 Task: Add an event  with title  Casual Second Coffee Meeting with a Client, date '2023/11/19' to 2023/11/20 & Select Event type as  Group. Add location for the event as  Bali, Indonesia and add a description: The AGM will also serve as a forum for electing or re-electing board members, if applicable. The election process will be conducted in accordance with the organization's bylaws and regulations, allowing for a fair and democratic representation of shareholders' interests.Create an event link  http-casualsecondcoffeemeetingwithaclientcom & Select the event color as  Bright Yellow. , logged in from the account softage.4@softage.netand send the event invitation to softage.1@softage.net and softage.2@softage.net
Action: Mouse pressed left at (785, 110)
Screenshot: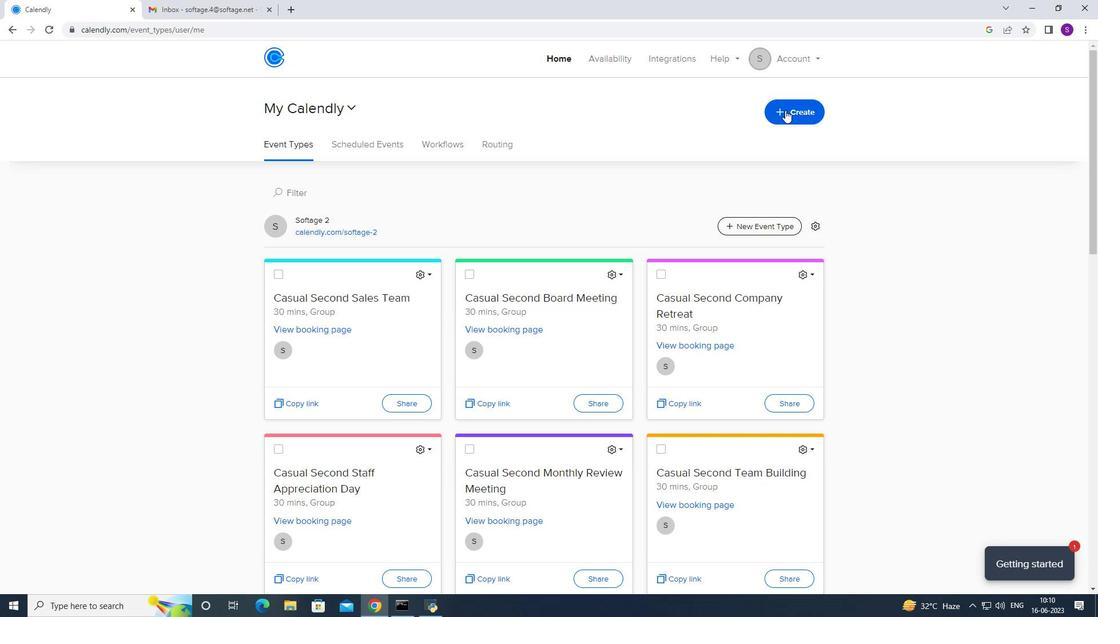 
Action: Mouse moved to (723, 163)
Screenshot: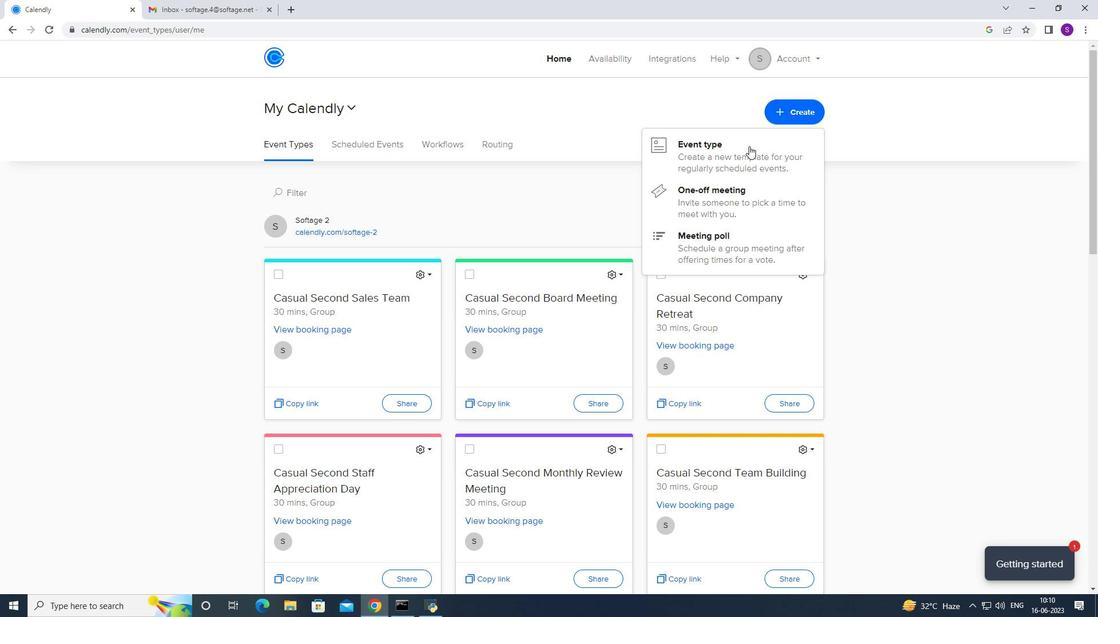 
Action: Mouse pressed left at (723, 163)
Screenshot: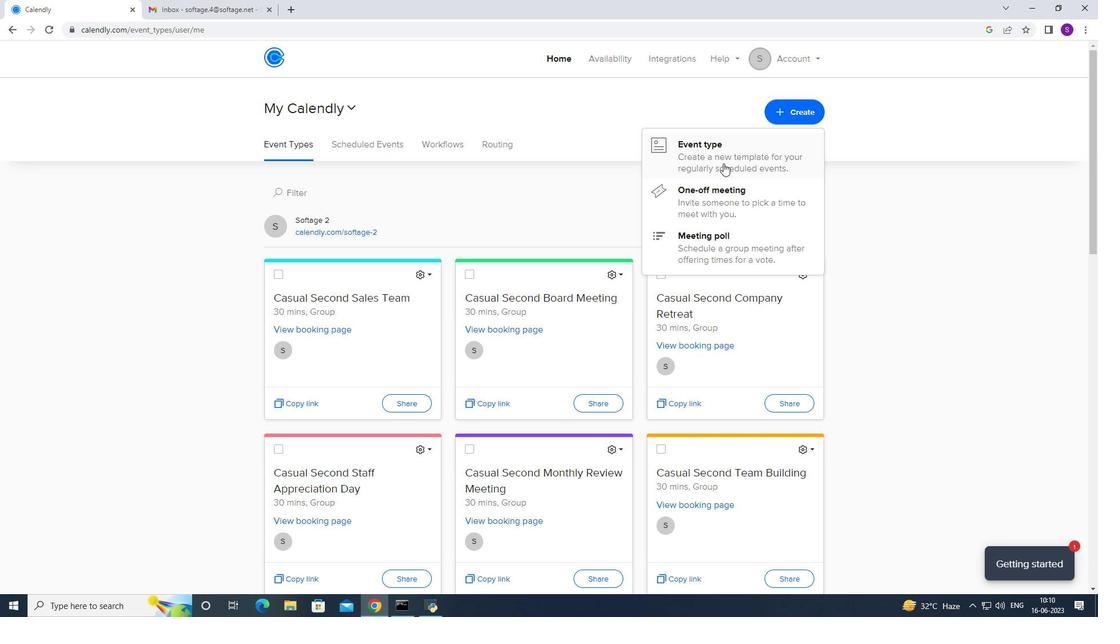 
Action: Mouse moved to (506, 253)
Screenshot: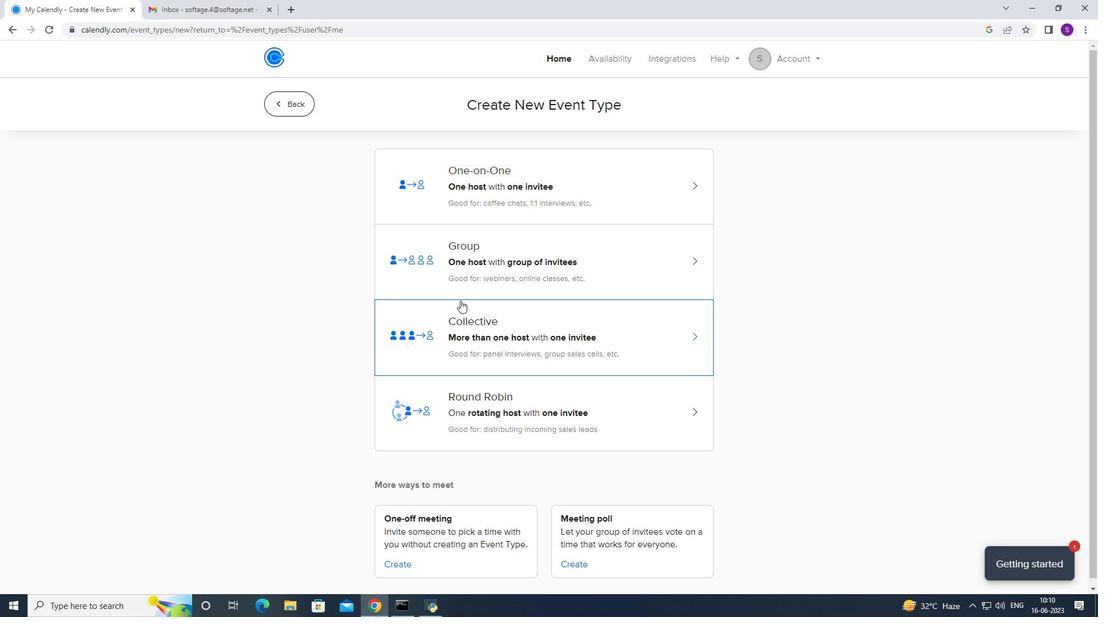 
Action: Mouse pressed left at (506, 253)
Screenshot: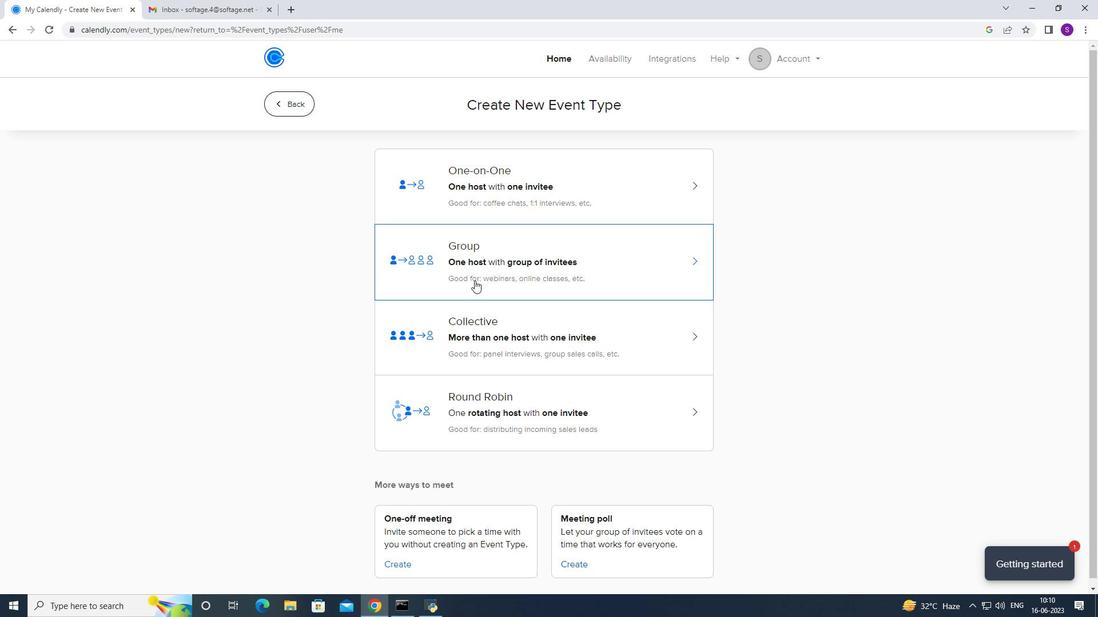 
Action: Mouse moved to (466, 255)
Screenshot: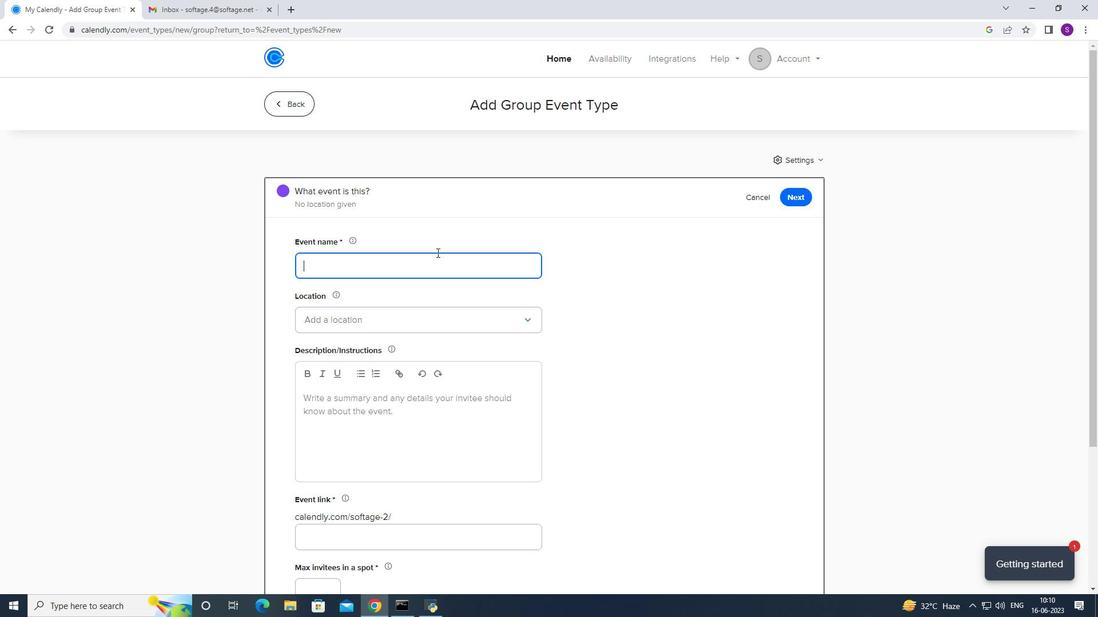 
Action: Key pressed <Key.caps_lock>CA<Key.backspace><Key.caps_lock>asual<Key.space>
Screenshot: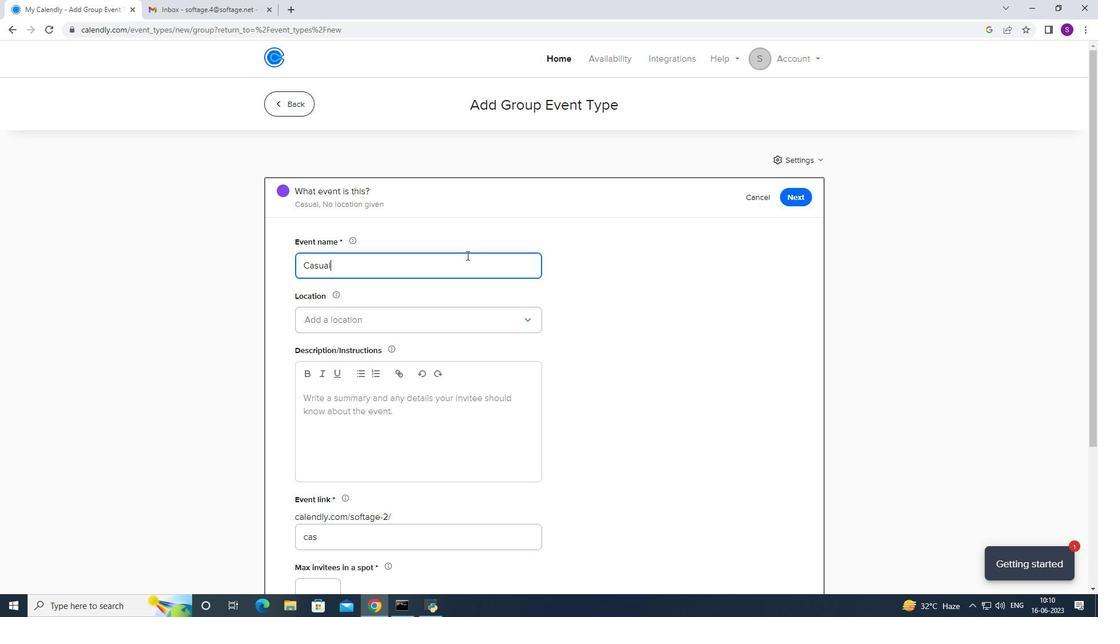 
Action: Mouse moved to (1098, 295)
Screenshot: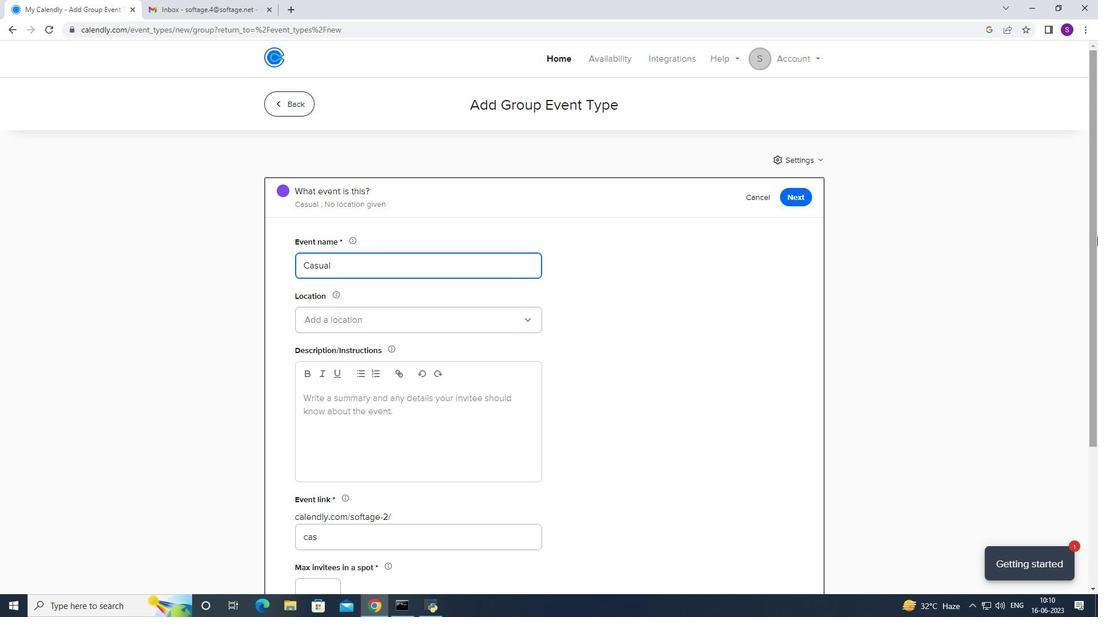 
Action: Key pressed <Key.caps_lock>S<Key.caps_lock>econd<Key.space><Key.caps_lock>C<Key.caps_lock>offee<Key.space><Key.caps_lock>M<Key.caps_lock>eeting<Key.space>with<Key.space>a<Key.space>c<Key.backspace><Key.caps_lock>C<Key.caps_lock>liebnt<Key.backspace><Key.backspace><Key.backspace>nt<Key.space>
Screenshot: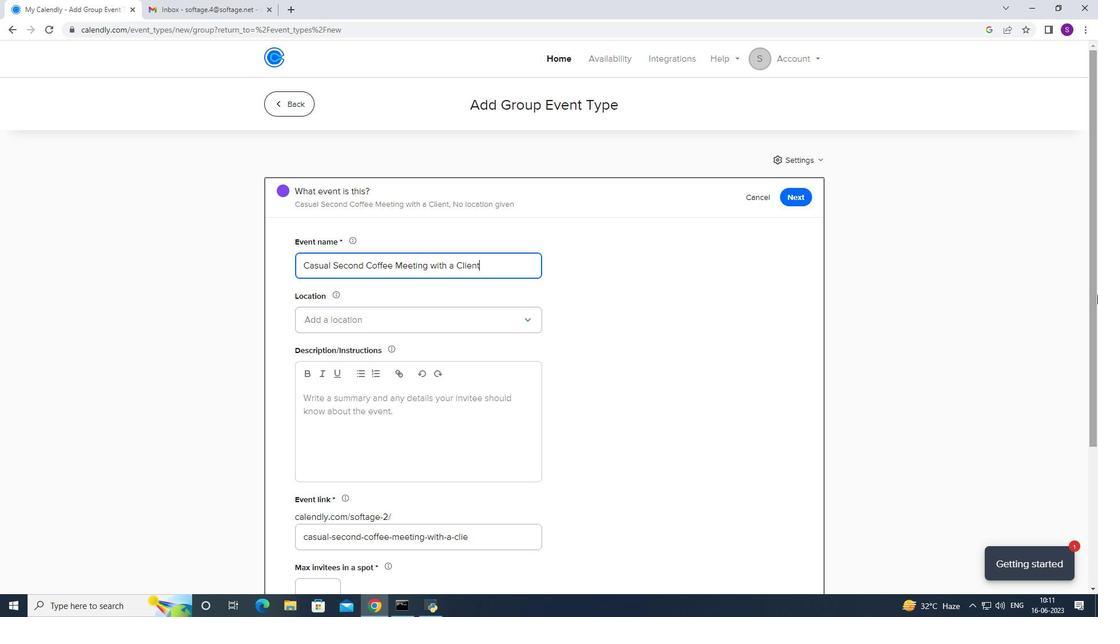 
Action: Mouse moved to (367, 317)
Screenshot: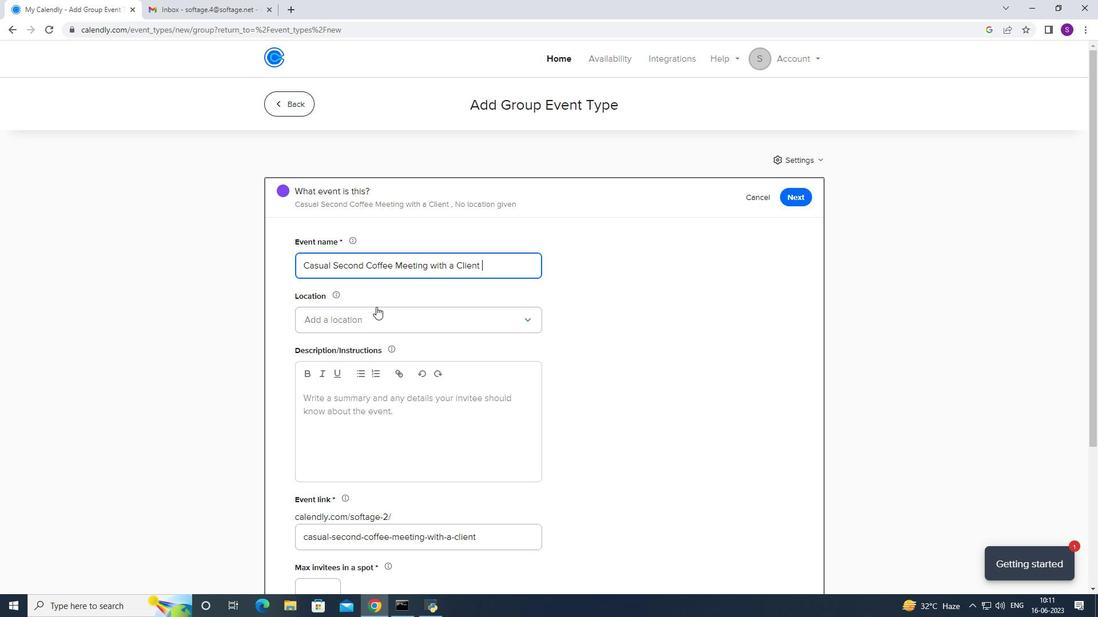 
Action: Mouse pressed left at (367, 317)
Screenshot: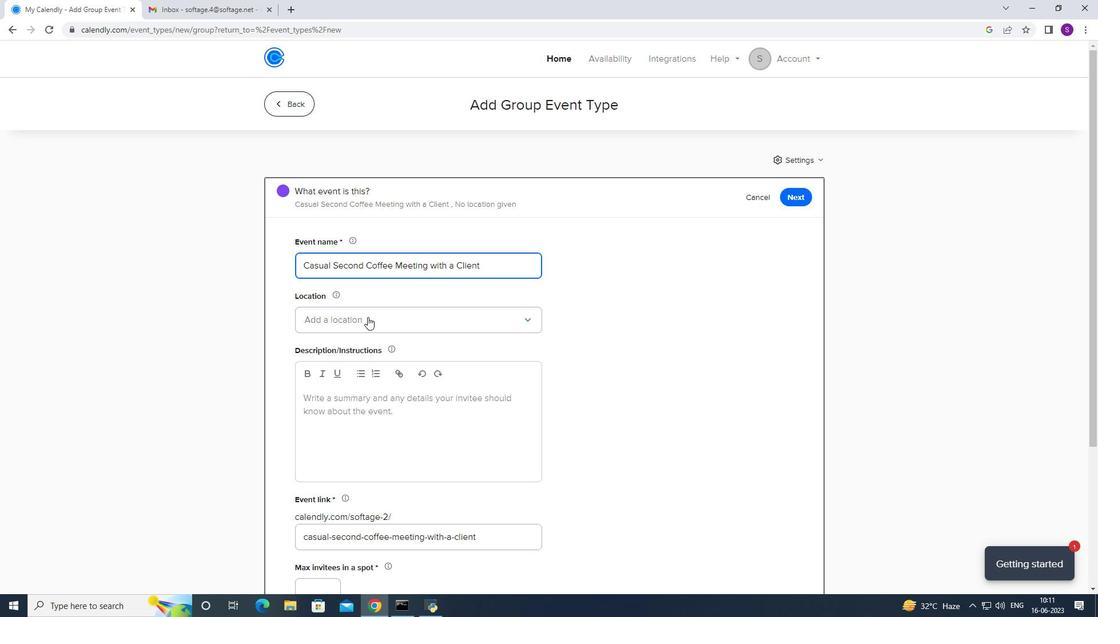 
Action: Mouse moved to (367, 356)
Screenshot: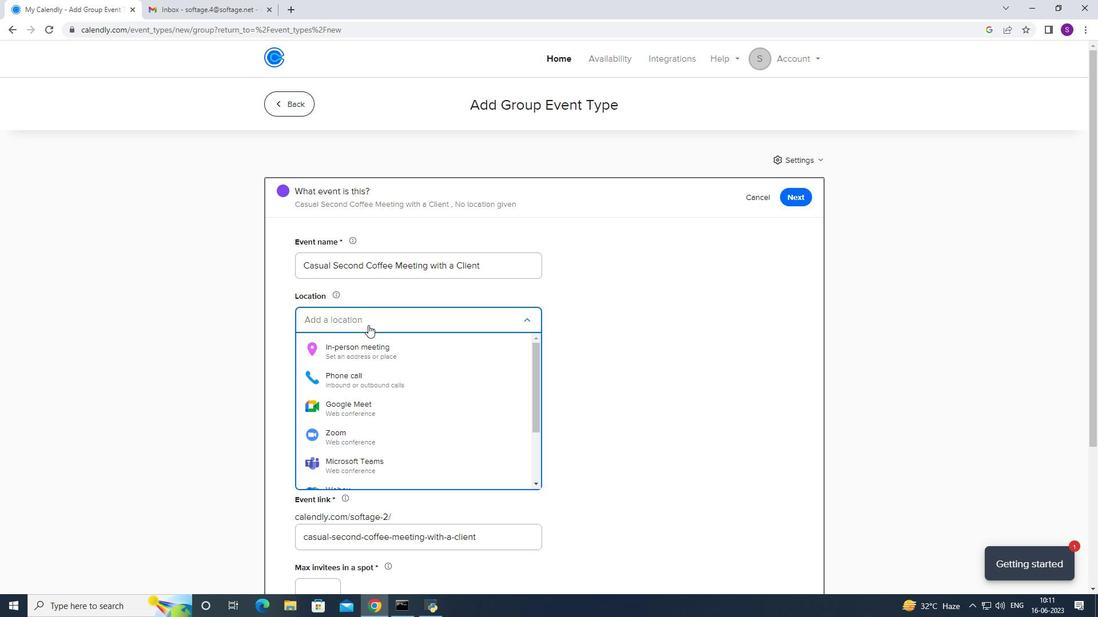 
Action: Mouse pressed left at (367, 356)
Screenshot: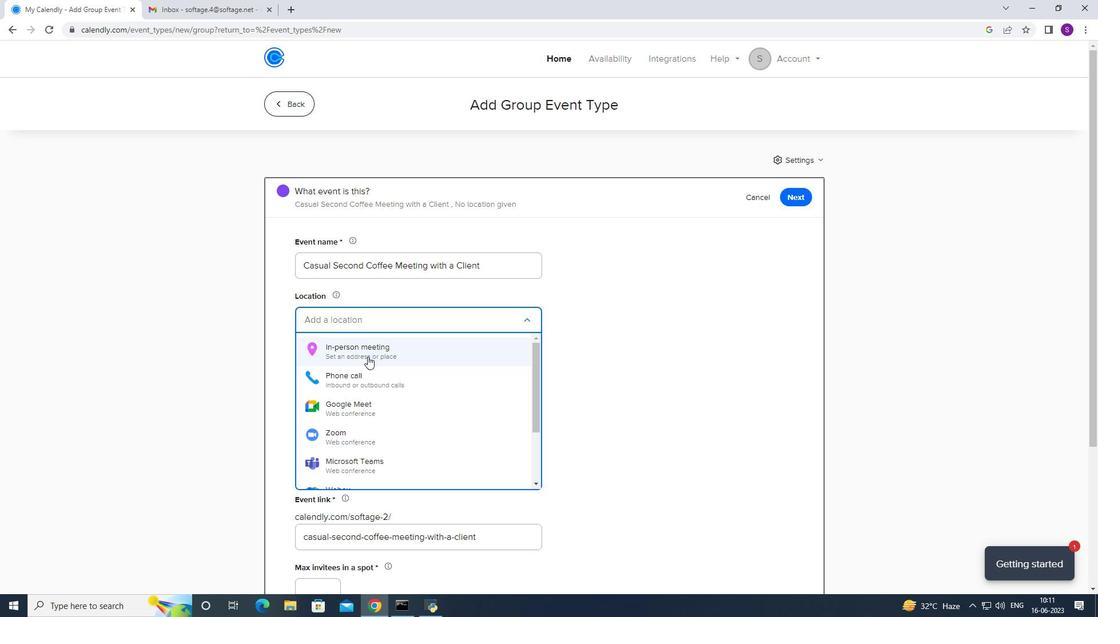 
Action: Mouse moved to (537, 186)
Screenshot: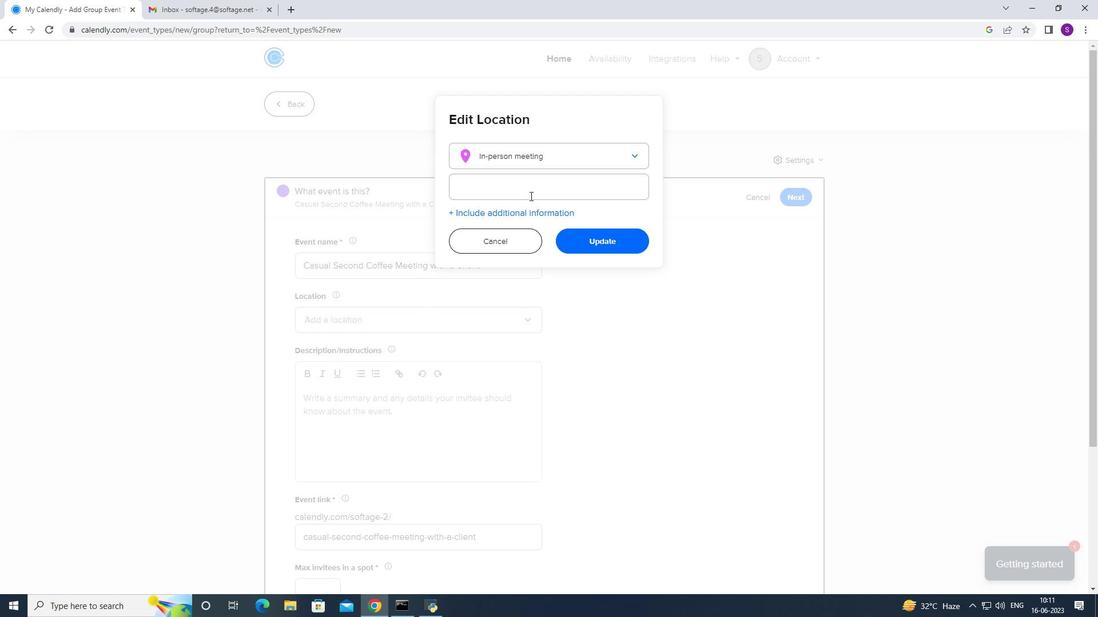 
Action: Mouse pressed left at (537, 186)
Screenshot: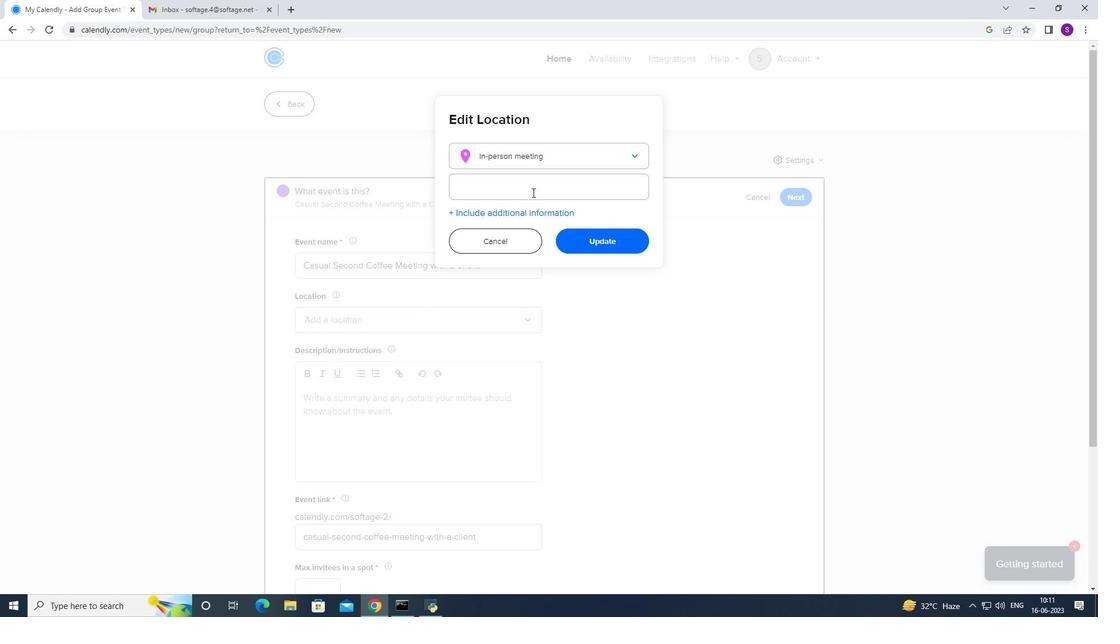 
Action: Mouse moved to (1098, 363)
Screenshot: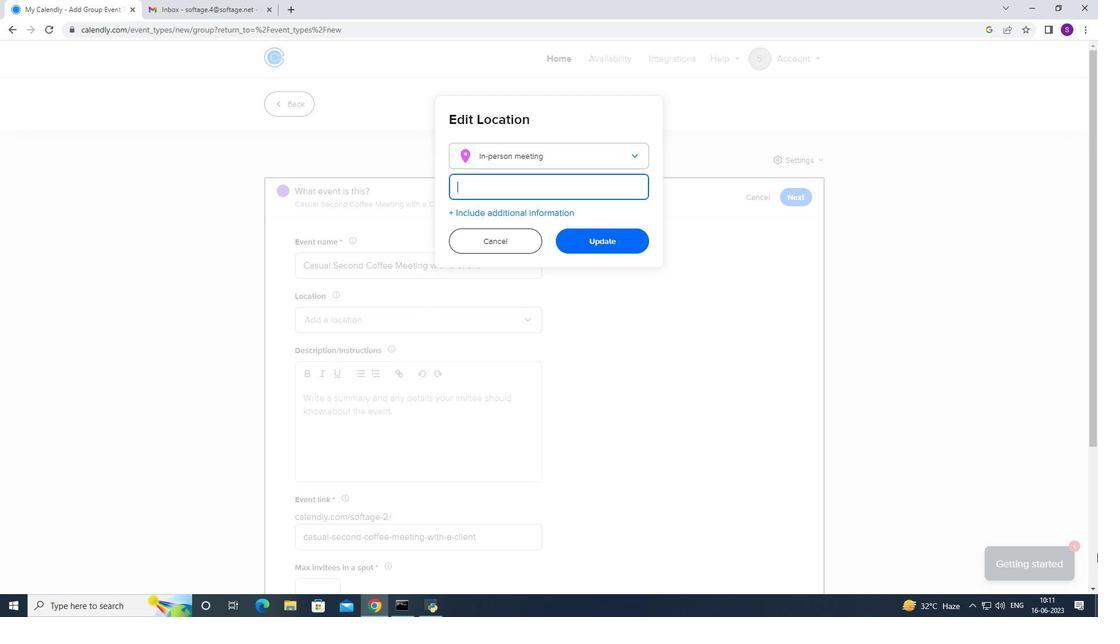 
Action: Key pressed <Key.caps_lock>B<Key.caps_lock>ali,<Key.space><Key.caps_lock>I<Key.caps_lock>ndonesuia<Key.backspace><Key.backspace><Key.backspace>ia
Screenshot: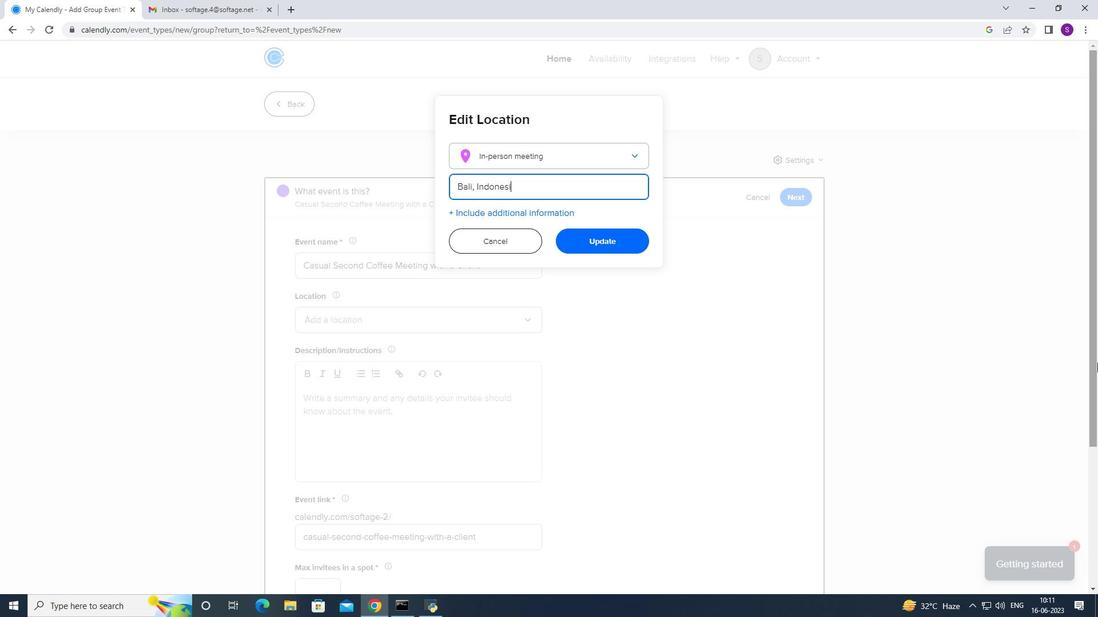 
Action: Mouse moved to (596, 246)
Screenshot: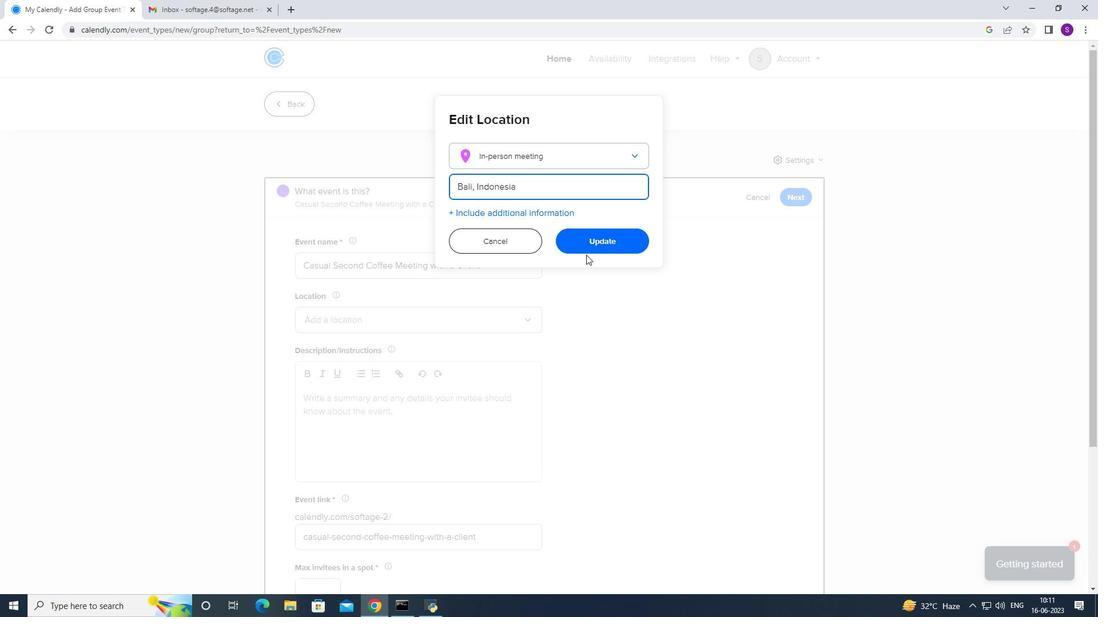 
Action: Mouse pressed left at (596, 246)
Screenshot: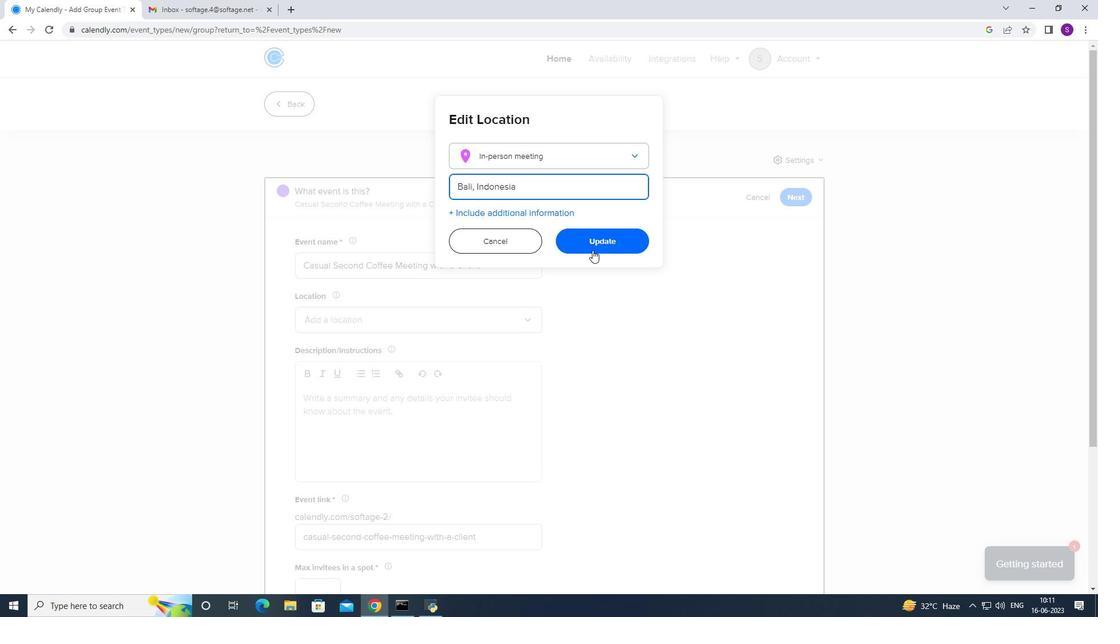 
Action: Mouse moved to (349, 316)
Screenshot: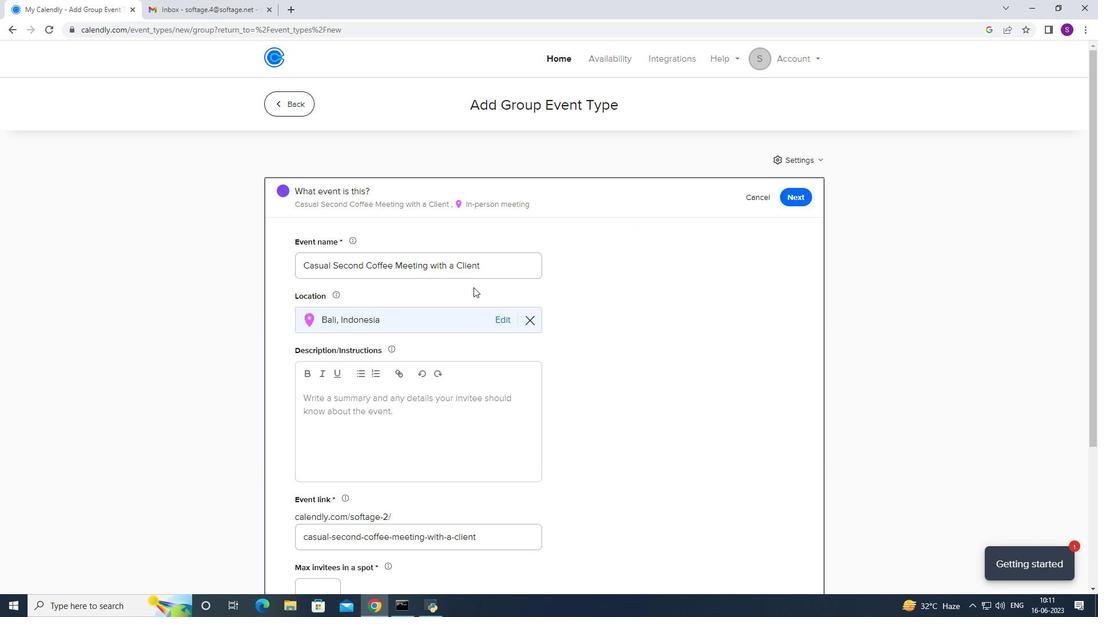 
Action: Mouse scrolled (349, 316) with delta (0, 0)
Screenshot: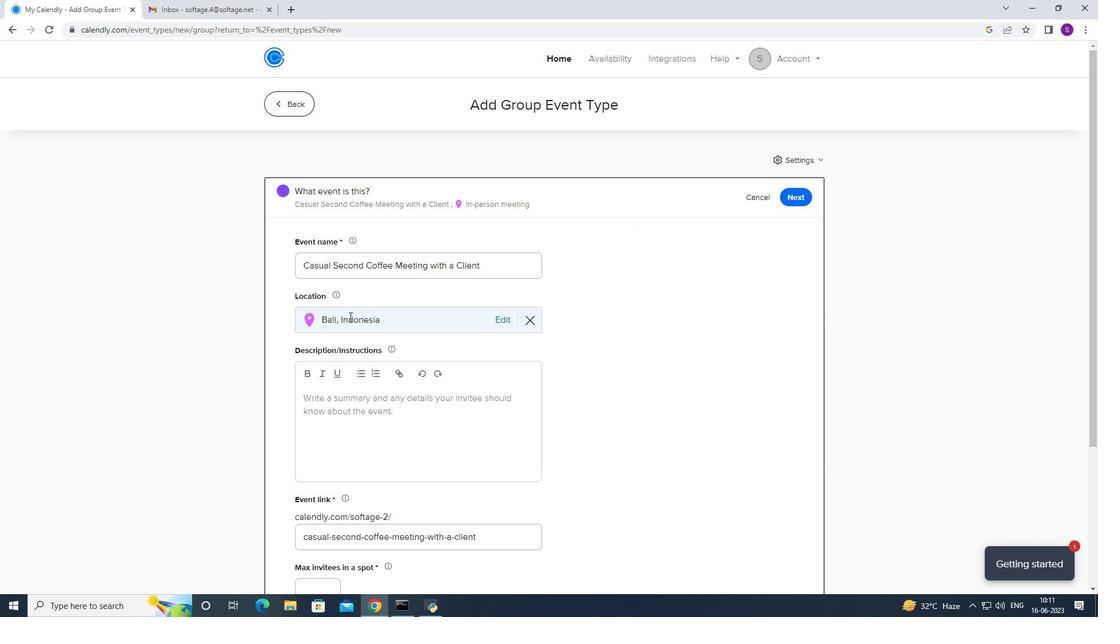 
Action: Mouse scrolled (349, 316) with delta (0, 0)
Screenshot: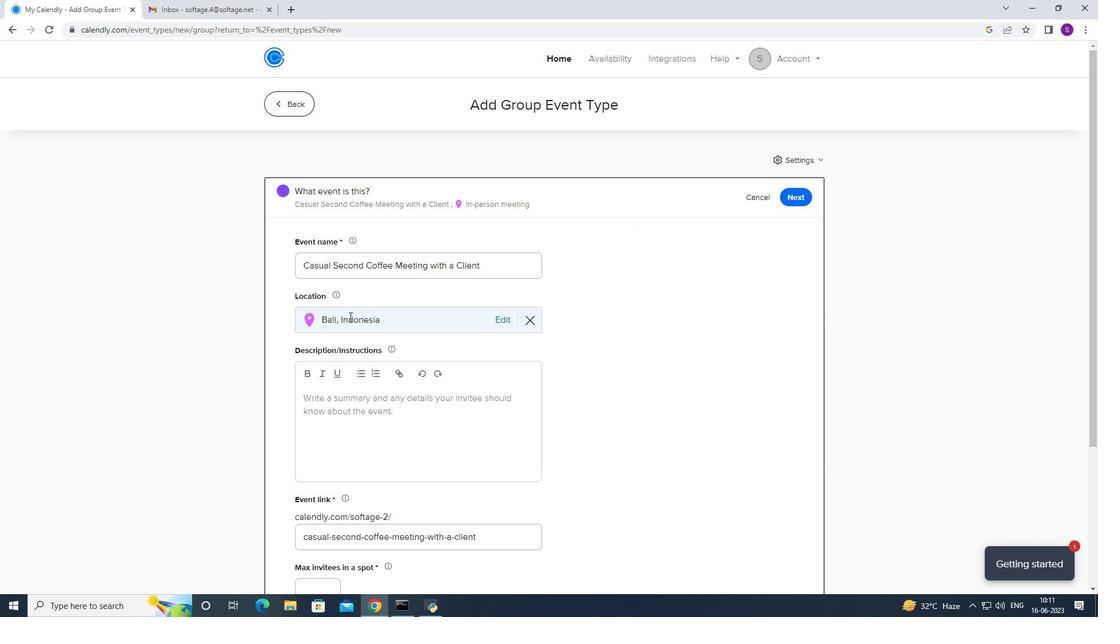 
Action: Mouse scrolled (349, 316) with delta (0, 0)
Screenshot: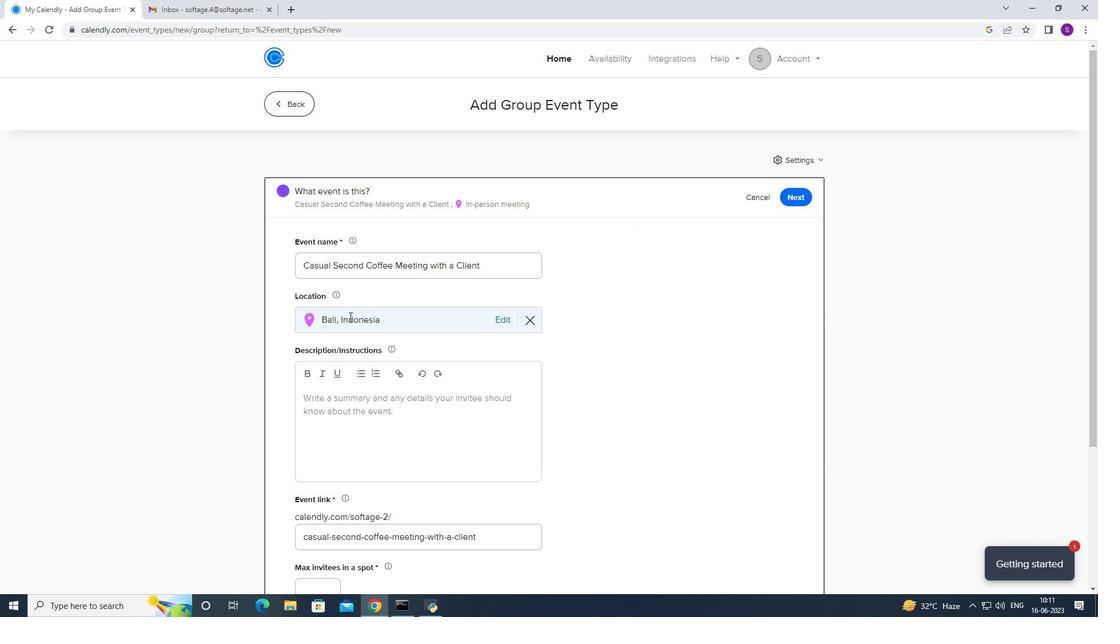 
Action: Mouse moved to (323, 427)
Screenshot: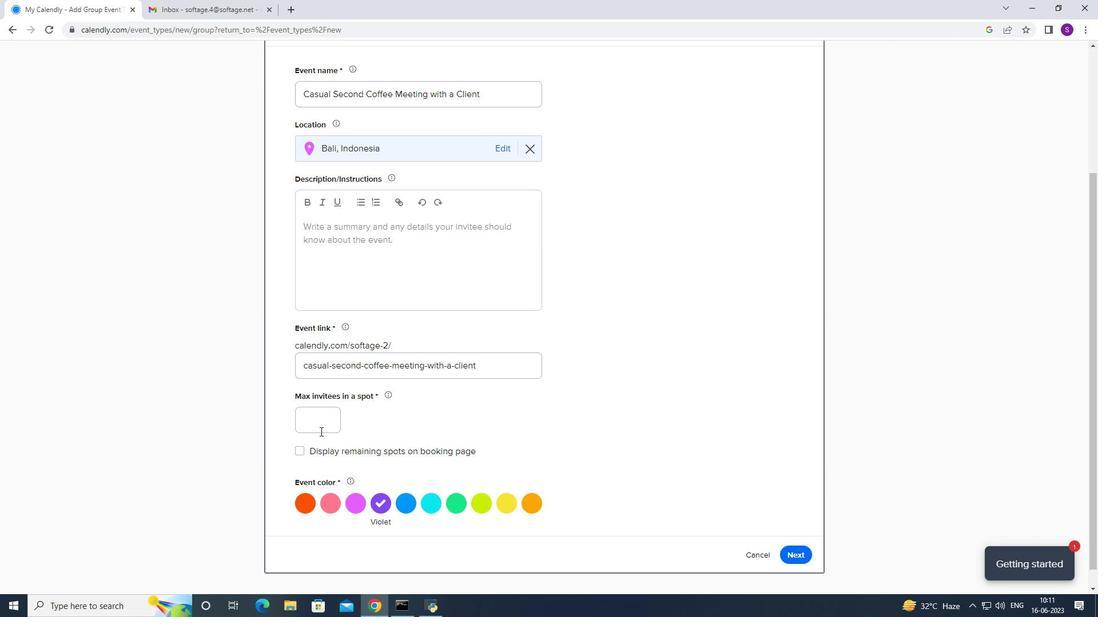 
Action: Mouse pressed left at (323, 427)
Screenshot: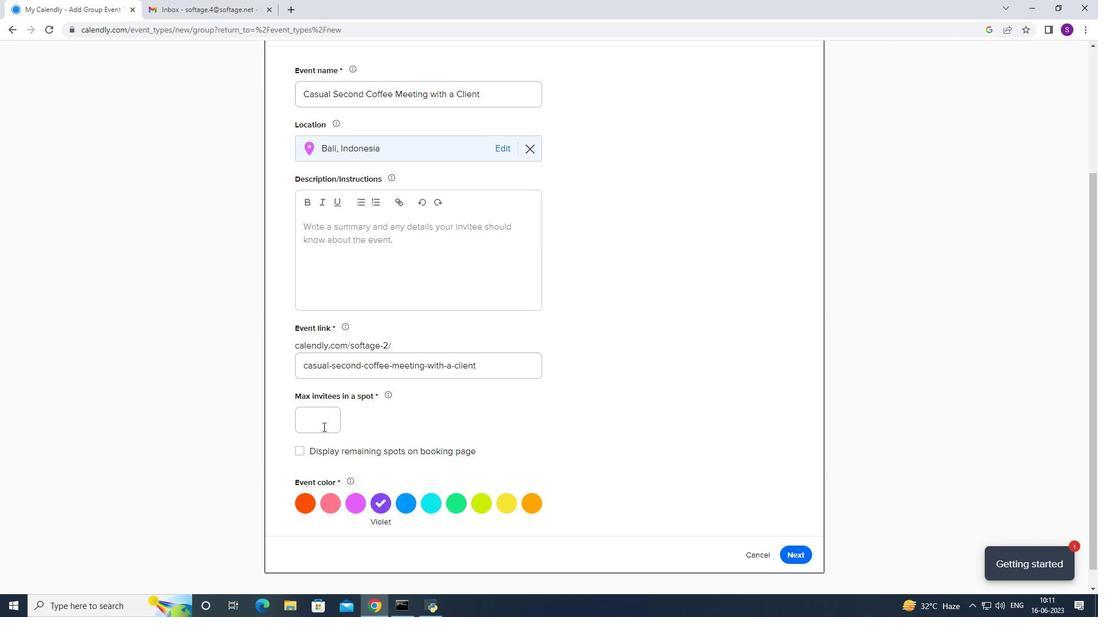 
Action: Key pressed 3
Screenshot: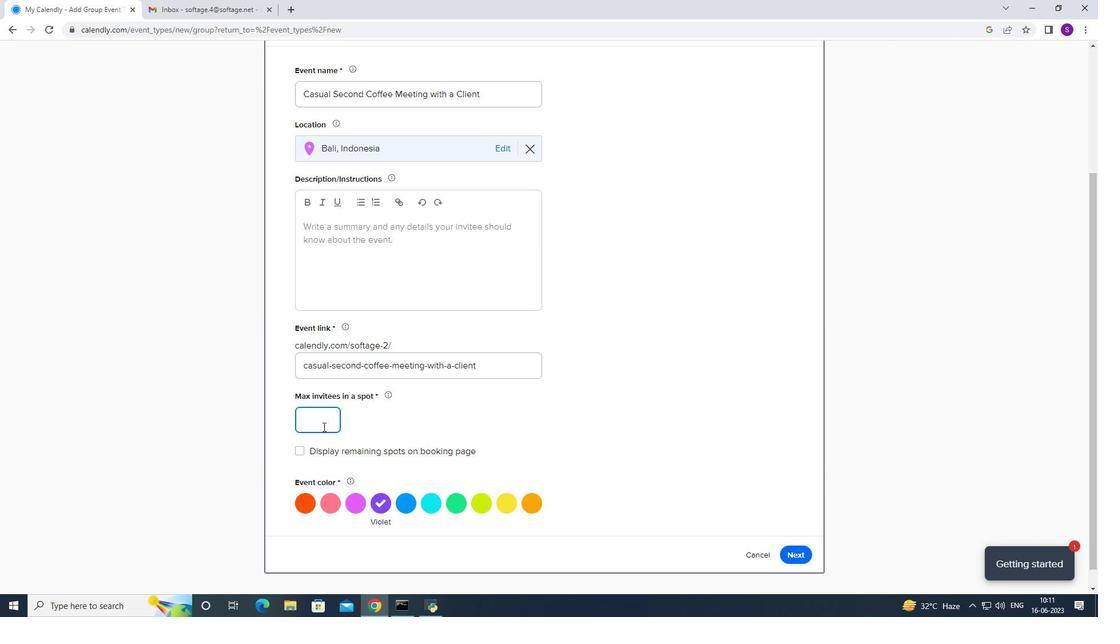 
Action: Mouse moved to (514, 505)
Screenshot: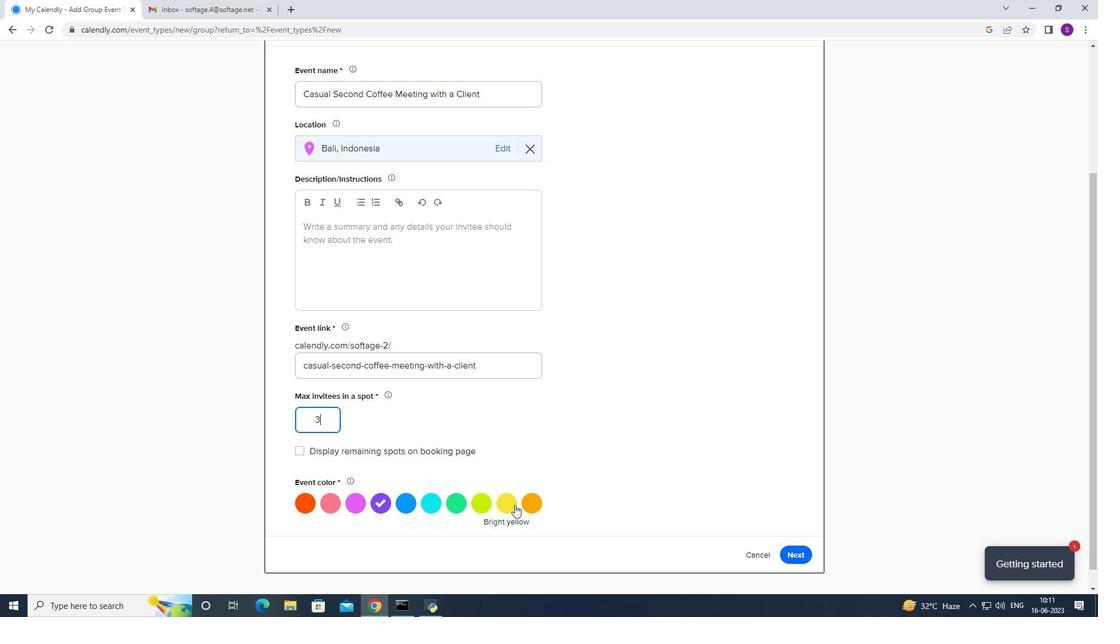 
Action: Mouse pressed left at (514, 505)
Screenshot: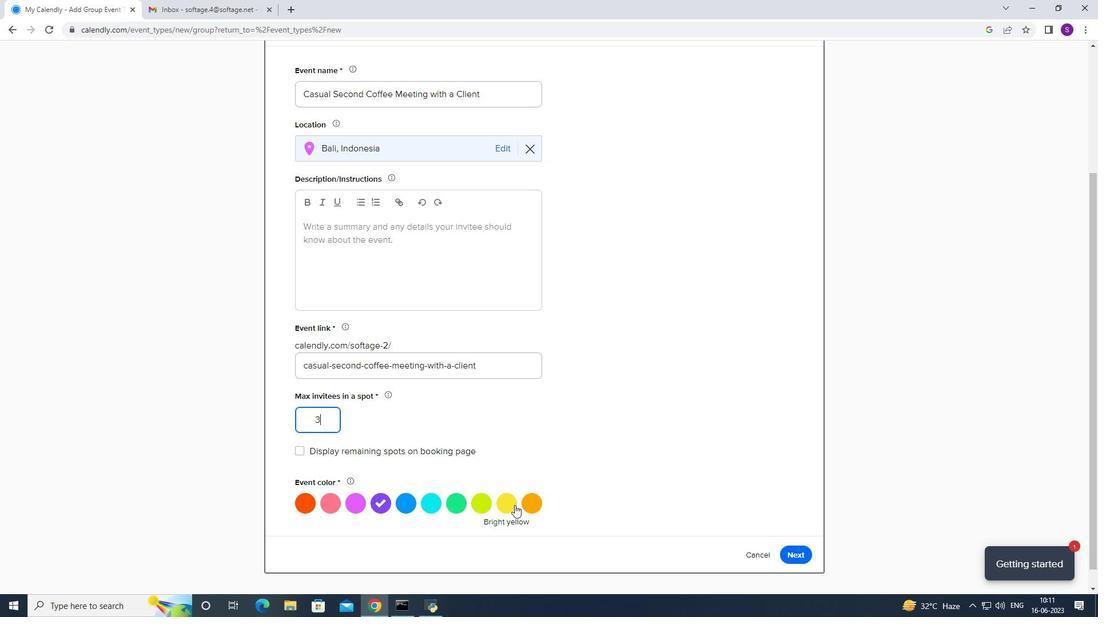 
Action: Mouse moved to (353, 293)
Screenshot: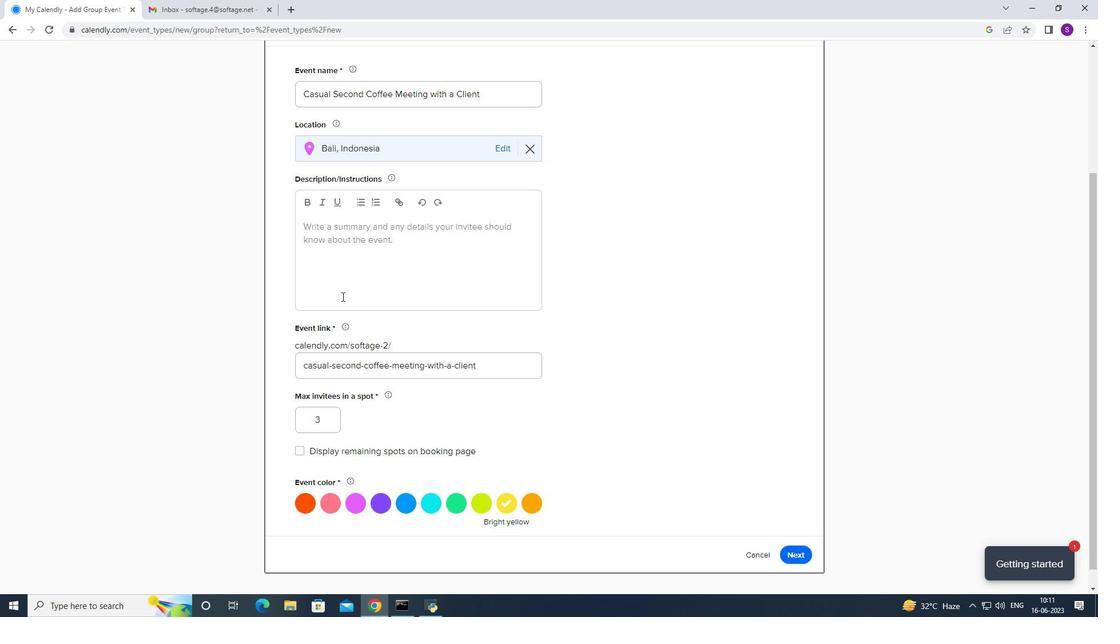 
Action: Mouse pressed left at (353, 293)
Screenshot: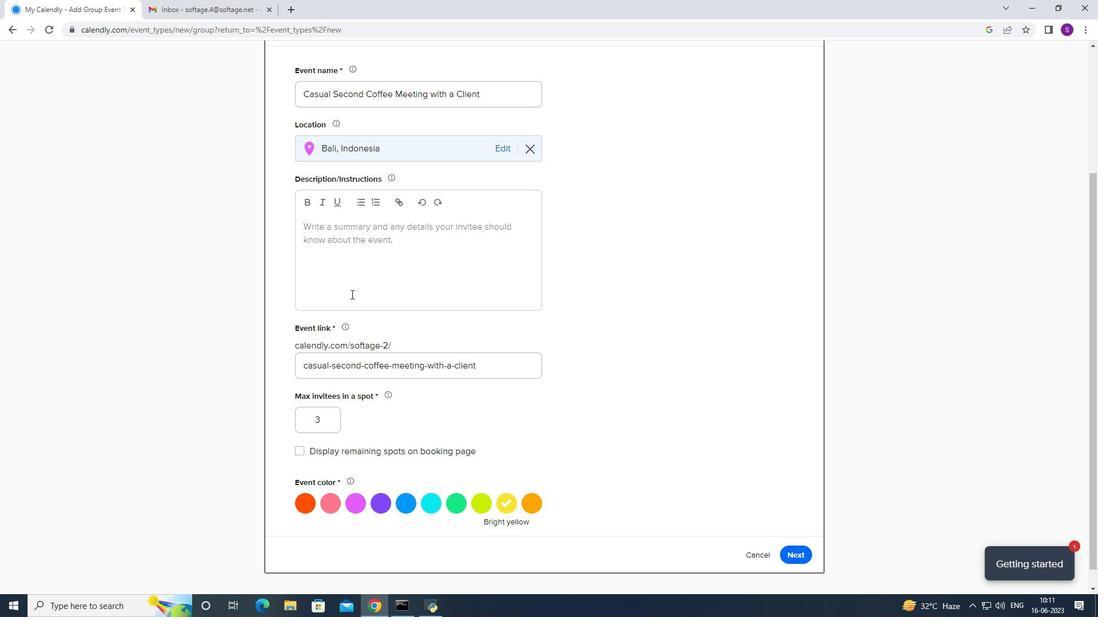 
Action: Mouse moved to (1075, 459)
Screenshot: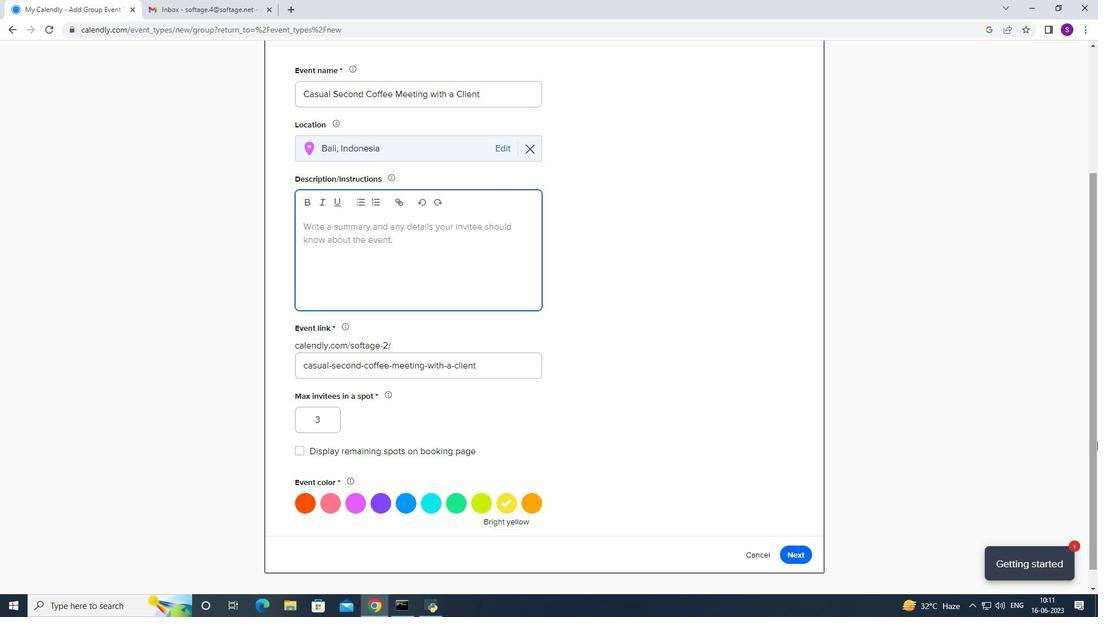 
Action: Key pressed <Key.caps_lock>T
Screenshot: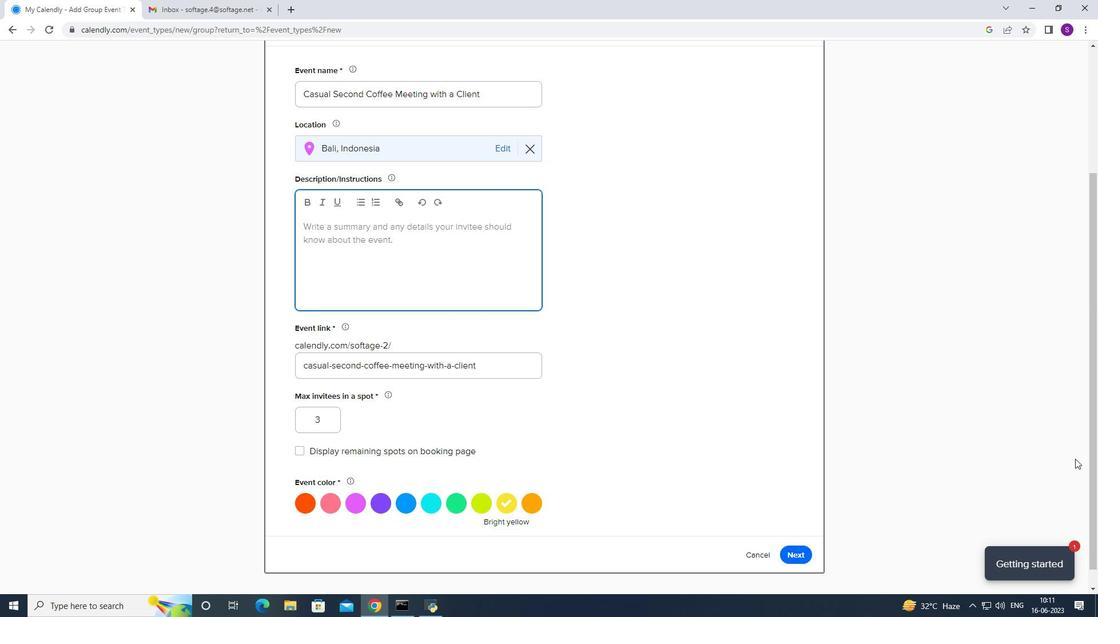 
Action: Mouse moved to (1074, 459)
Screenshot: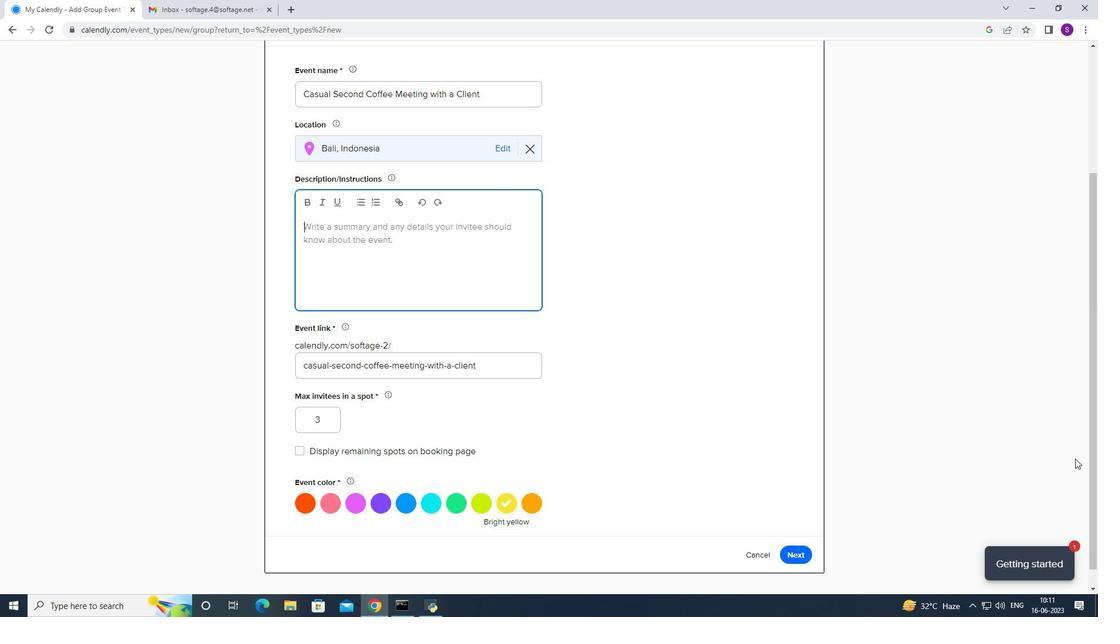 
Action: Key pressed H<Key.caps_lock>e<Key.space>=<Key.backspace>==<Key.backspace><Key.backspace><Key.backspace><Key.backspace><Key.backspace>he<Key.space><Key.caps_lock>AGM
Screenshot: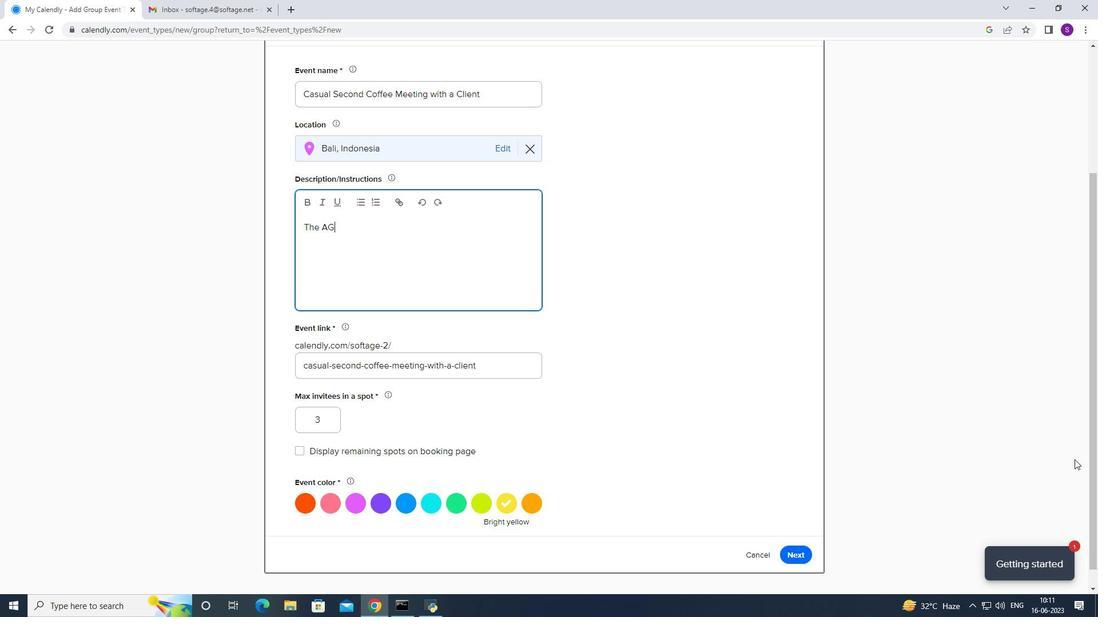 
Action: Mouse moved to (1074, 460)
Screenshot: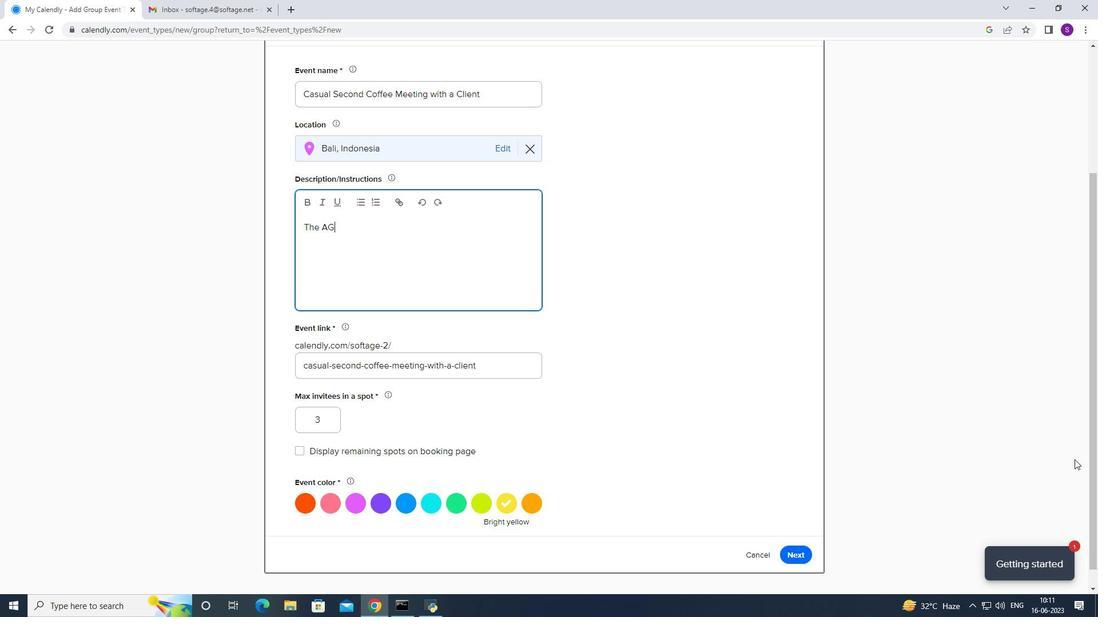 
Action: Key pressed <Key.space>
Screenshot: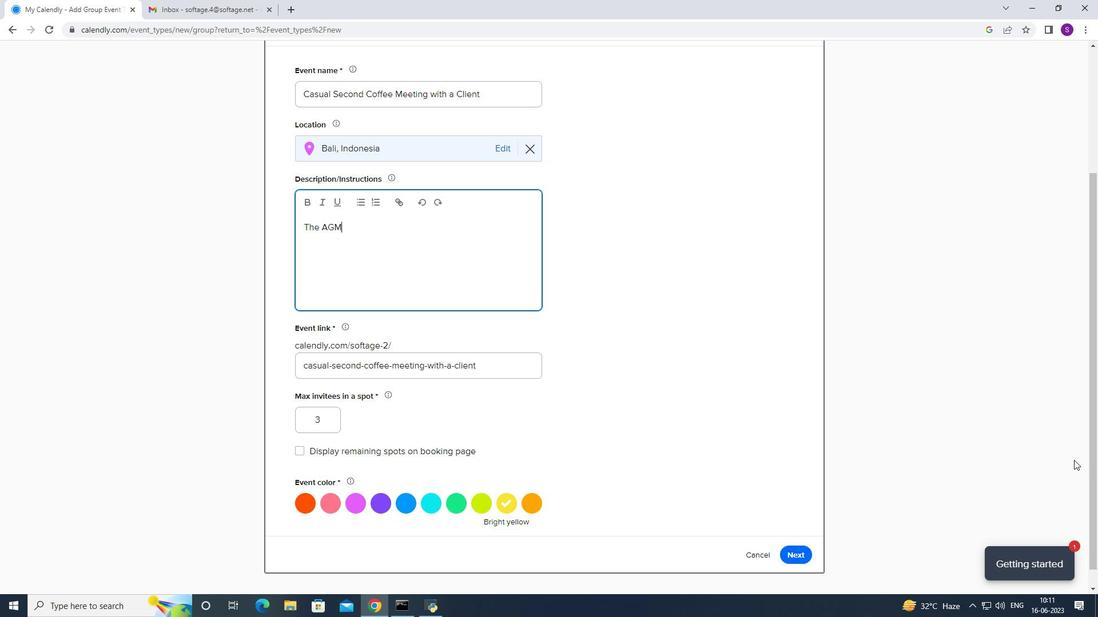 
Action: Mouse moved to (1074, 460)
Screenshot: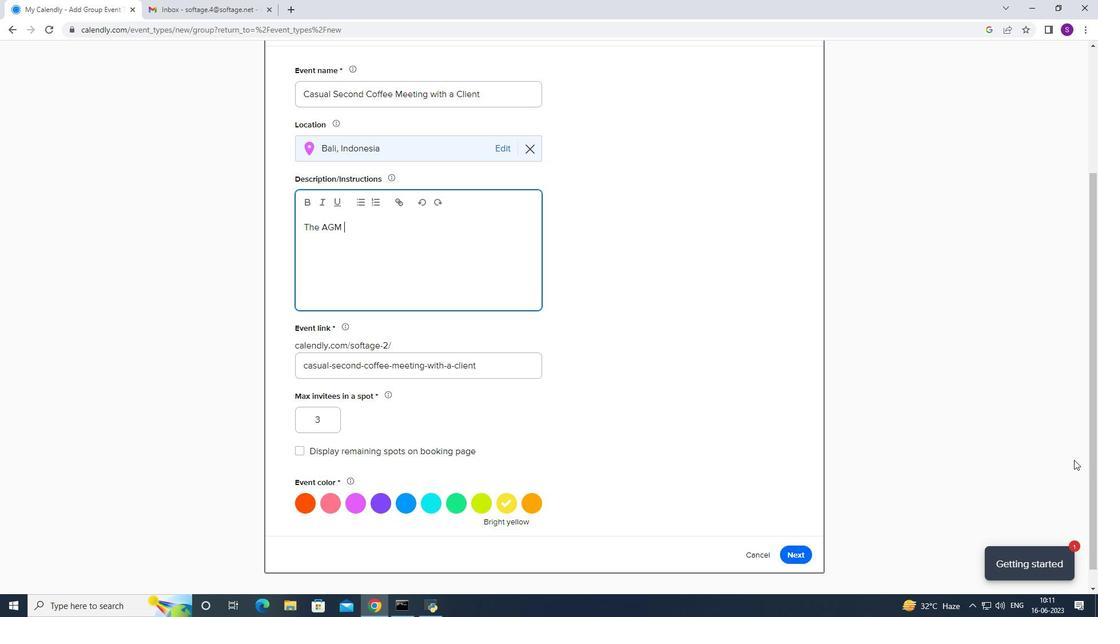 
Action: Key pressed <Key.caps_lock>will<Key.space>a
Screenshot: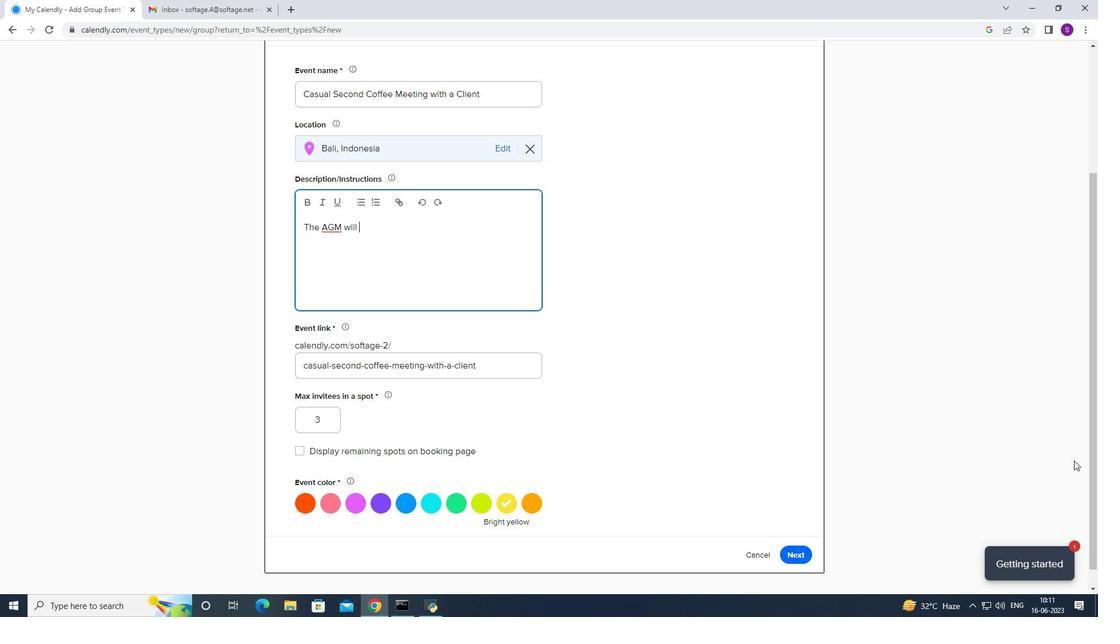 
Action: Mouse moved to (1074, 460)
Screenshot: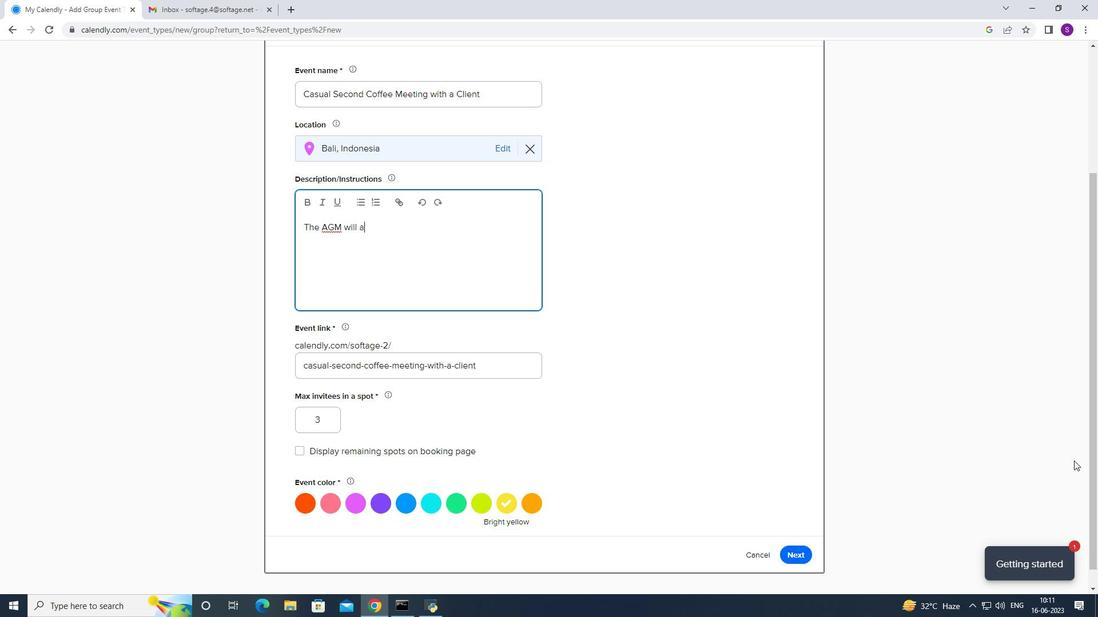 
Action: Key pressed lso<Key.space>serve
Screenshot: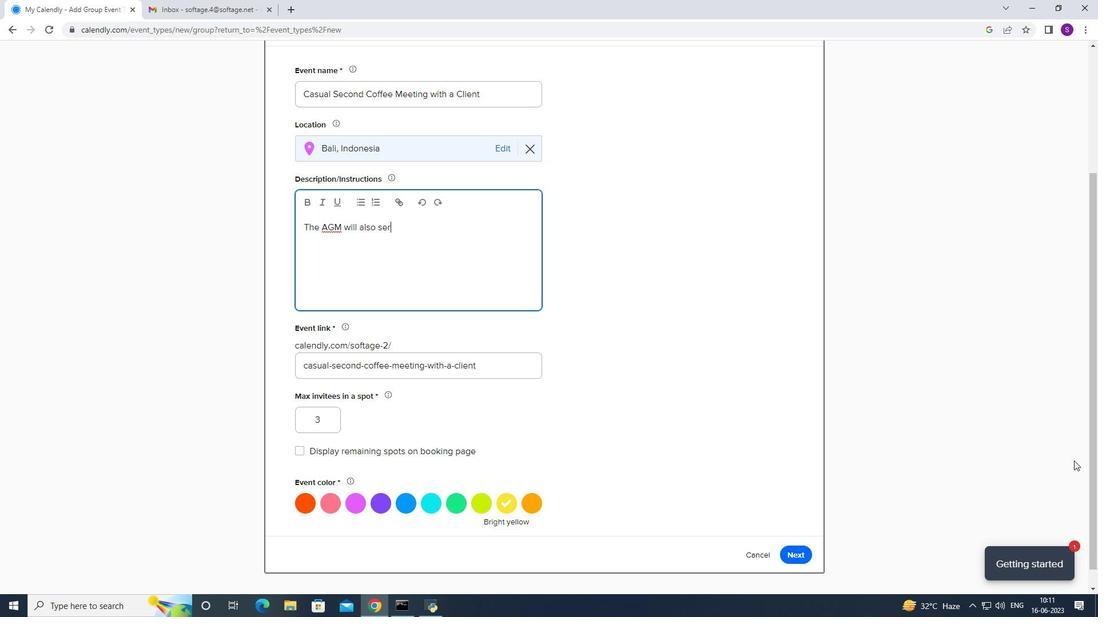 
Action: Mouse moved to (1074, 461)
Screenshot: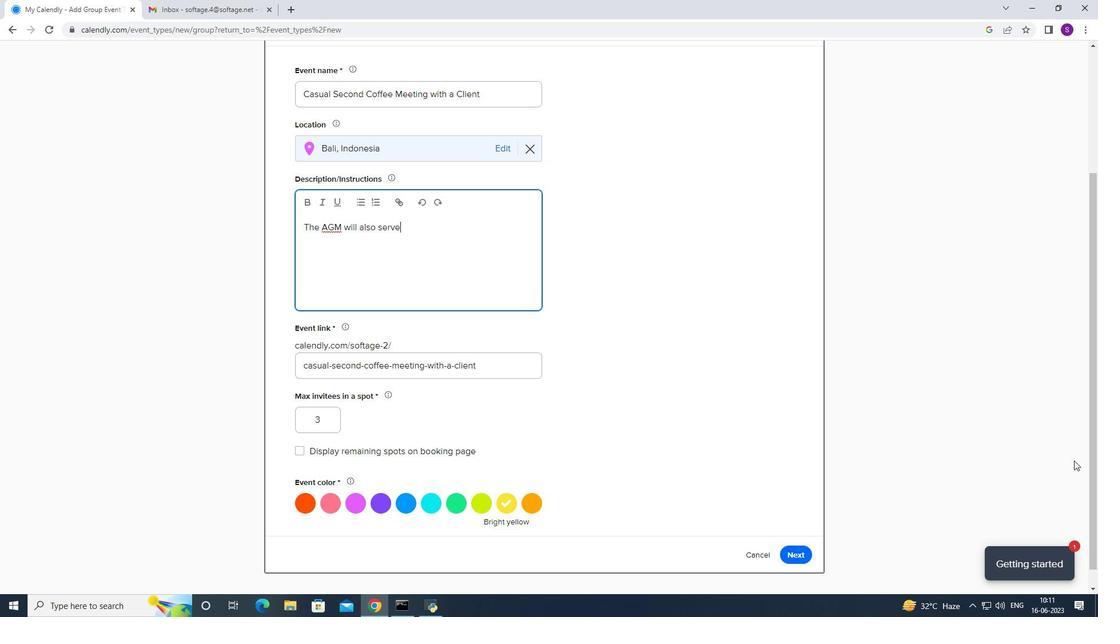 
Action: Key pressed <Key.space>
Screenshot: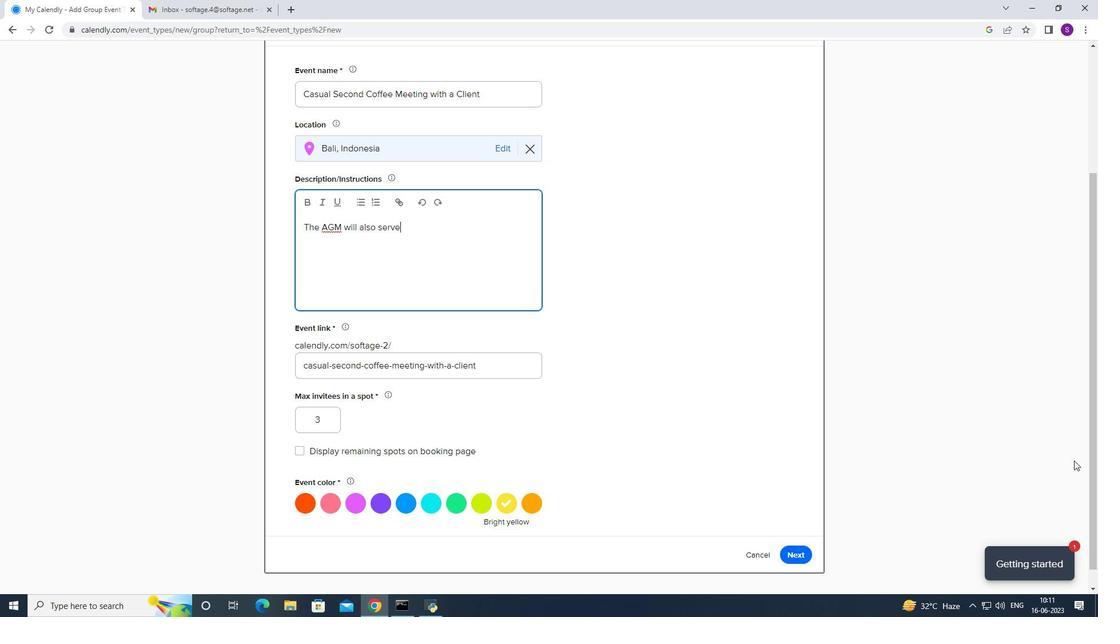 
Action: Mouse moved to (1073, 461)
Screenshot: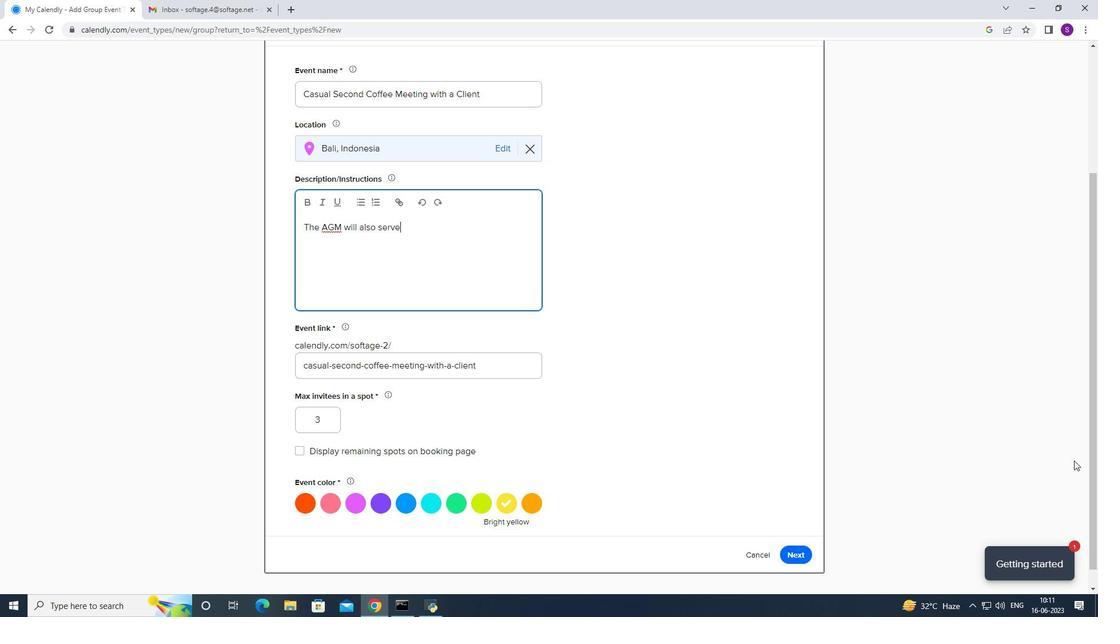 
Action: Key pressed as<Key.space><Key.space><Key.backspace>a<Key.space>foru
Screenshot: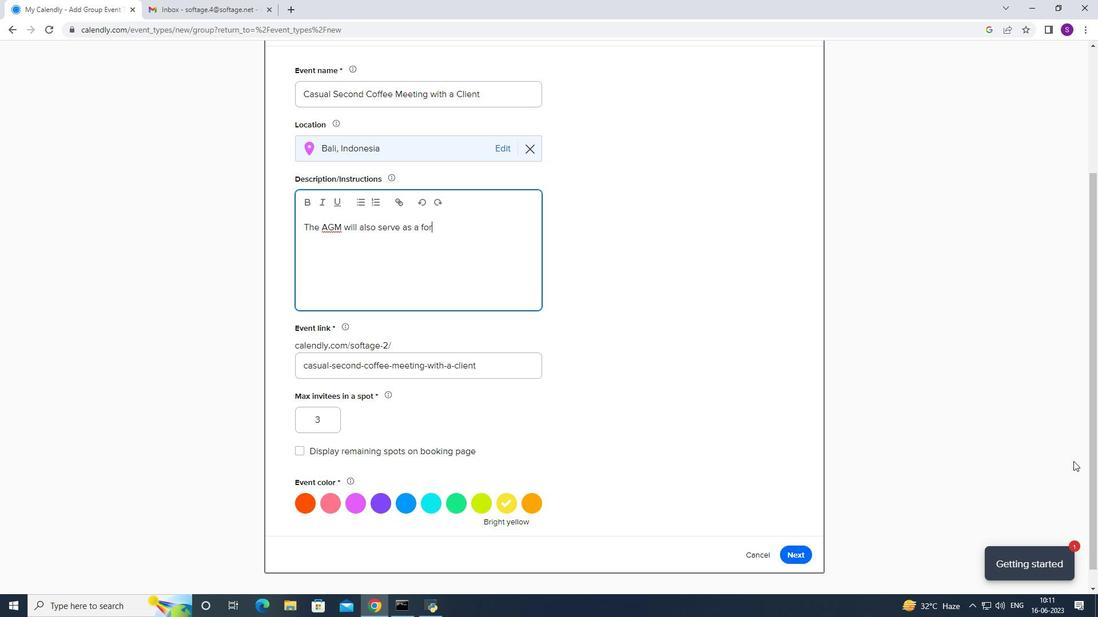 
Action: Mouse moved to (1073, 462)
Screenshot: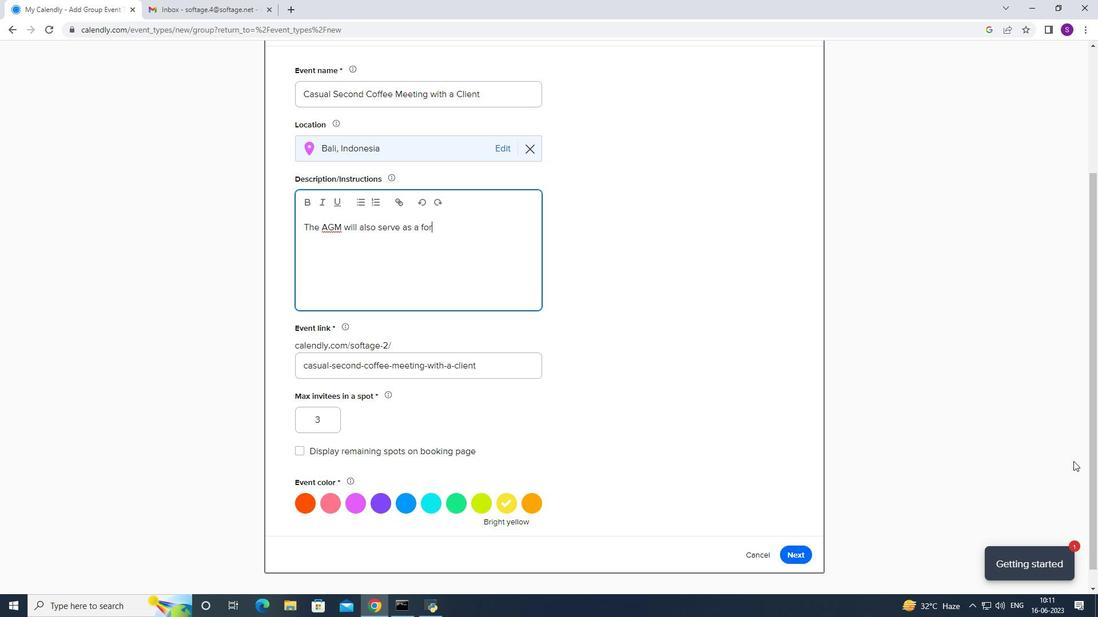 
Action: Key pressed m<Key.space>for<Key.space>election<Key.space><Key.backspace><Key.backspace><Key.backspace><Key.backspace>ing<Key.space>or<Key.space>
Screenshot: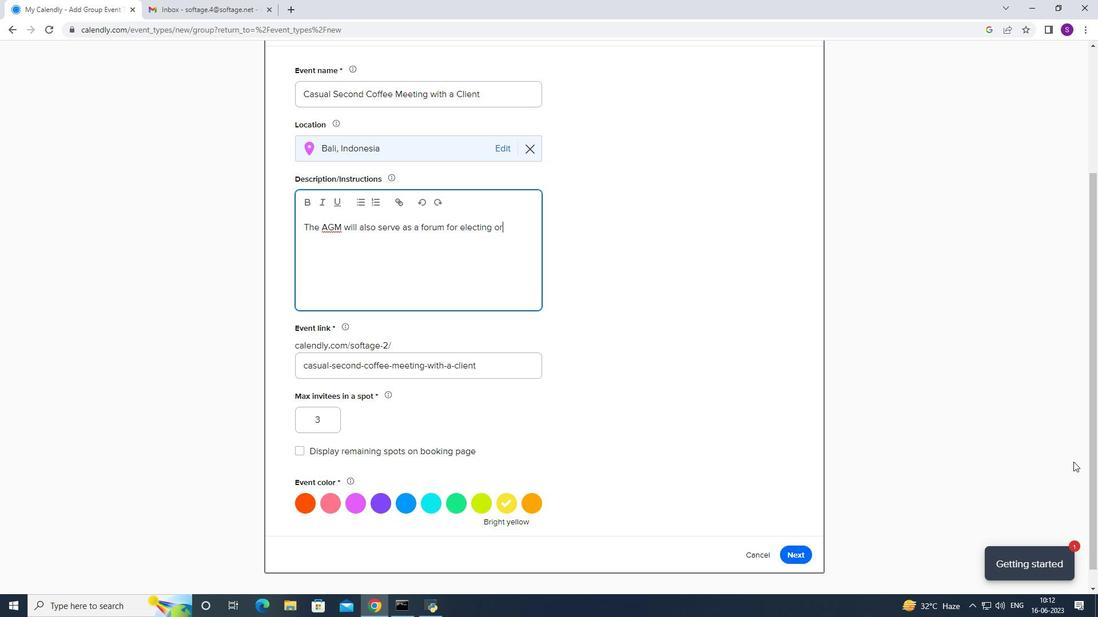 
Action: Mouse moved to (1073, 462)
Screenshot: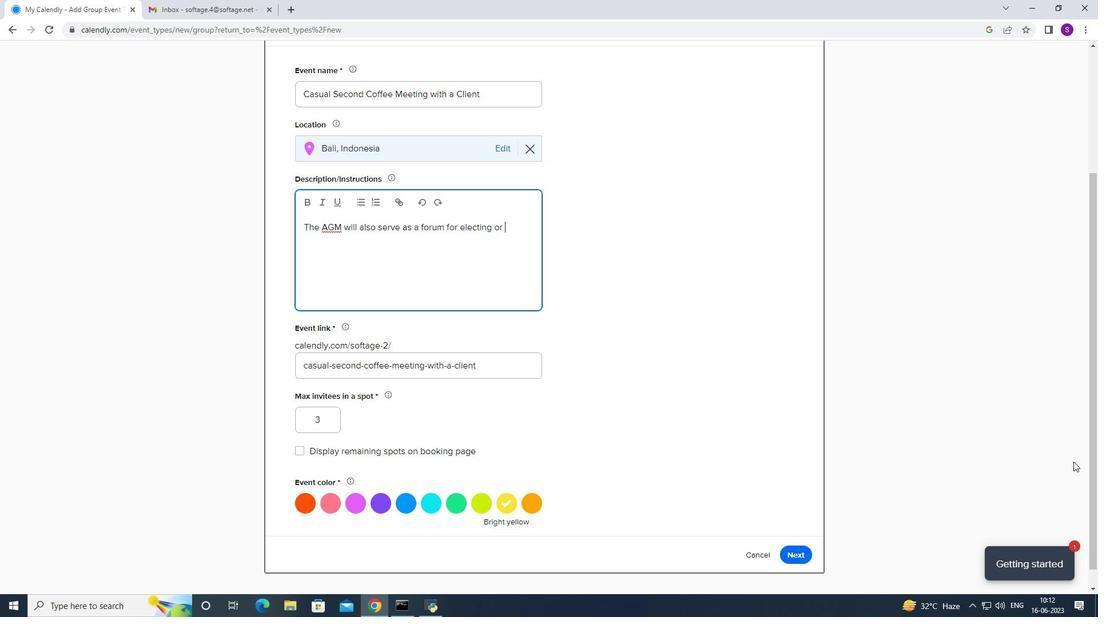 
Action: Key pressed re<Key.space>electing<Key.space>board<Key.space>memebers<Key.space>
Screenshot: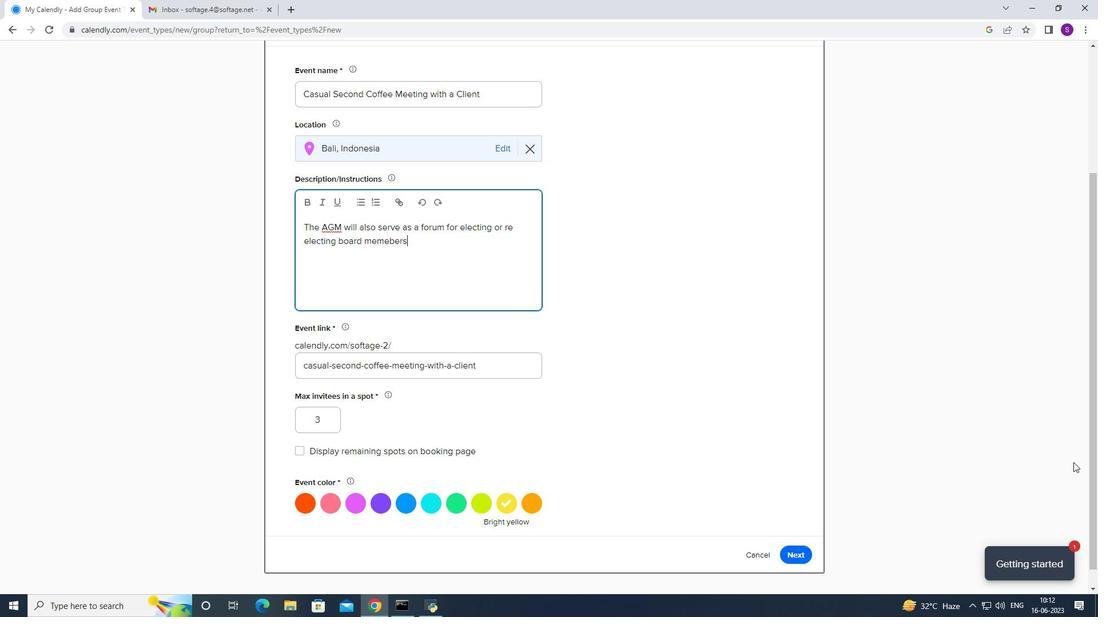 
Action: Mouse moved to (1072, 463)
Screenshot: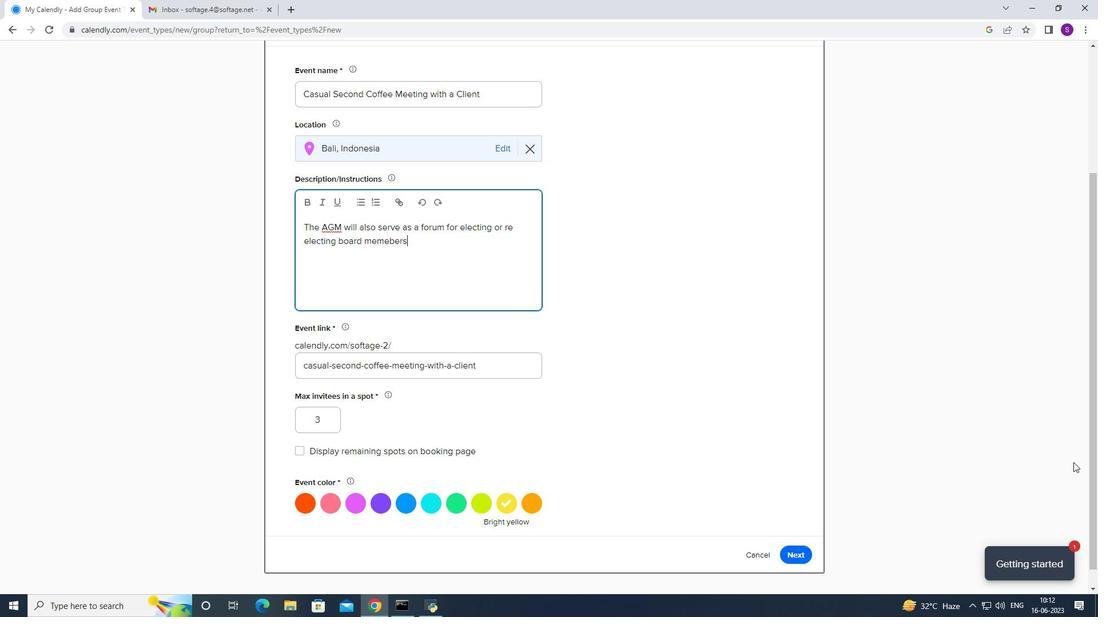 
Action: Key pressed <Key.backspace><Key.backspace><Key.backspace><Key.backspace><Key.backspace><Key.backspace>bers
Screenshot: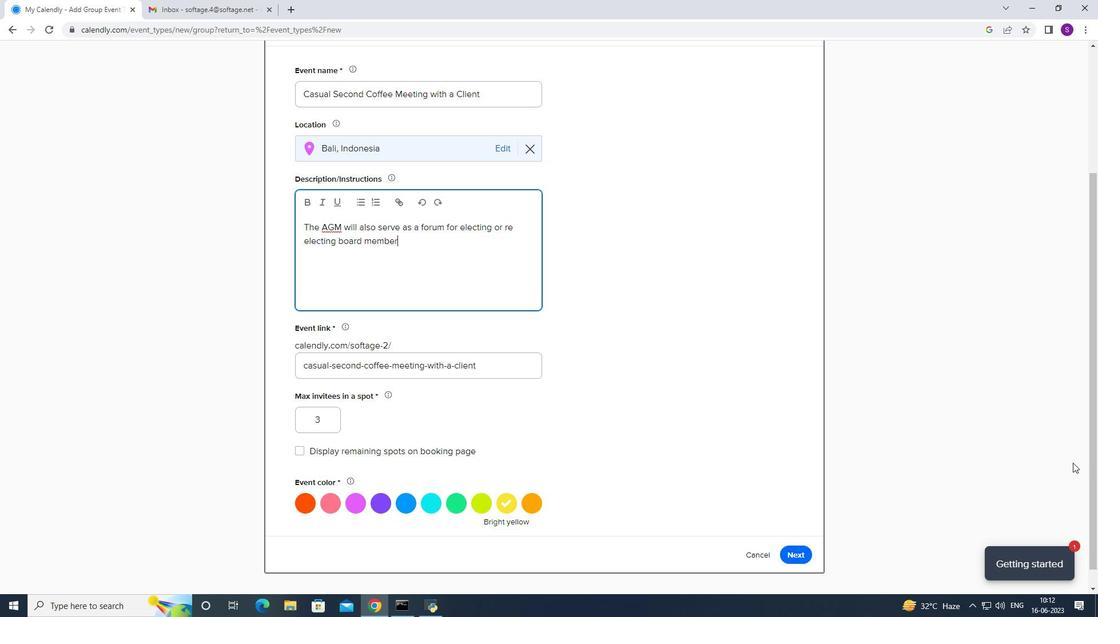 
Action: Mouse moved to (1072, 463)
Screenshot: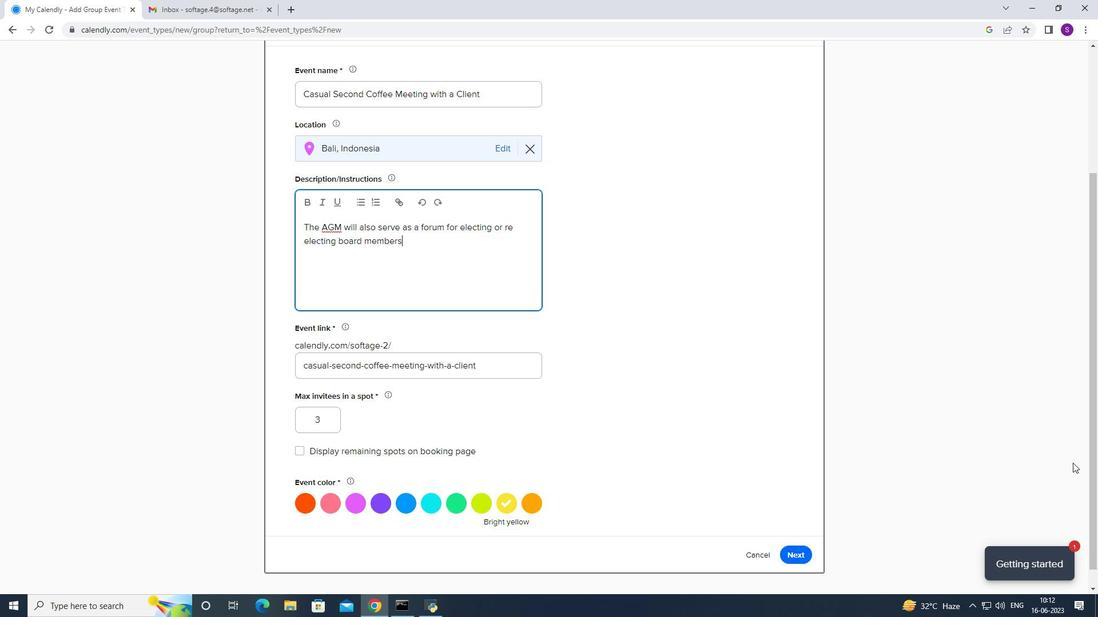 
Action: Key pressed ,i
Screenshot: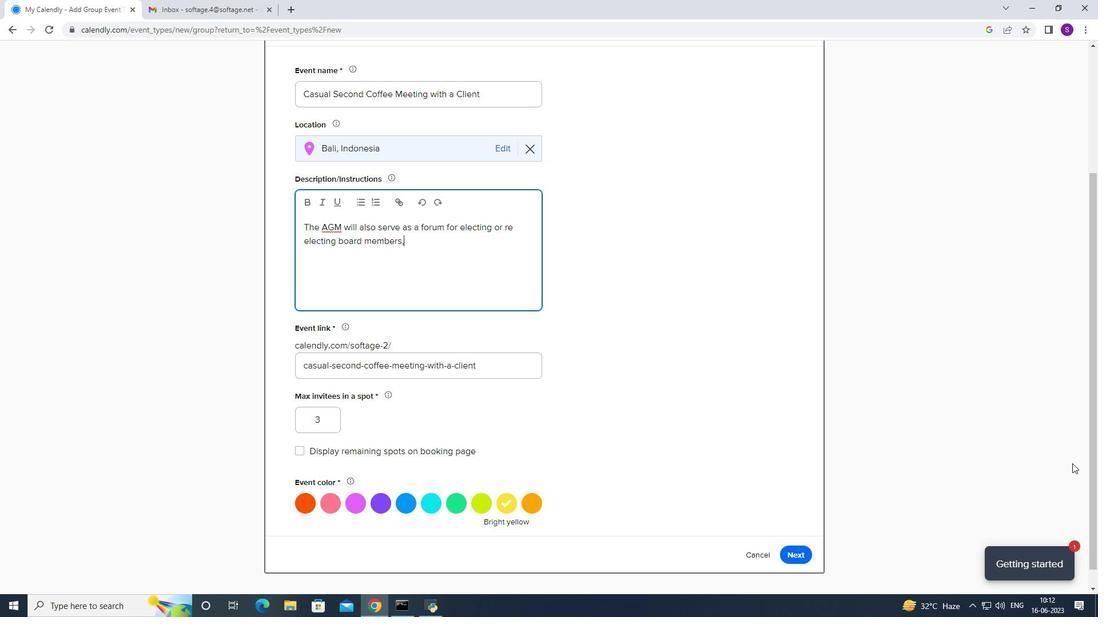 
Action: Mouse moved to (1072, 464)
Screenshot: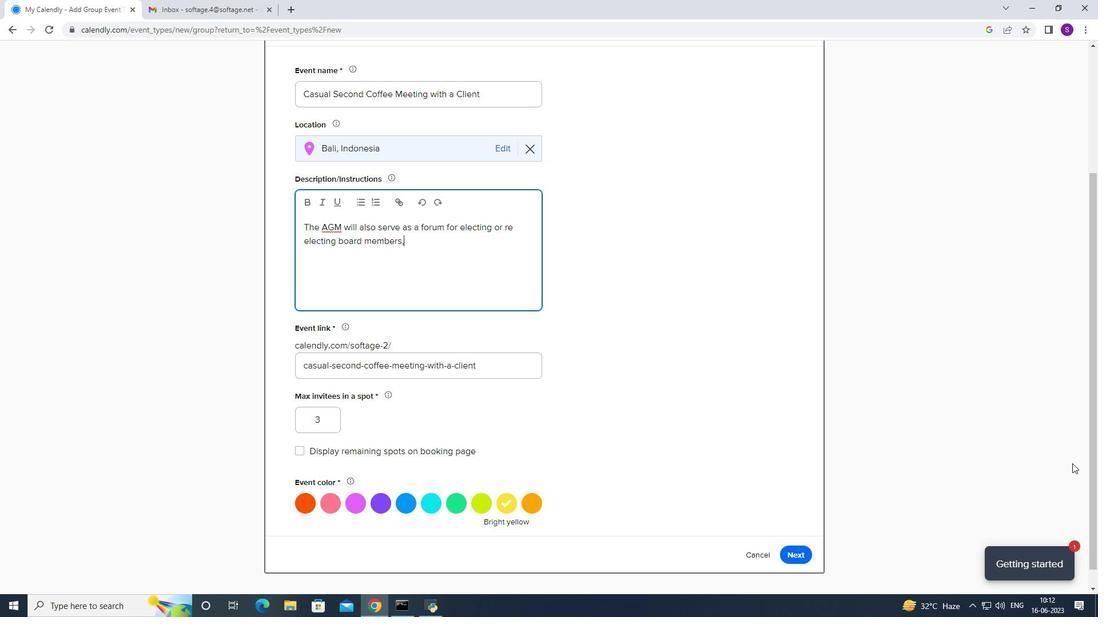 
Action: Key pressed f<Key.space>al<Key.backspace><Key.backspace>applicxb<Key.backspace><Key.backspace>ab
Screenshot: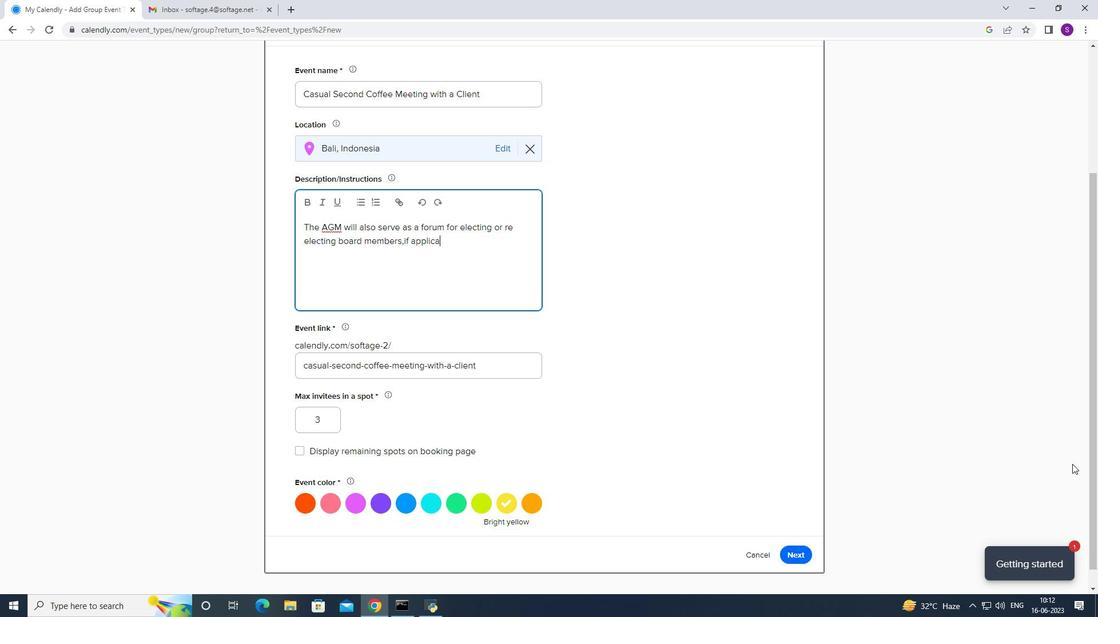 
Action: Mouse moved to (1071, 464)
Screenshot: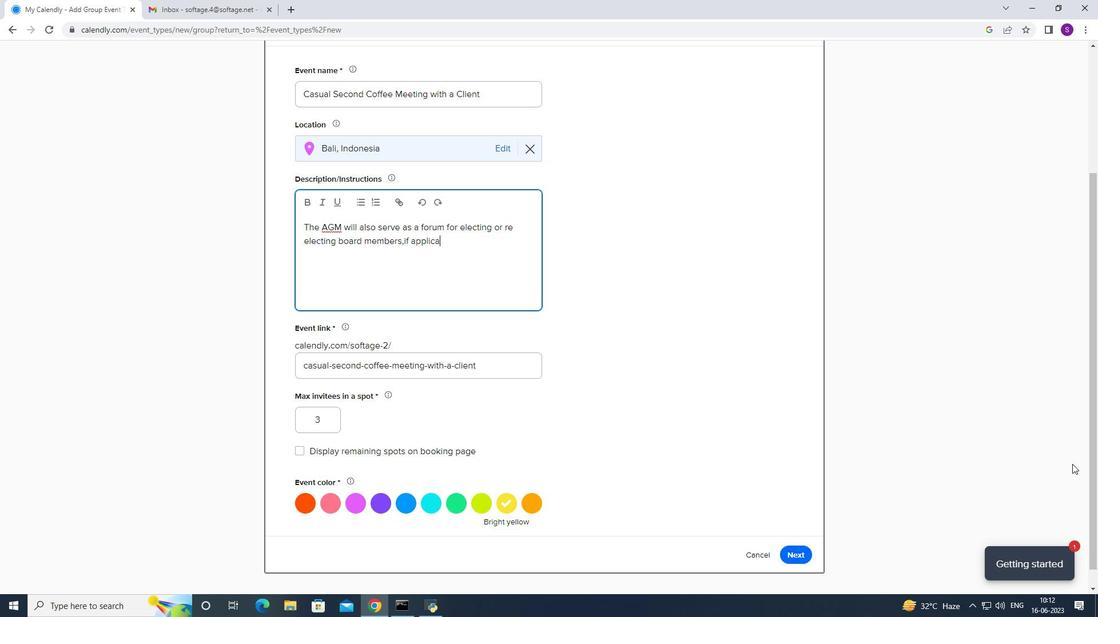 
Action: Key pressed le.<Key.space><Key.caps_lock>T<Key.caps_lock>he<Key.space>
Screenshot: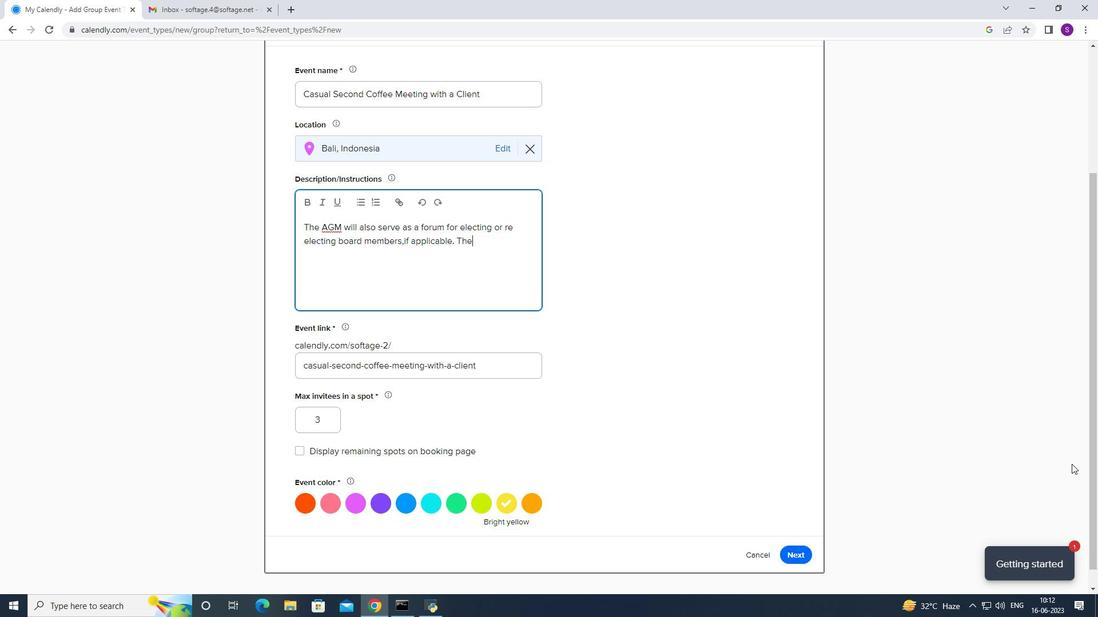 
Action: Mouse moved to (1071, 464)
Screenshot: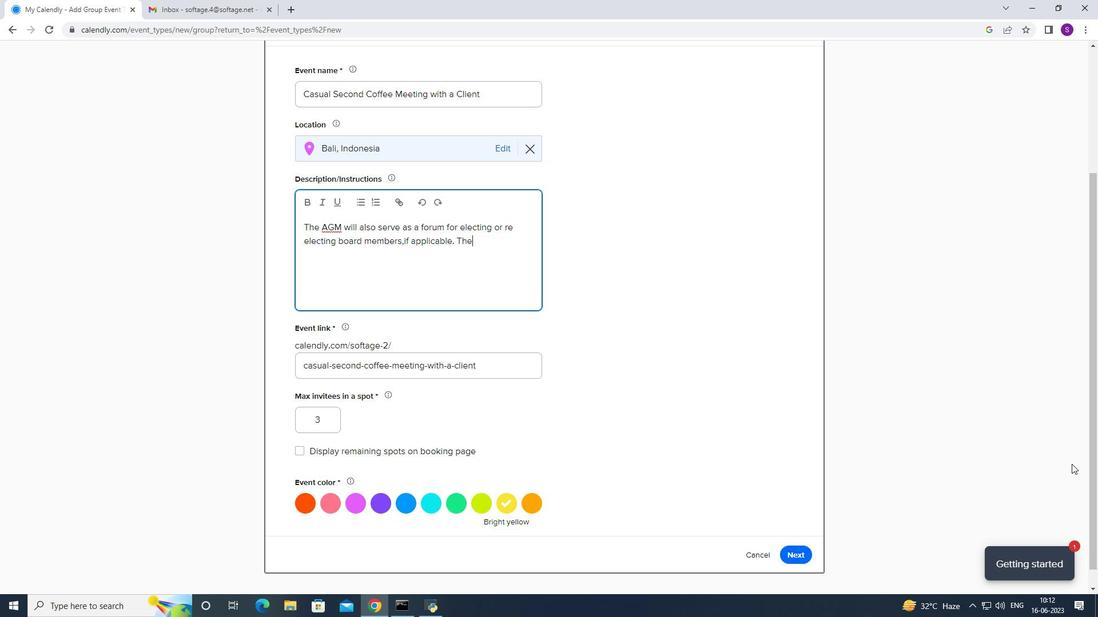 
Action: Key pressed election<Key.space>n<Key.backspace>process<Key.space>will<Key.space>
Screenshot: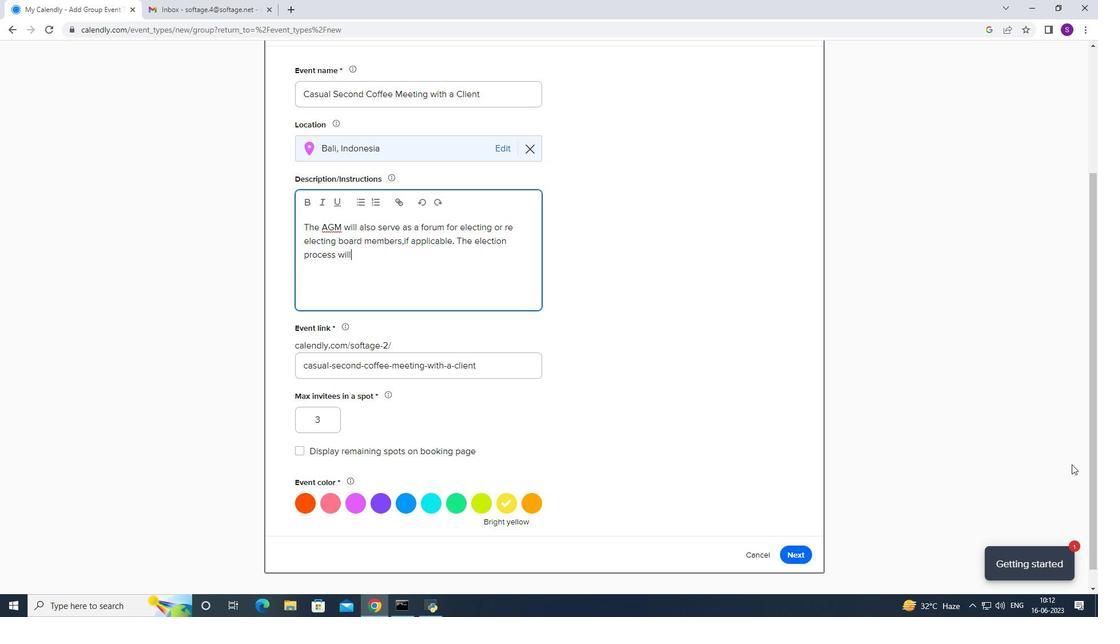 
Action: Mouse moved to (1071, 464)
Screenshot: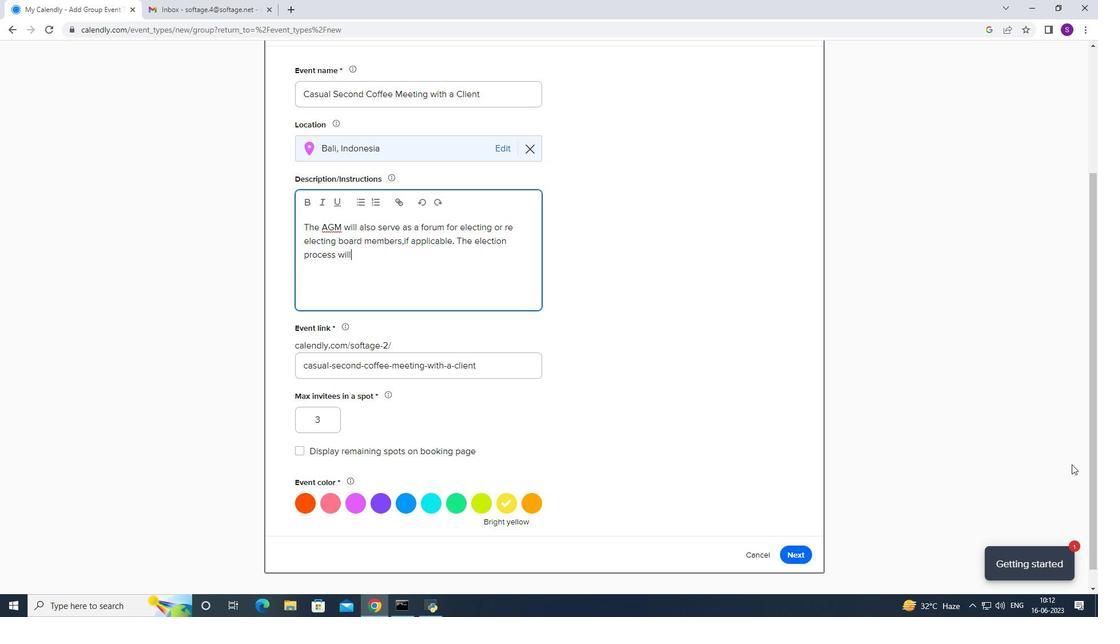 
Action: Key pressed be<Key.space>co
Screenshot: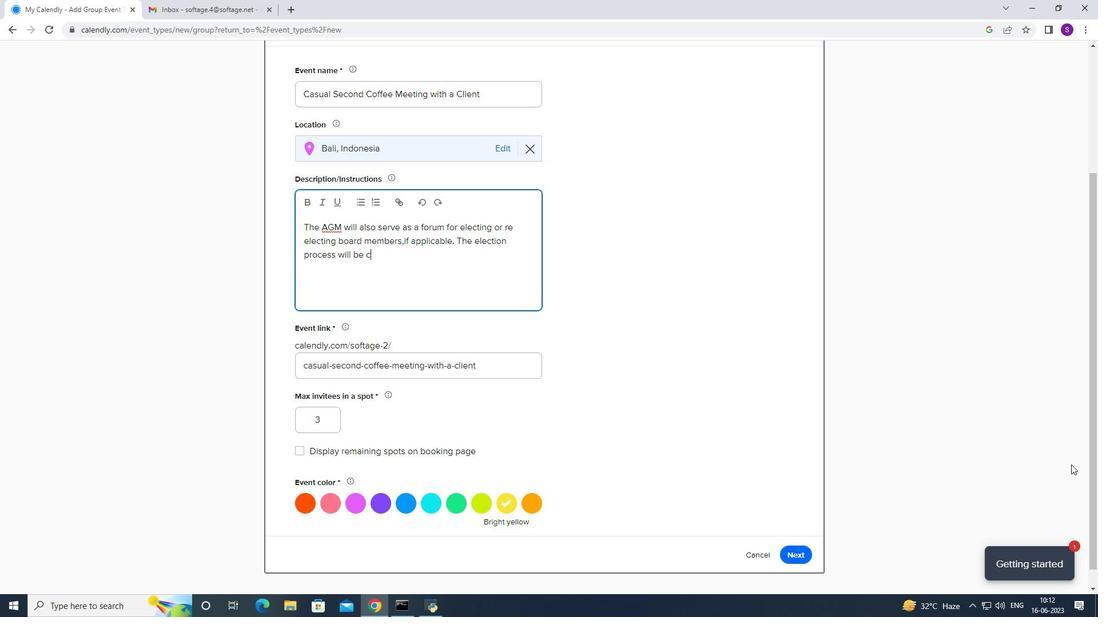 
Action: Mouse moved to (1070, 465)
Screenshot: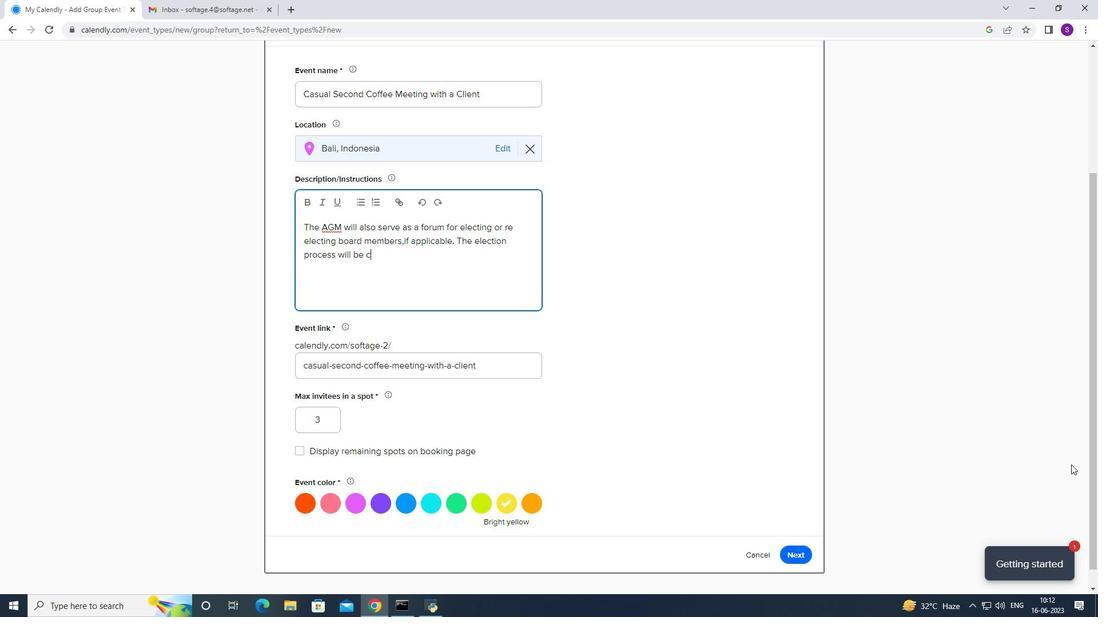 
Action: Key pressed nducted<Key.space>
Screenshot: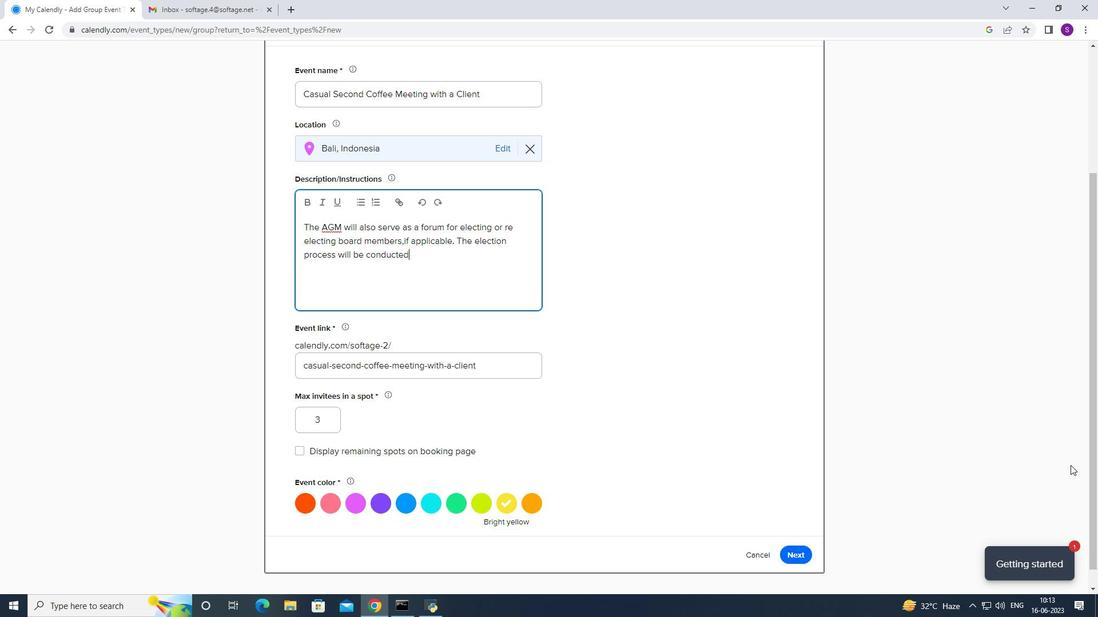 
Action: Mouse moved to (1070, 466)
Screenshot: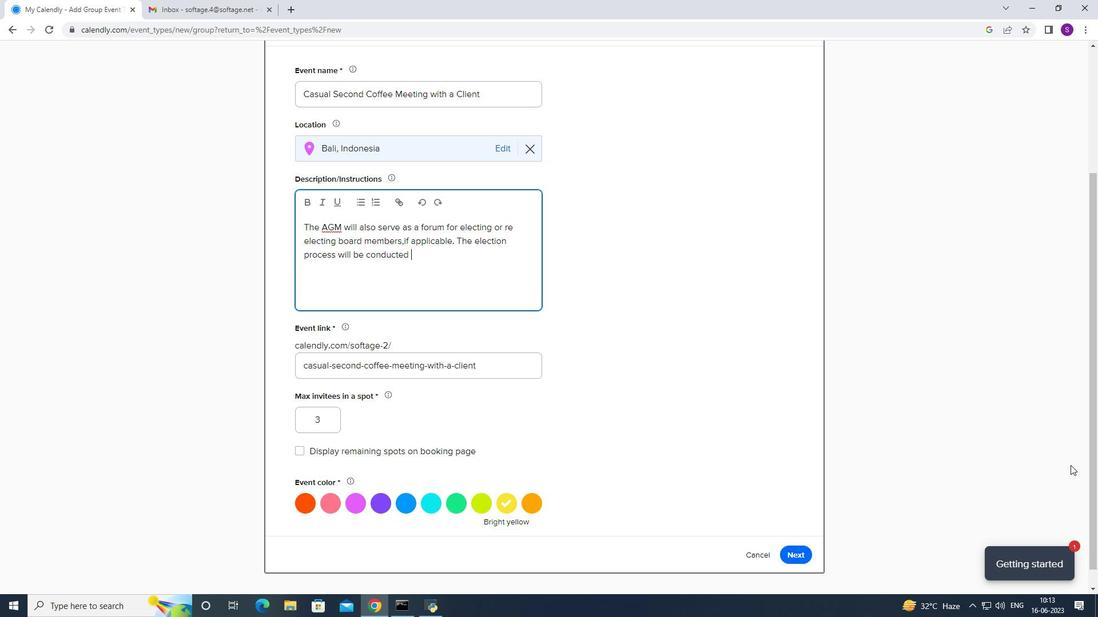 
Action: Key pressed in<Key.space>accordance<Key.space>with<Key.space>the<Key.space>or
Screenshot: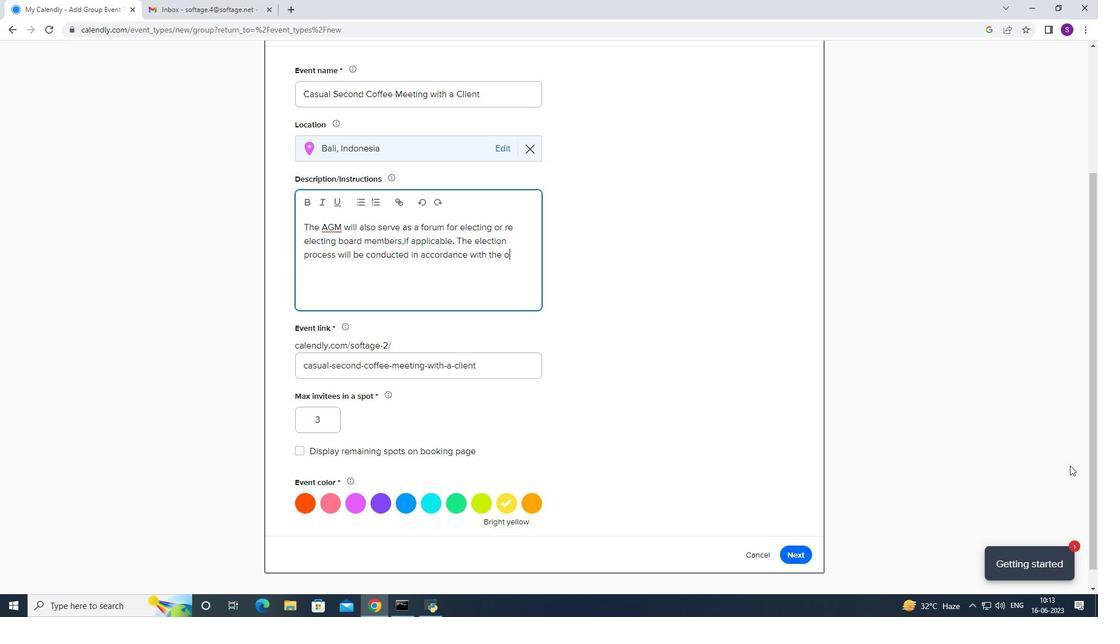
Action: Mouse moved to (1070, 466)
Screenshot: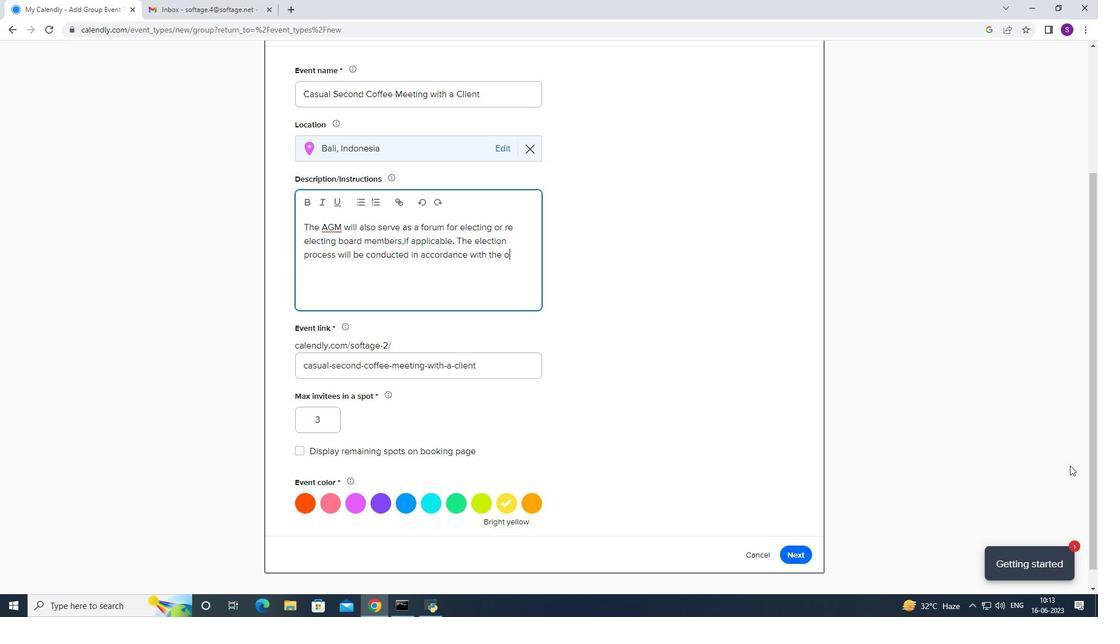 
Action: Key pressed ganization<Key.space>byl
Screenshot: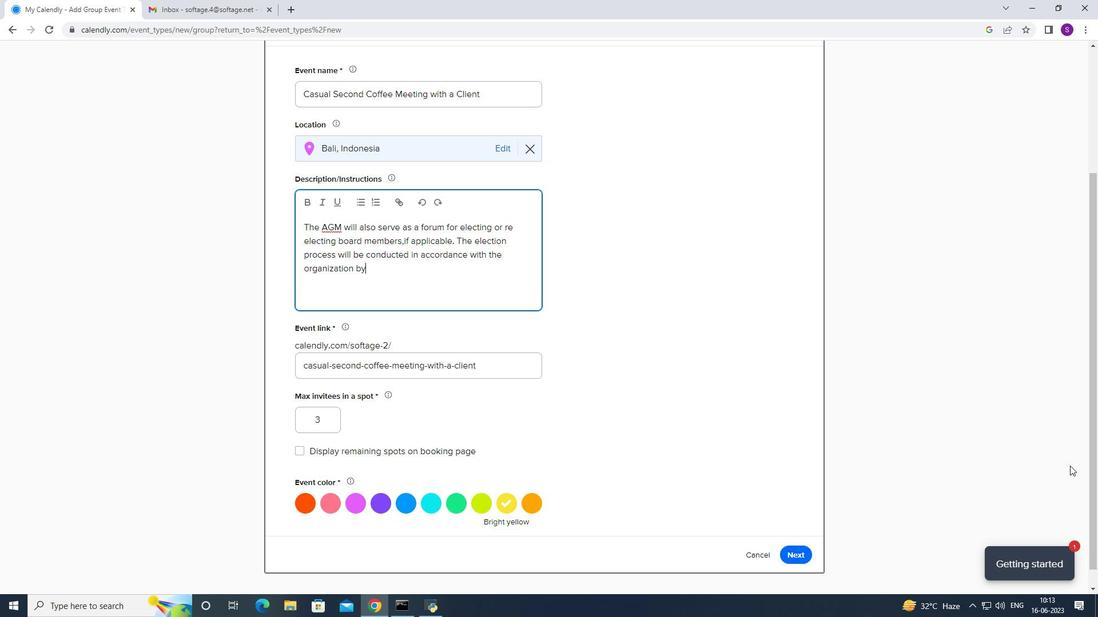 
Action: Mouse moved to (1070, 467)
Screenshot: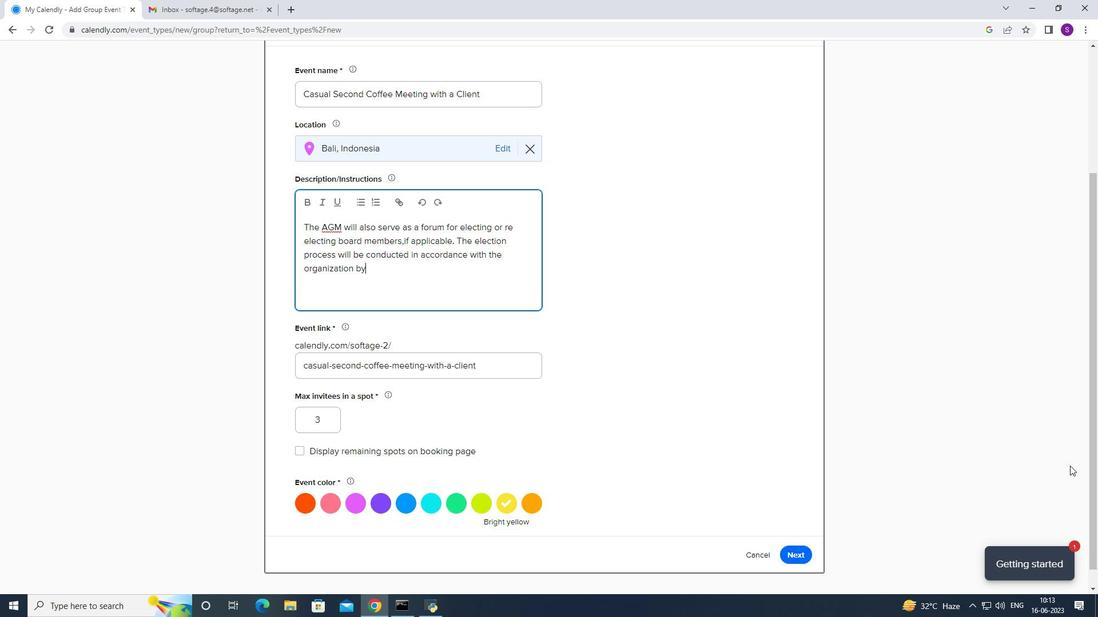 
Action: Key pressed awa<Key.backspace>s<Key.space>and<Key.space>regulations<Key.space>,
Screenshot: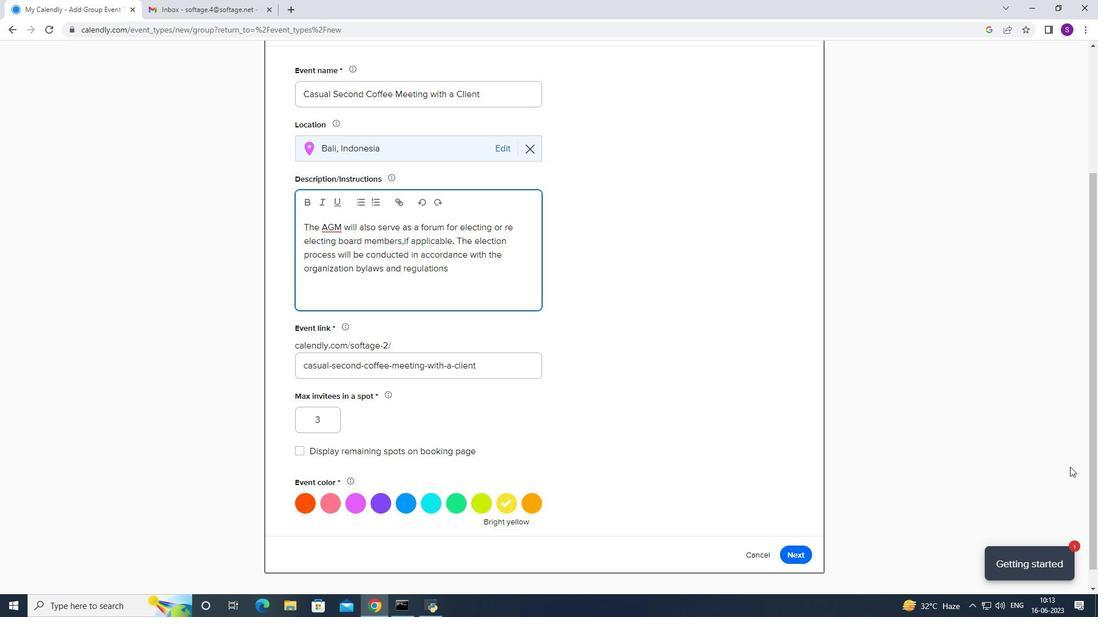 
Action: Mouse moved to (1070, 467)
Screenshot: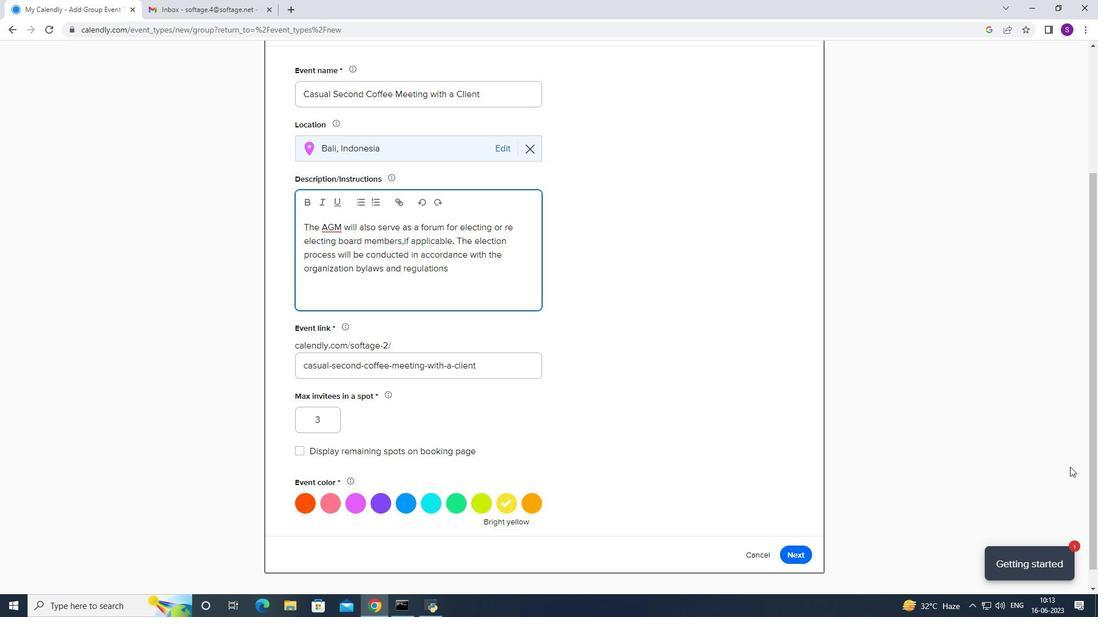 
Action: Key pressed <Key.space>allowing<Key.space>for
Screenshot: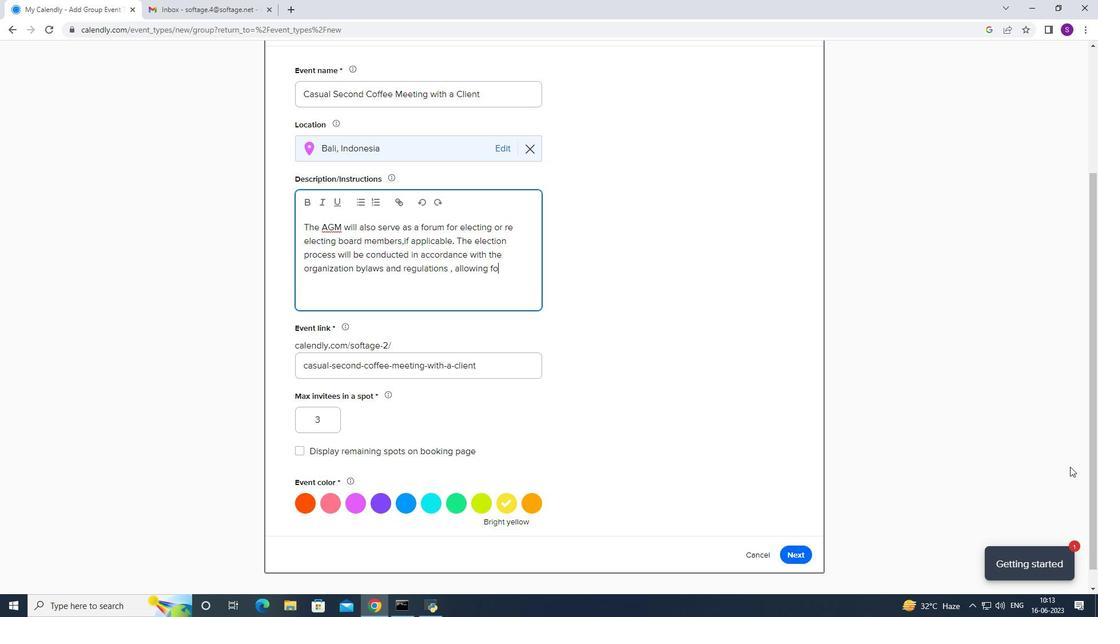 
Action: Mouse moved to (1070, 467)
Screenshot: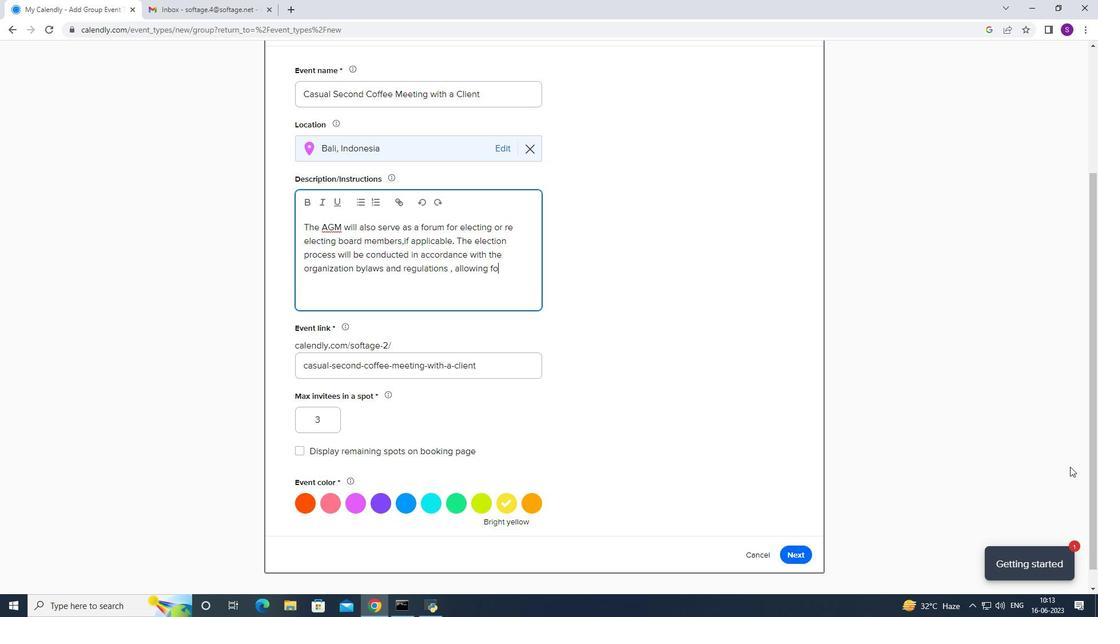 
Action: Key pressed <Key.space>fi<Key.backspace>air<Key.space>and<Key.space>de
Screenshot: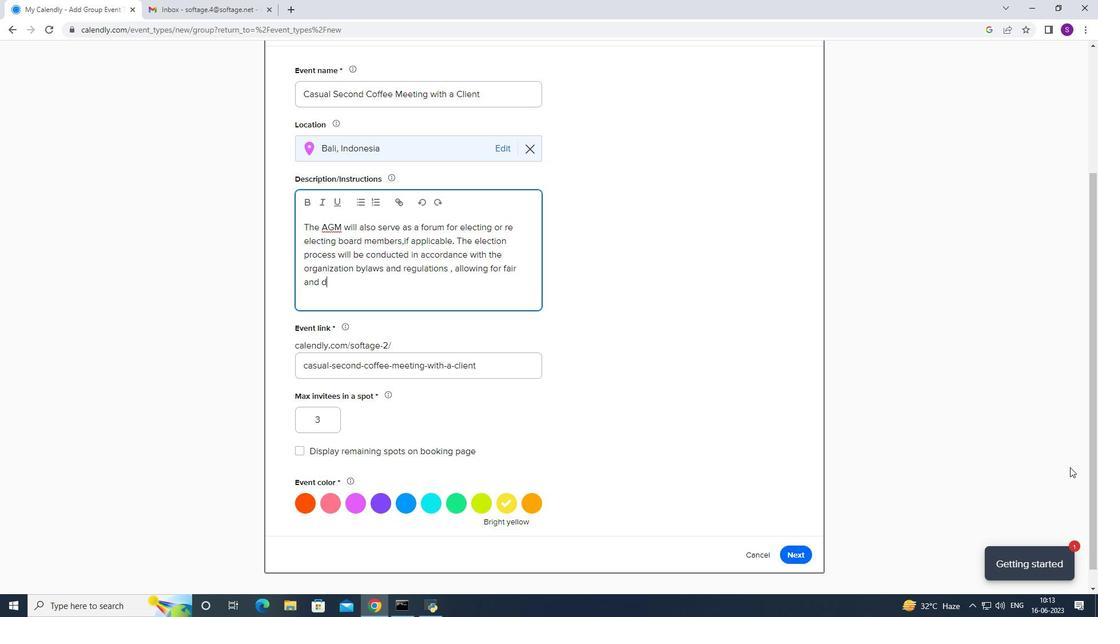 
Action: Mouse moved to (1069, 468)
Screenshot: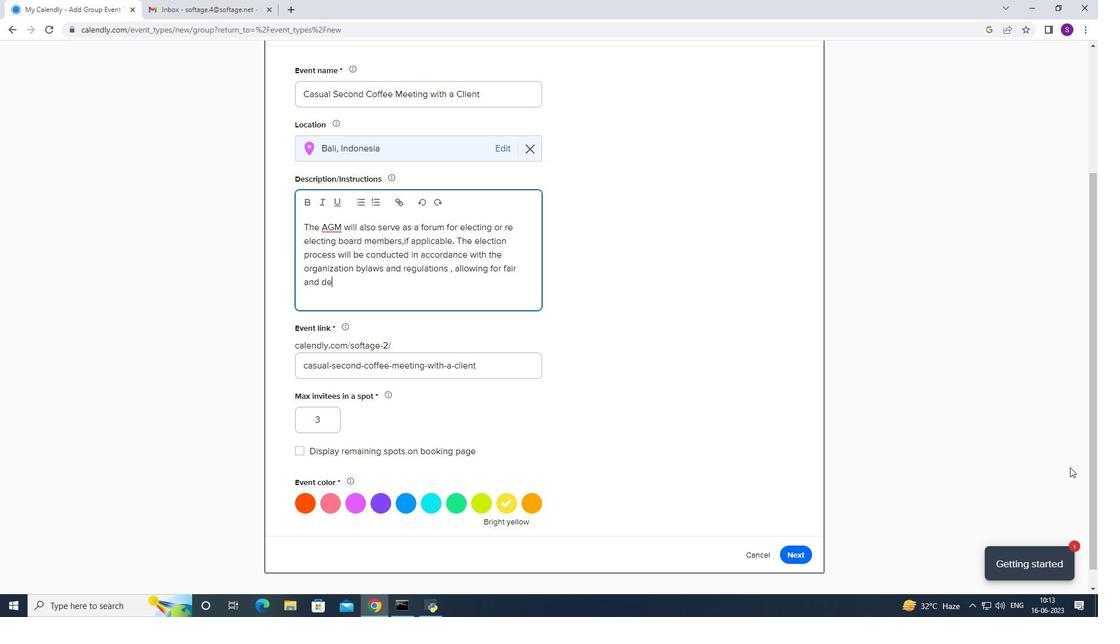 
Action: Key pressed mocratoic<Key.backspace><Key.backspace><Key.backspace>ic<Key.space>repe<Key.backspace>resentations<Key.space>of<Key.space>
Screenshot: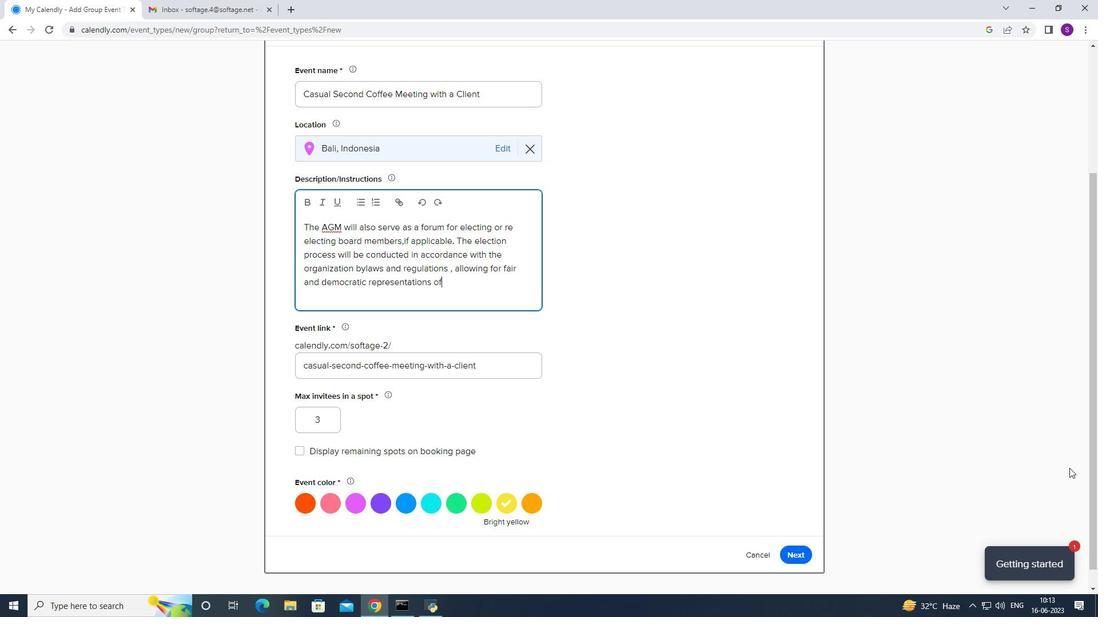 
Action: Mouse moved to (1069, 469)
Screenshot: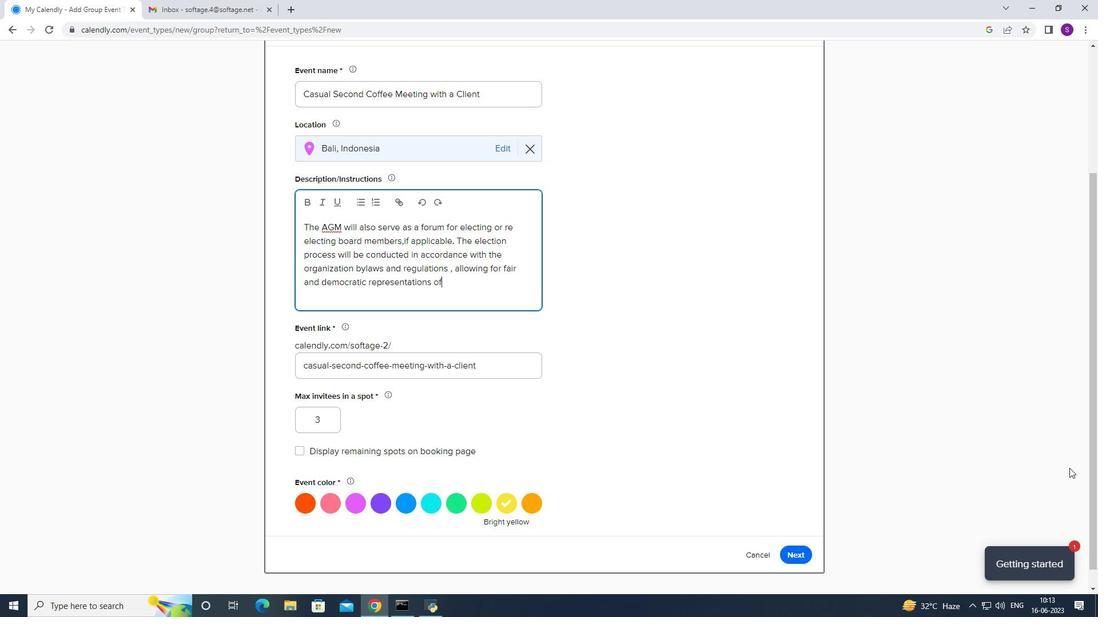 
Action: Key pressed shareholders<Key.space>interests.
Screenshot: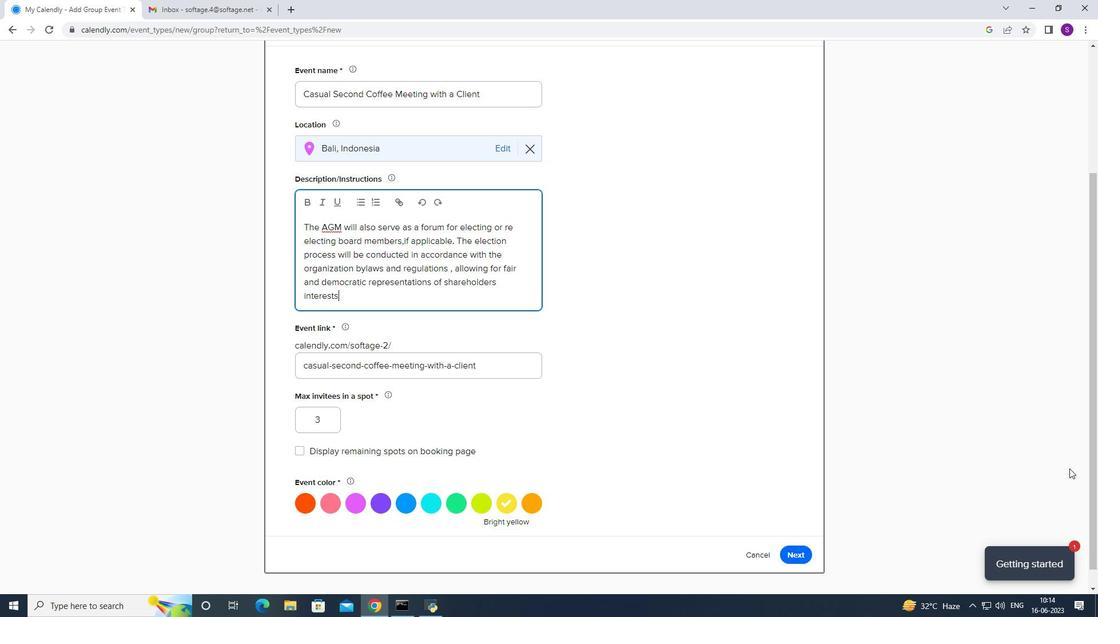 
Action: Mouse moved to (793, 559)
Screenshot: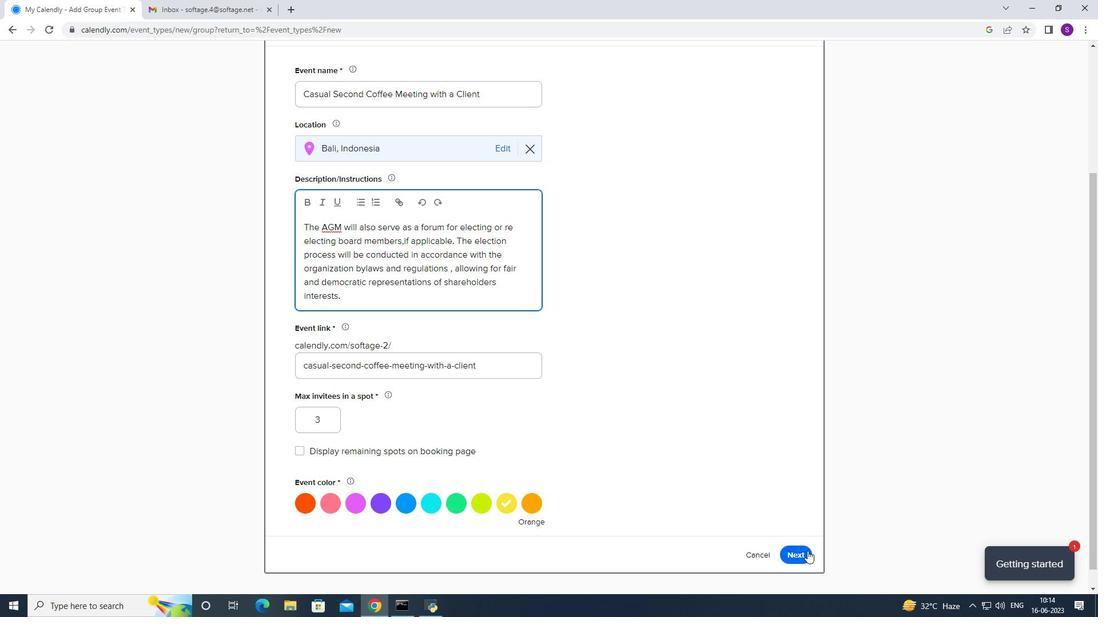 
Action: Mouse pressed left at (793, 559)
Screenshot: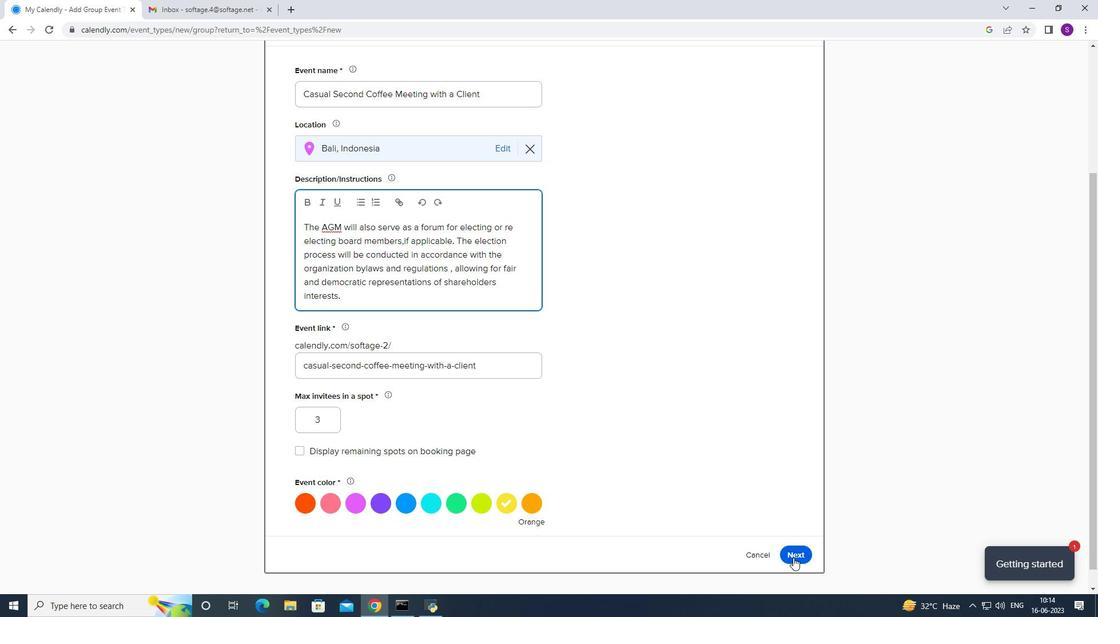 
Action: Mouse moved to (373, 193)
Screenshot: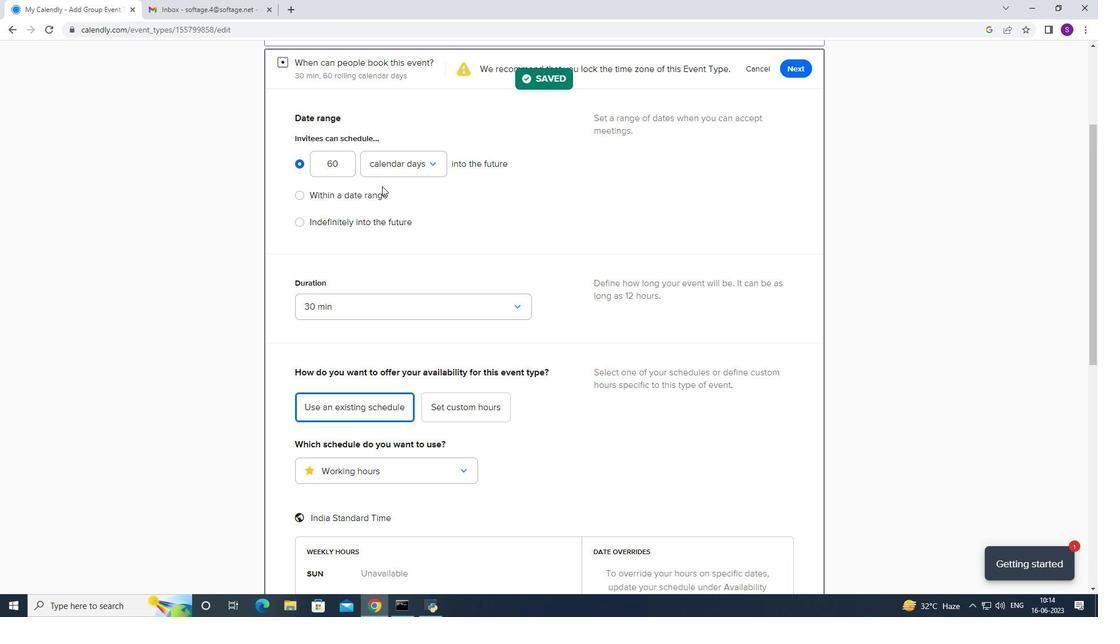 
Action: Mouse pressed left at (373, 193)
Screenshot: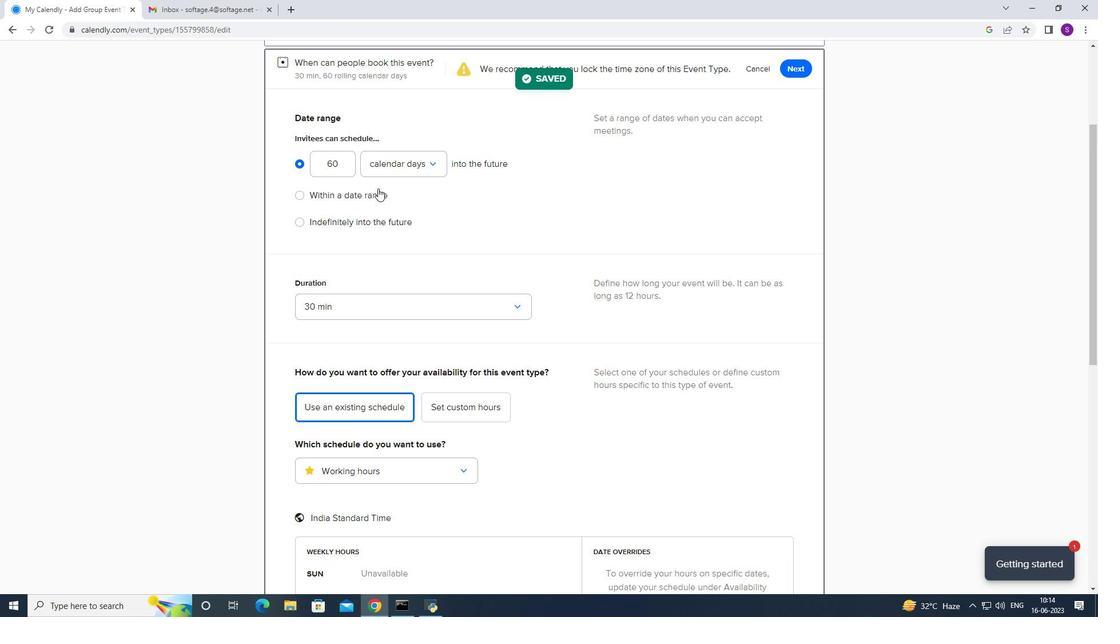 
Action: Mouse moved to (423, 195)
Screenshot: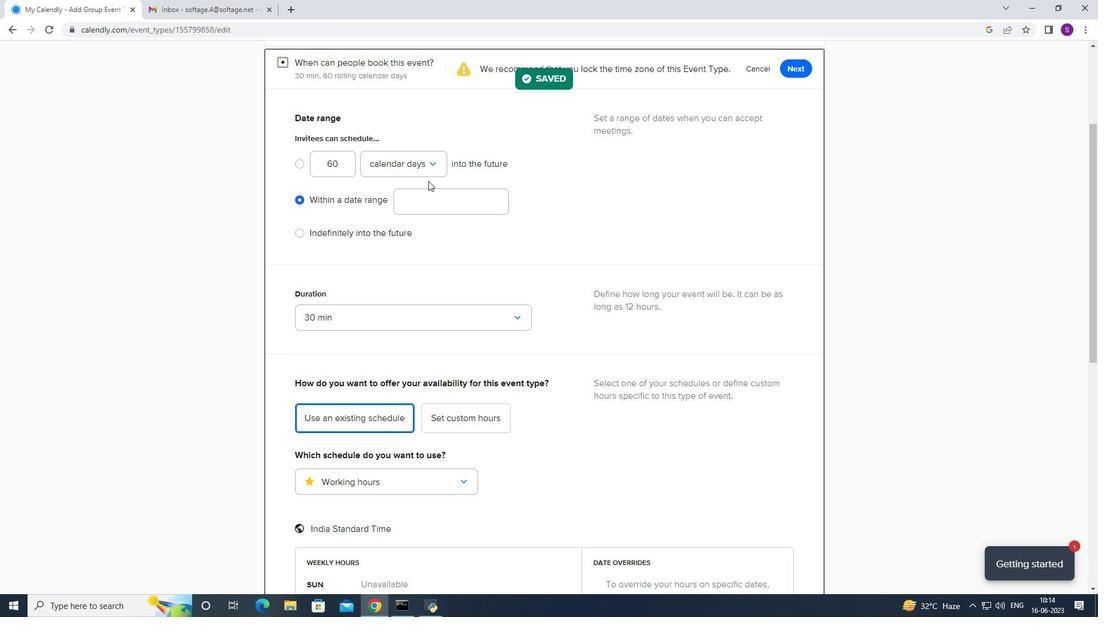 
Action: Mouse pressed left at (423, 195)
Screenshot: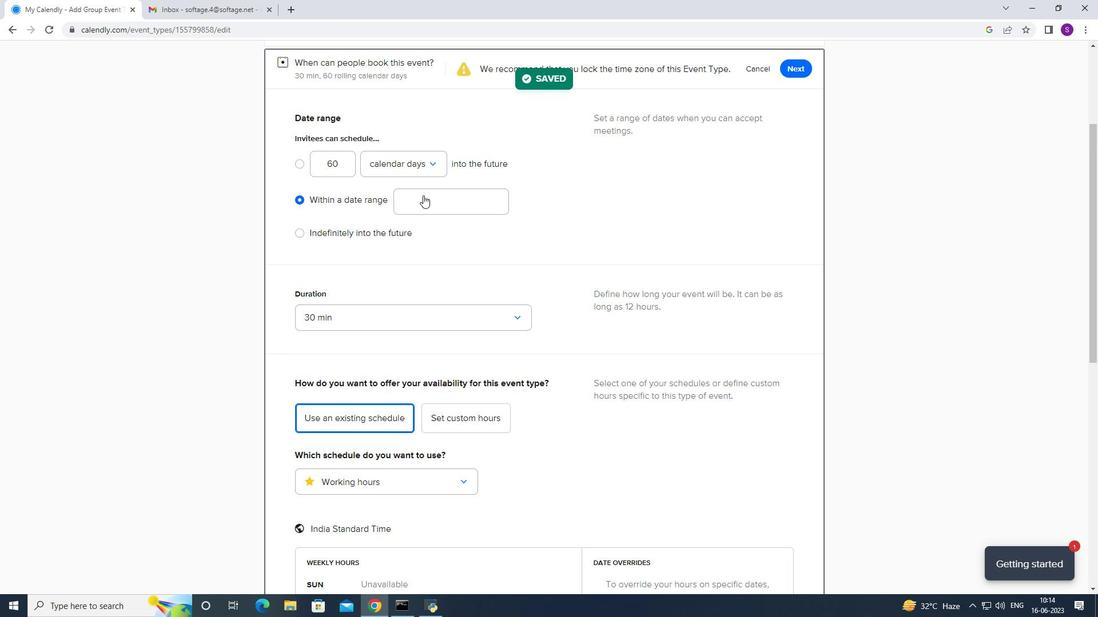 
Action: Mouse moved to (474, 239)
Screenshot: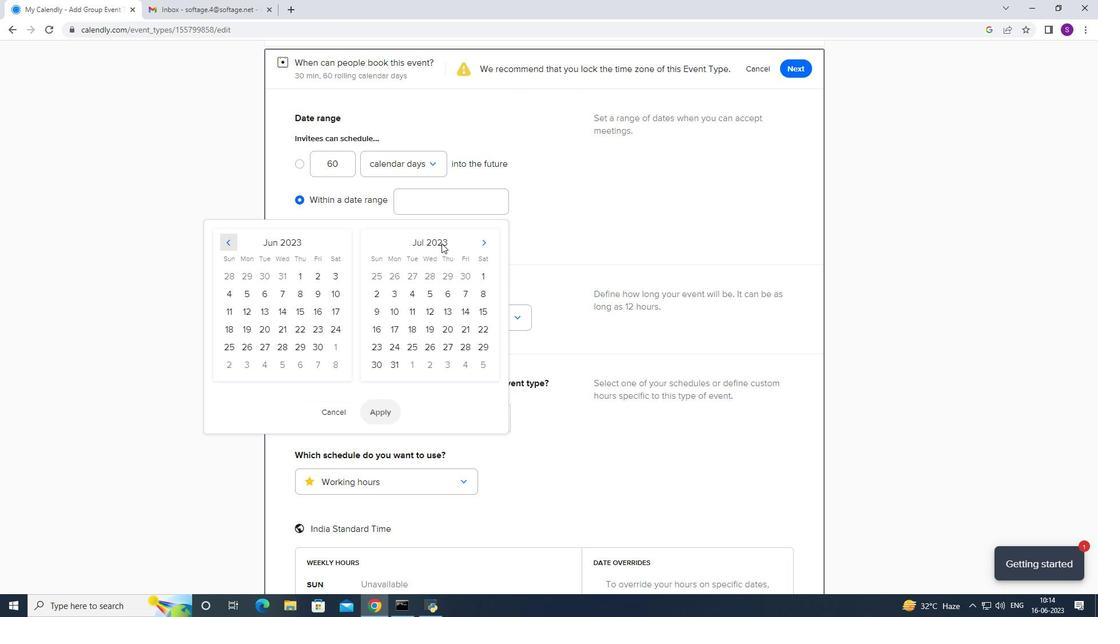 
Action: Mouse pressed left at (474, 239)
Screenshot: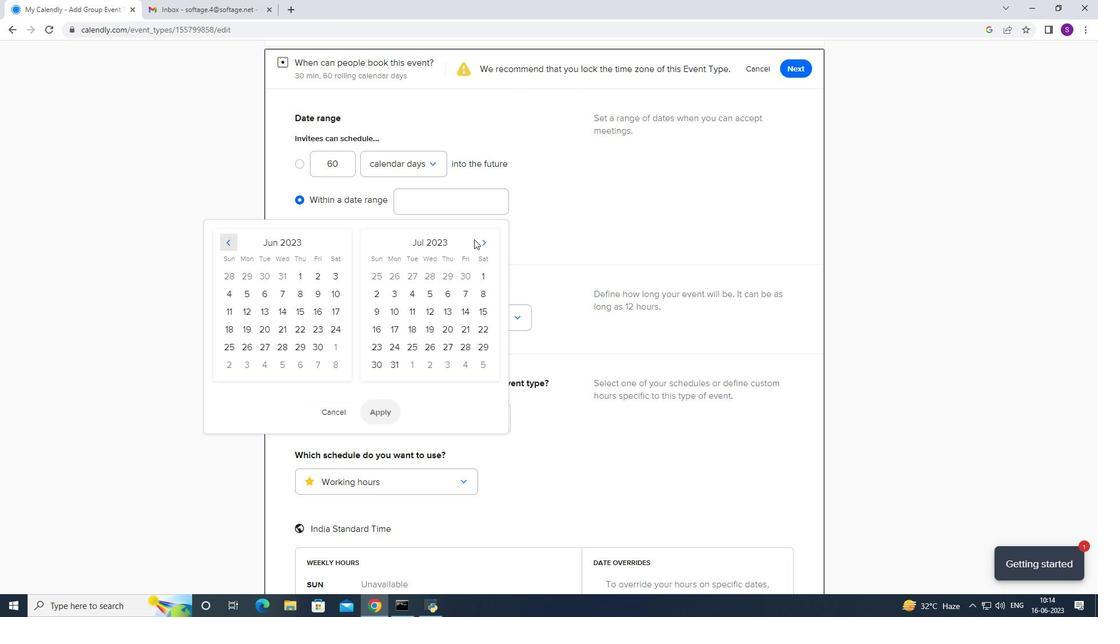 
Action: Mouse moved to (485, 239)
Screenshot: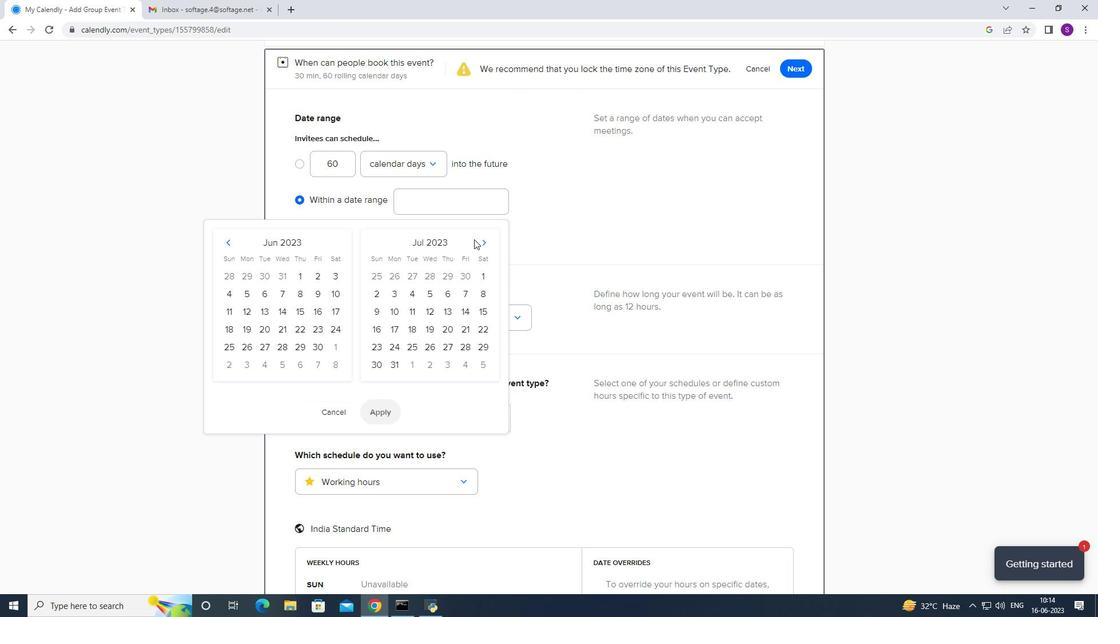
Action: Mouse pressed left at (485, 239)
Screenshot: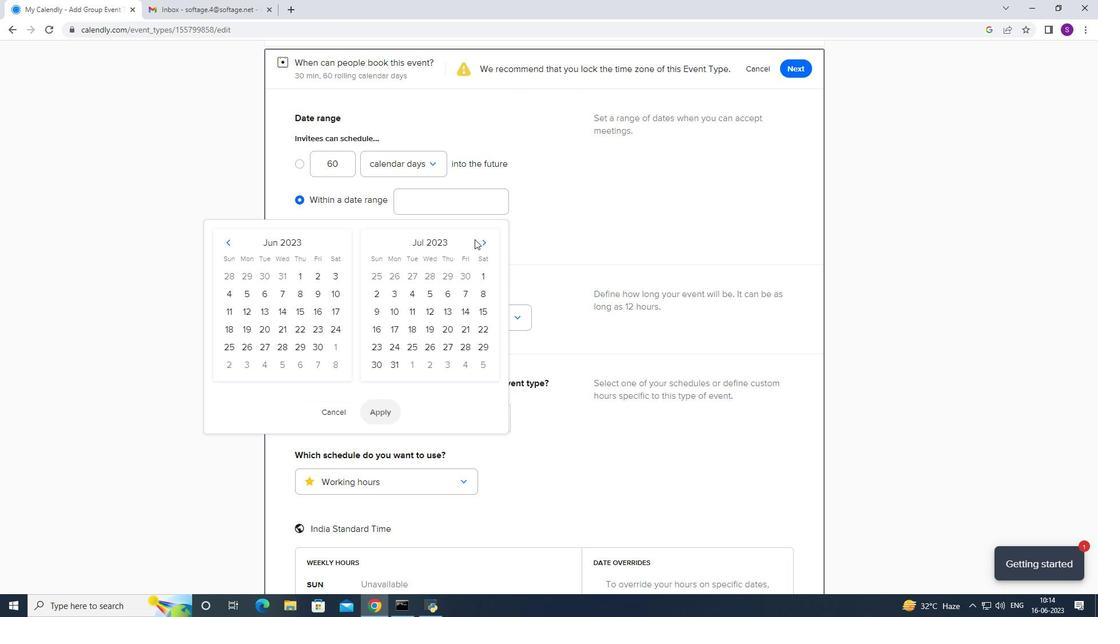 
Action: Mouse pressed left at (485, 239)
Screenshot: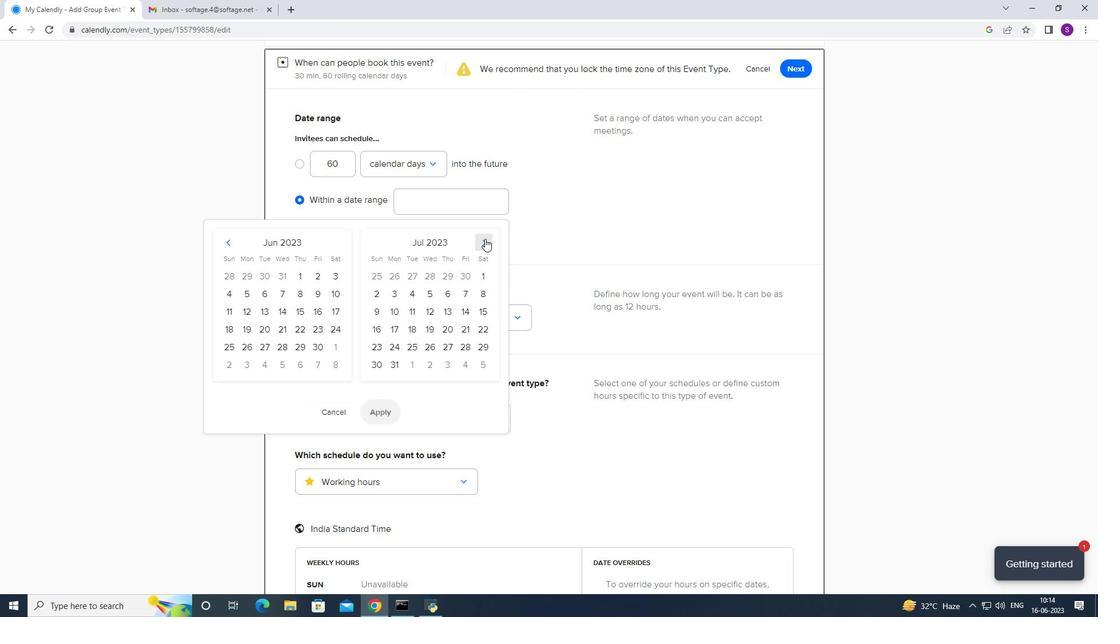 
Action: Mouse pressed left at (485, 239)
Screenshot: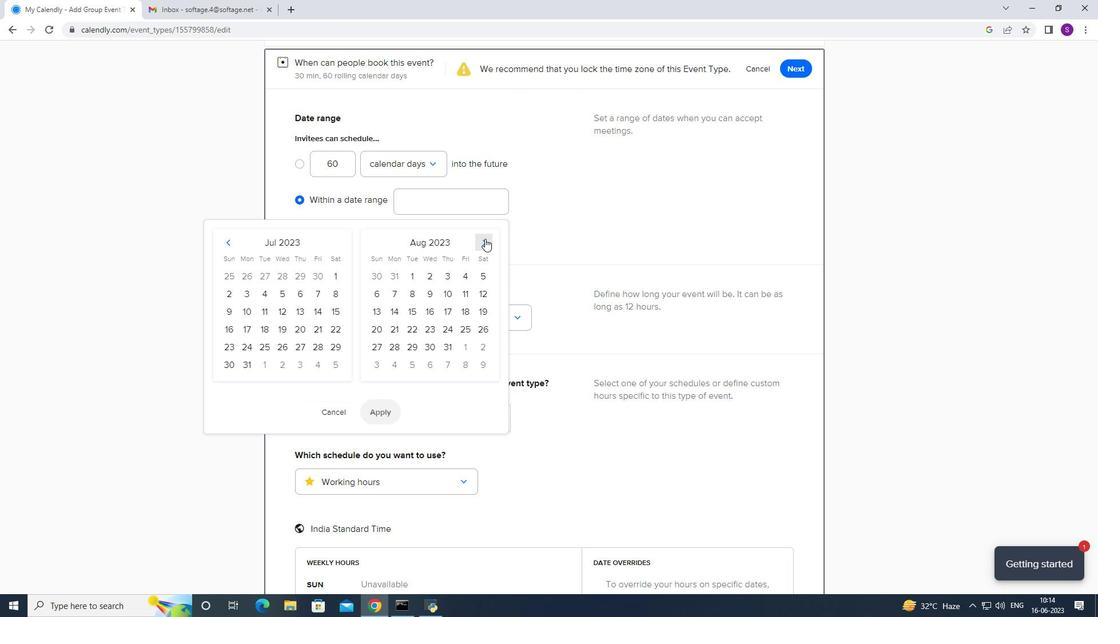 
Action: Mouse pressed left at (485, 239)
Screenshot: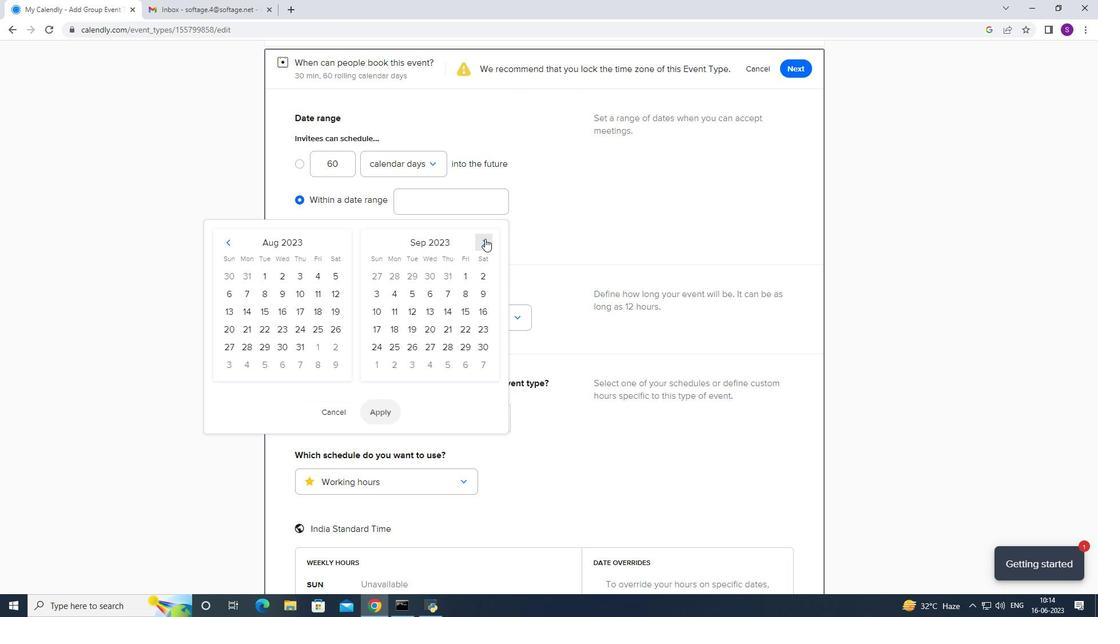 
Action: Mouse pressed left at (485, 239)
Screenshot: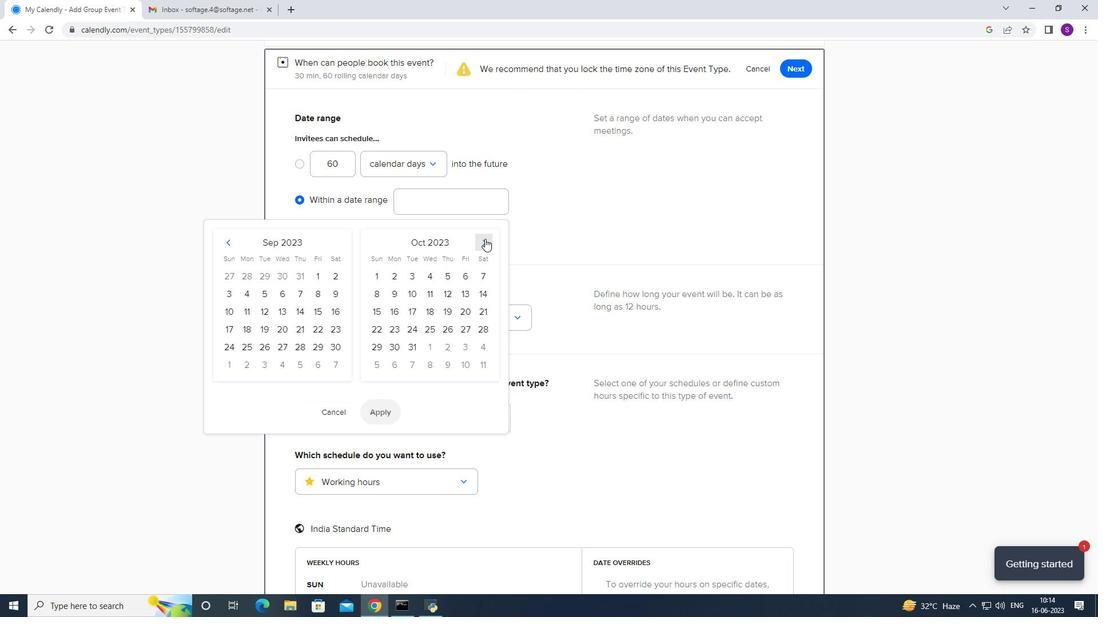 
Action: Mouse moved to (233, 330)
Screenshot: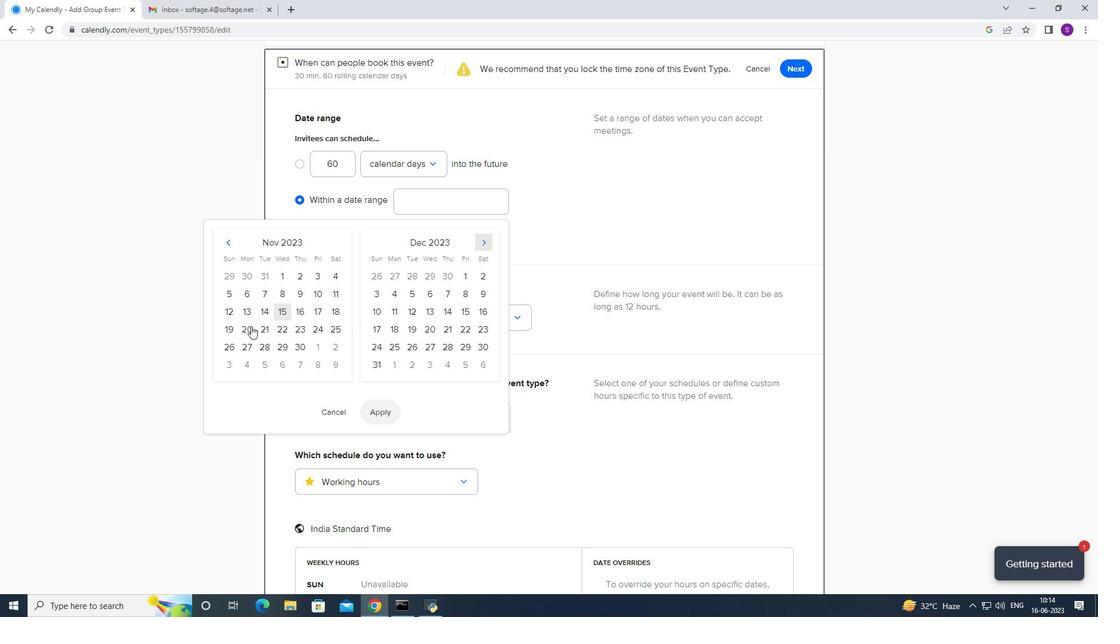 
Action: Mouse pressed left at (233, 330)
Screenshot: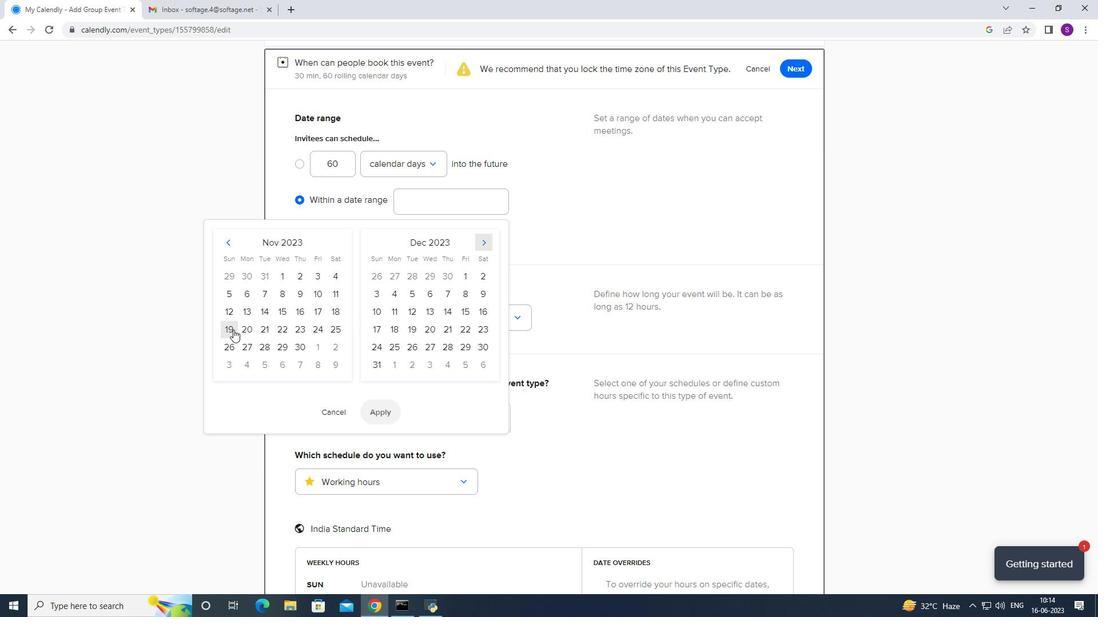 
Action: Mouse moved to (256, 335)
Screenshot: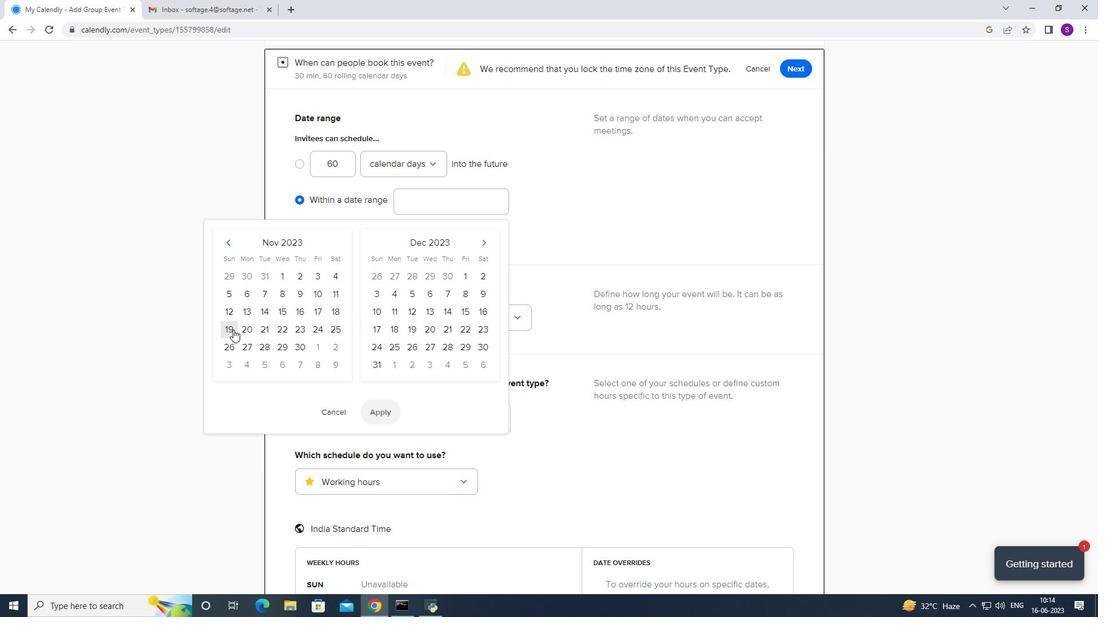 
Action: Mouse pressed left at (256, 335)
Screenshot: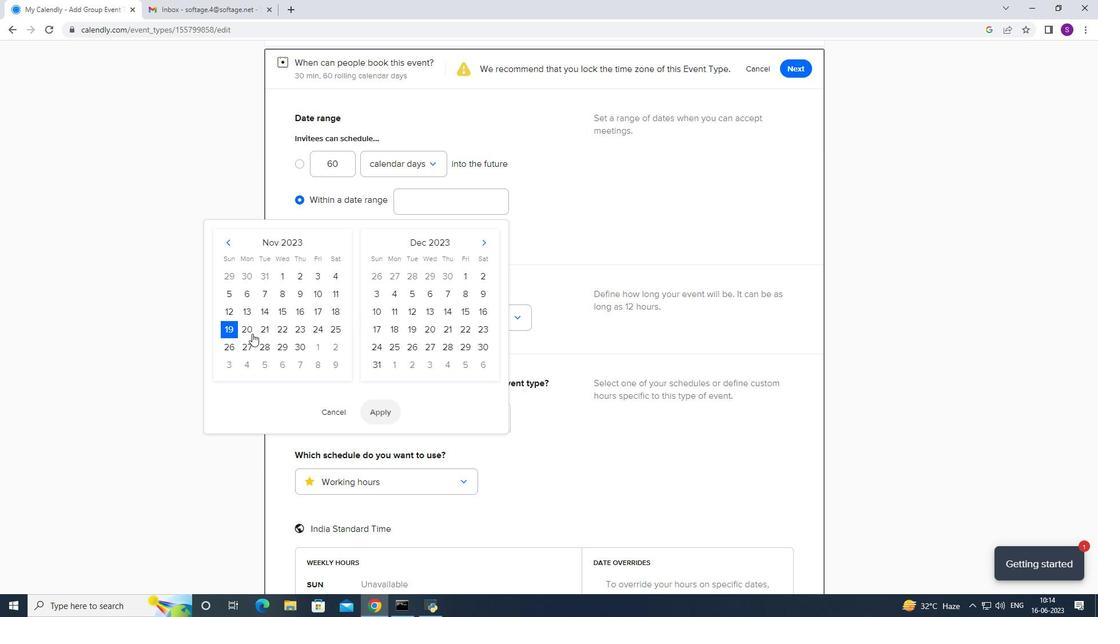 
Action: Mouse moved to (240, 332)
Screenshot: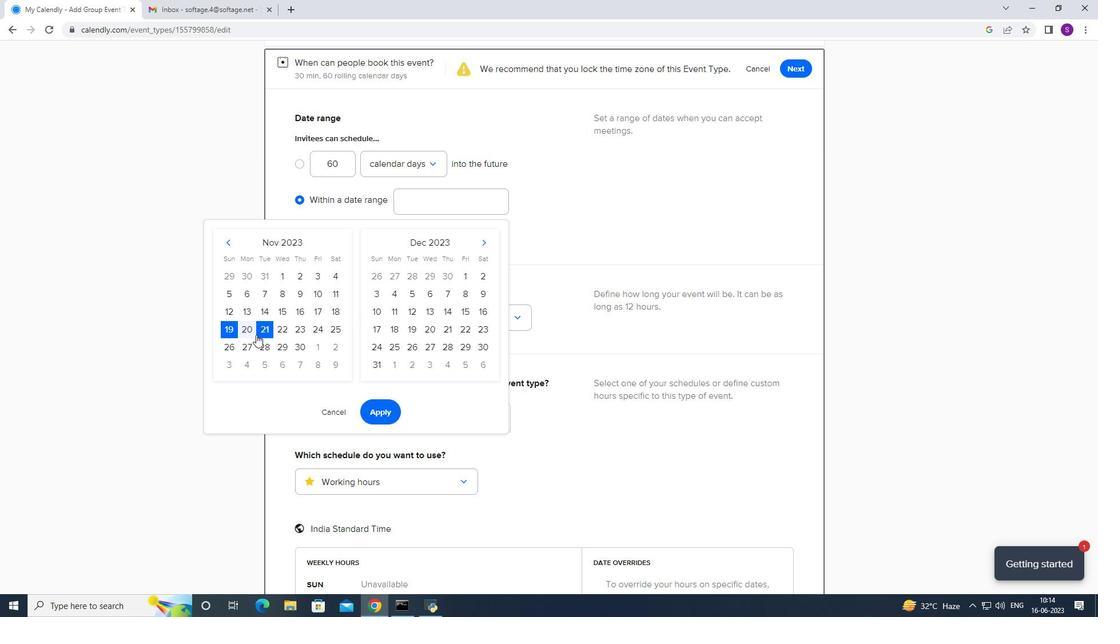 
Action: Mouse pressed left at (240, 332)
Screenshot: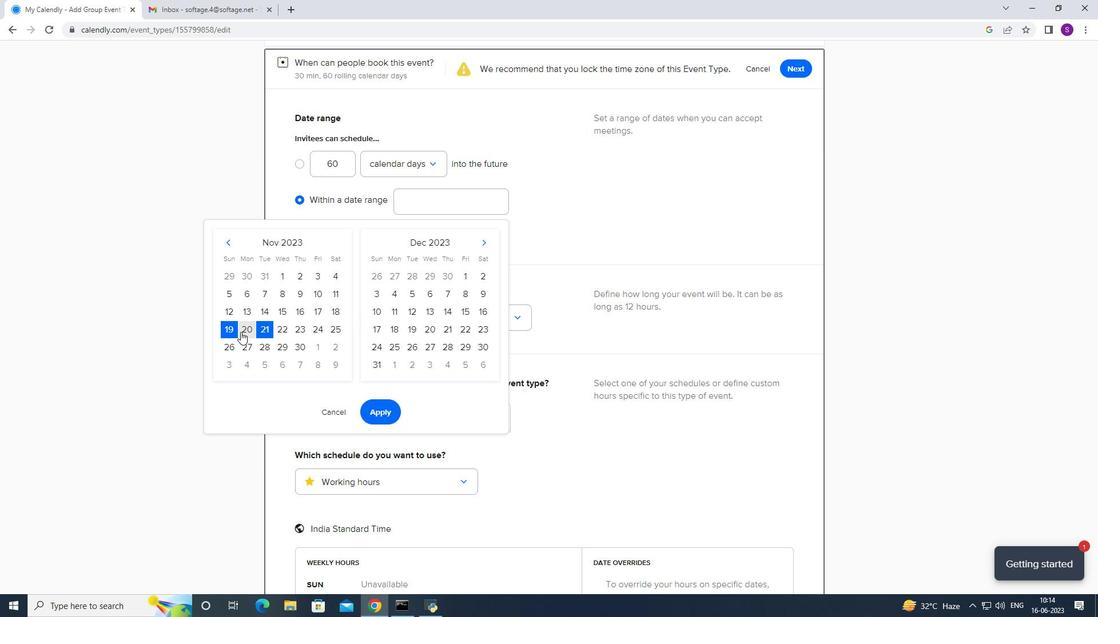 
Action: Mouse moved to (217, 332)
Screenshot: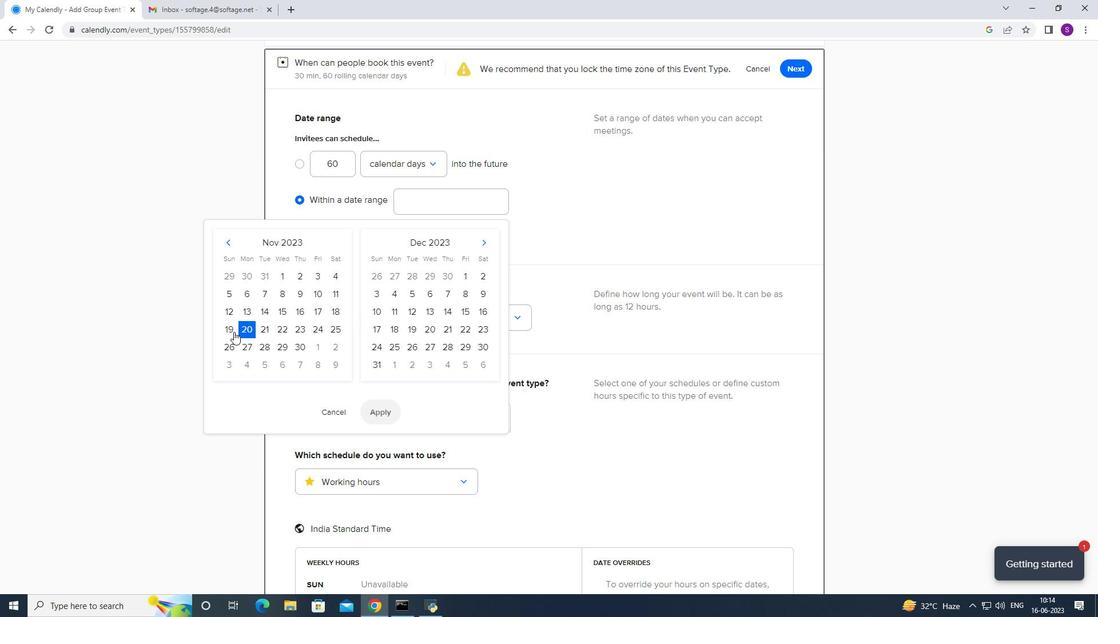 
Action: Mouse pressed left at (217, 332)
Screenshot: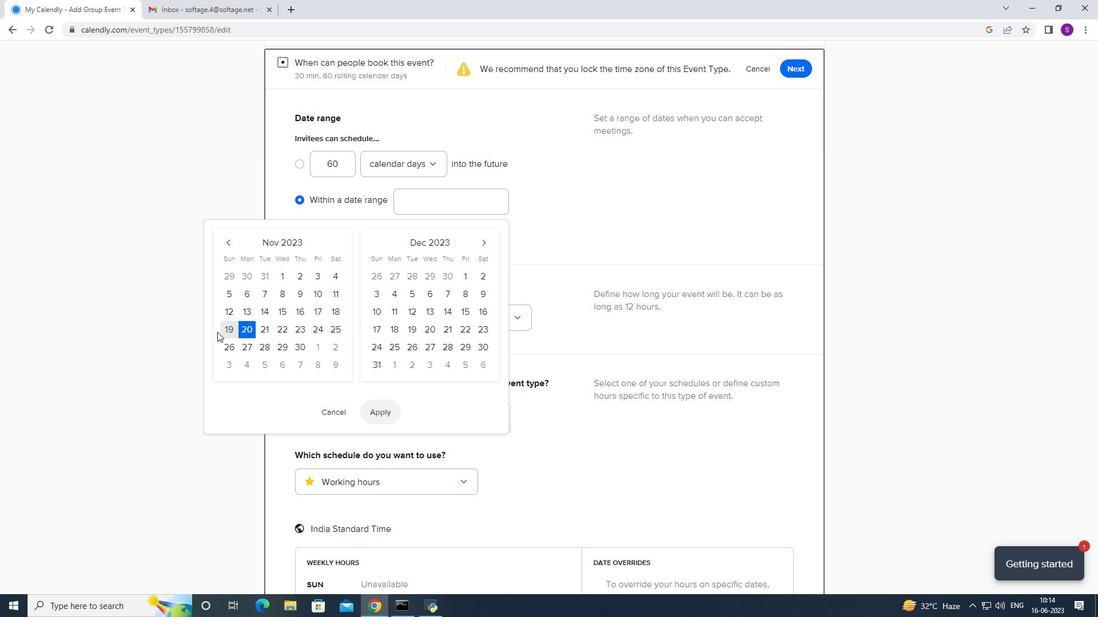 
Action: Mouse moved to (237, 332)
Screenshot: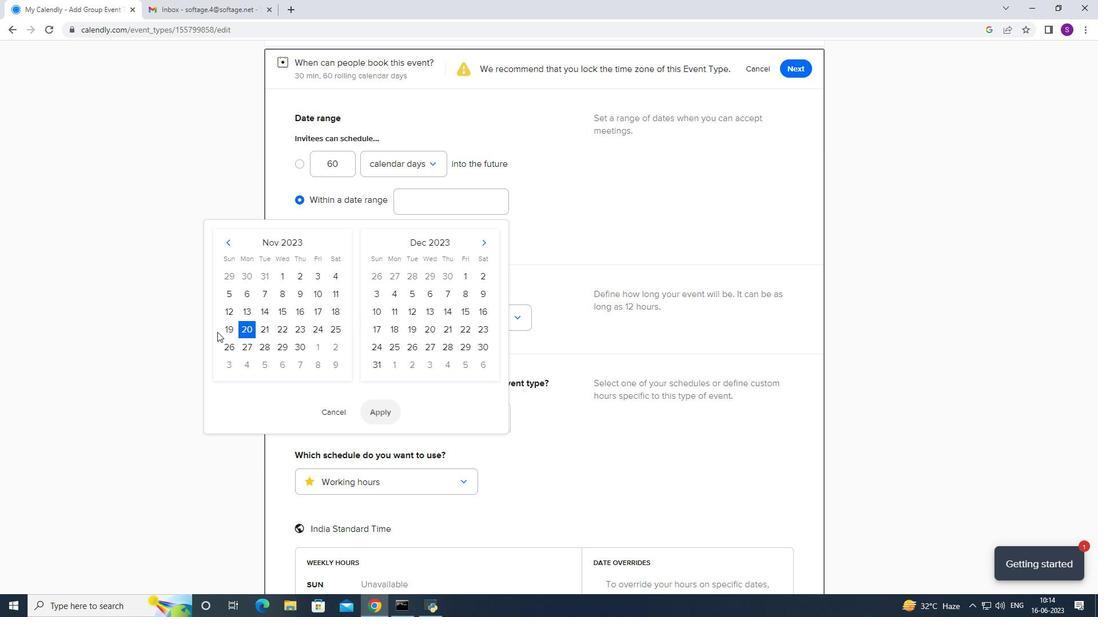 
Action: Mouse pressed left at (237, 332)
Screenshot: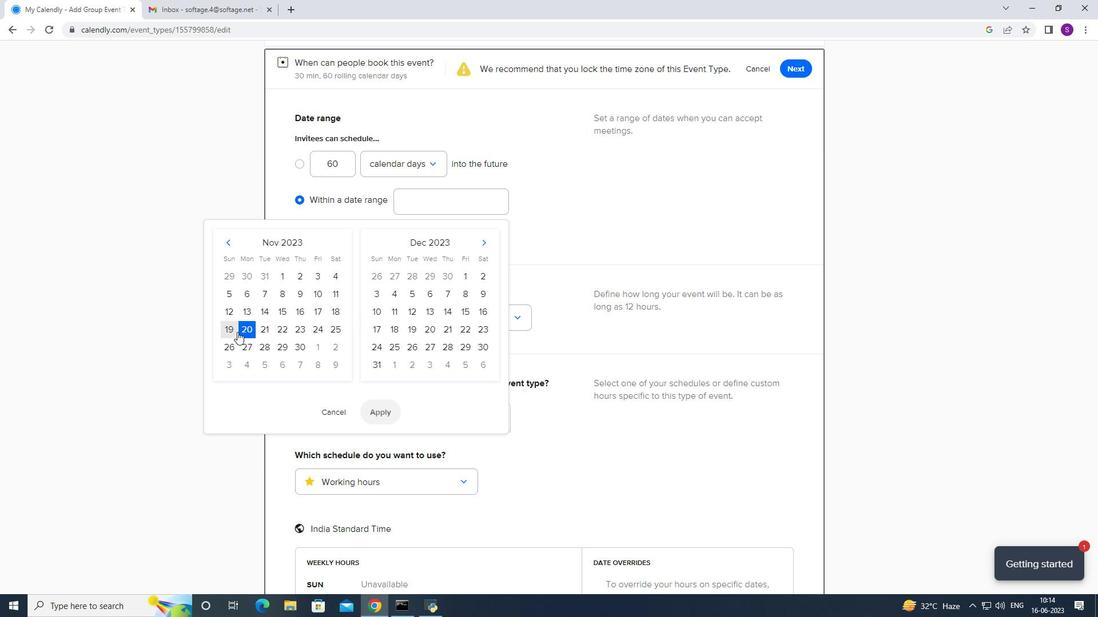 
Action: Mouse moved to (248, 328)
Screenshot: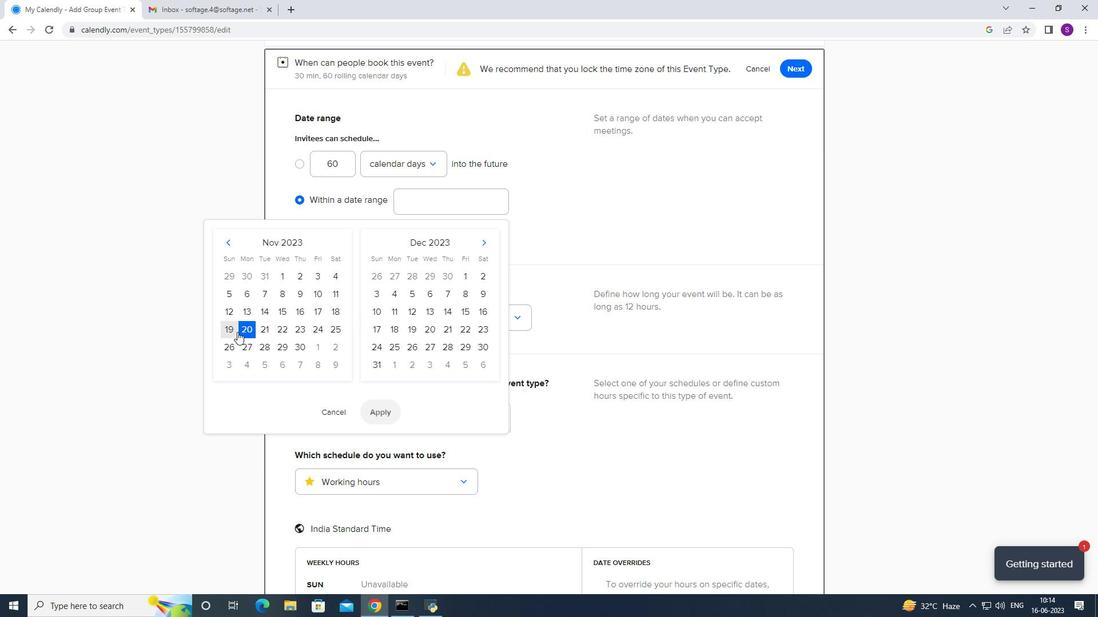 
Action: Mouse pressed left at (248, 328)
Screenshot: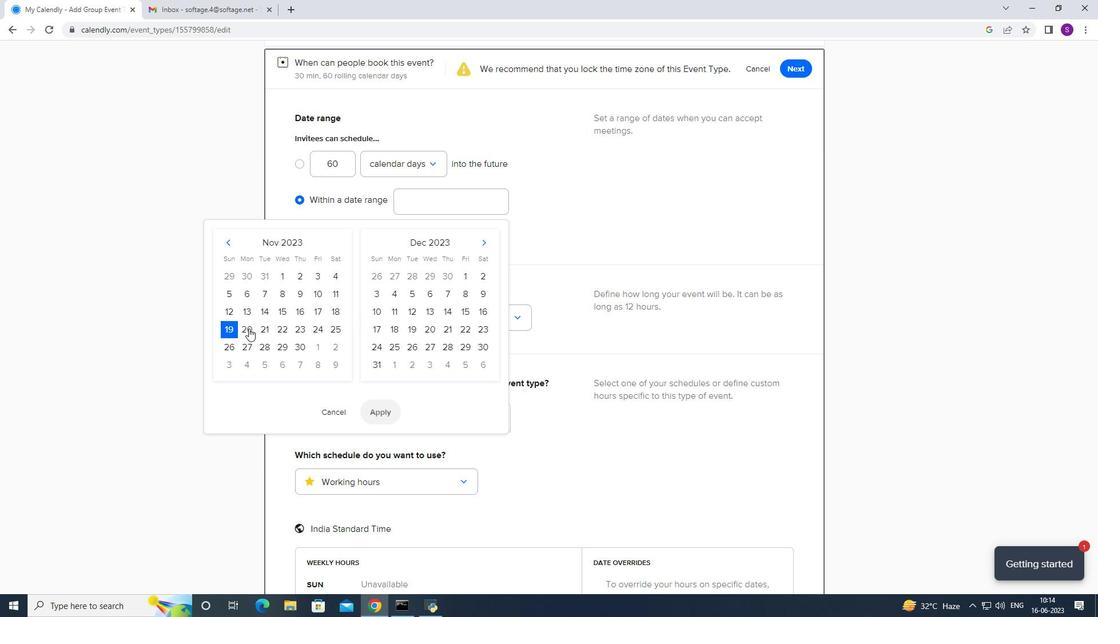 
Action: Mouse moved to (398, 419)
Screenshot: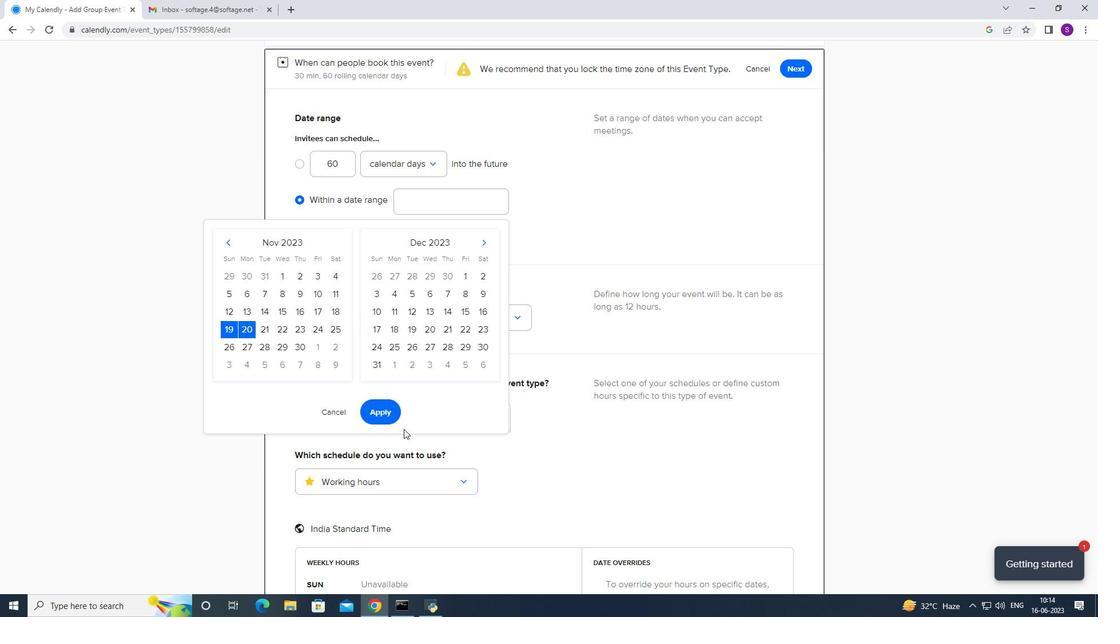 
Action: Mouse pressed left at (398, 419)
Screenshot: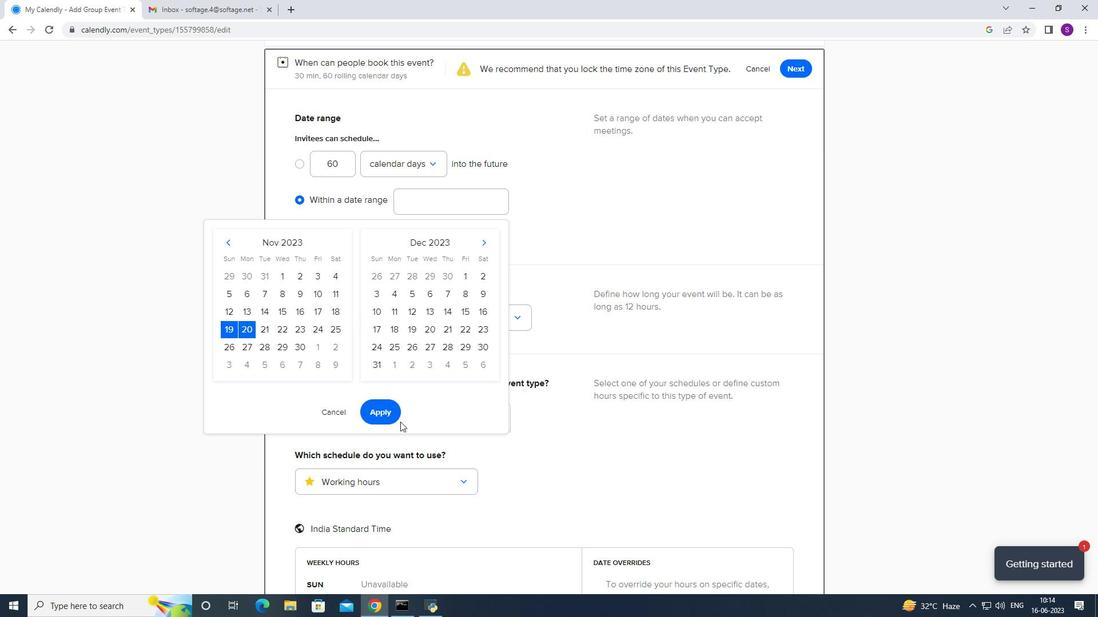 
Action: Mouse moved to (380, 417)
Screenshot: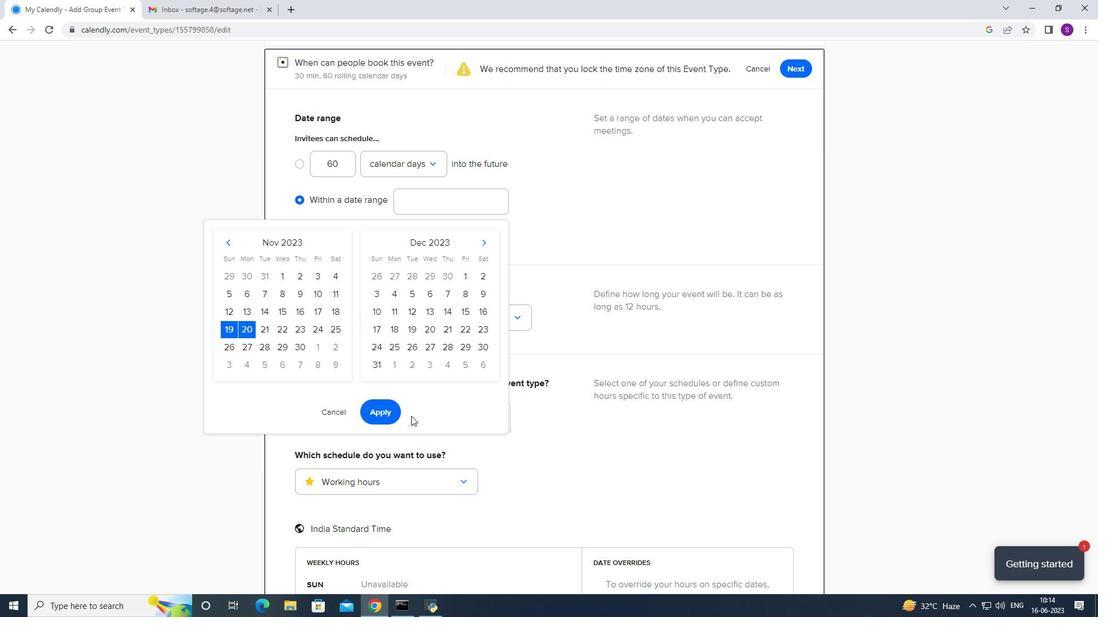 
Action: Mouse pressed left at (380, 417)
Screenshot: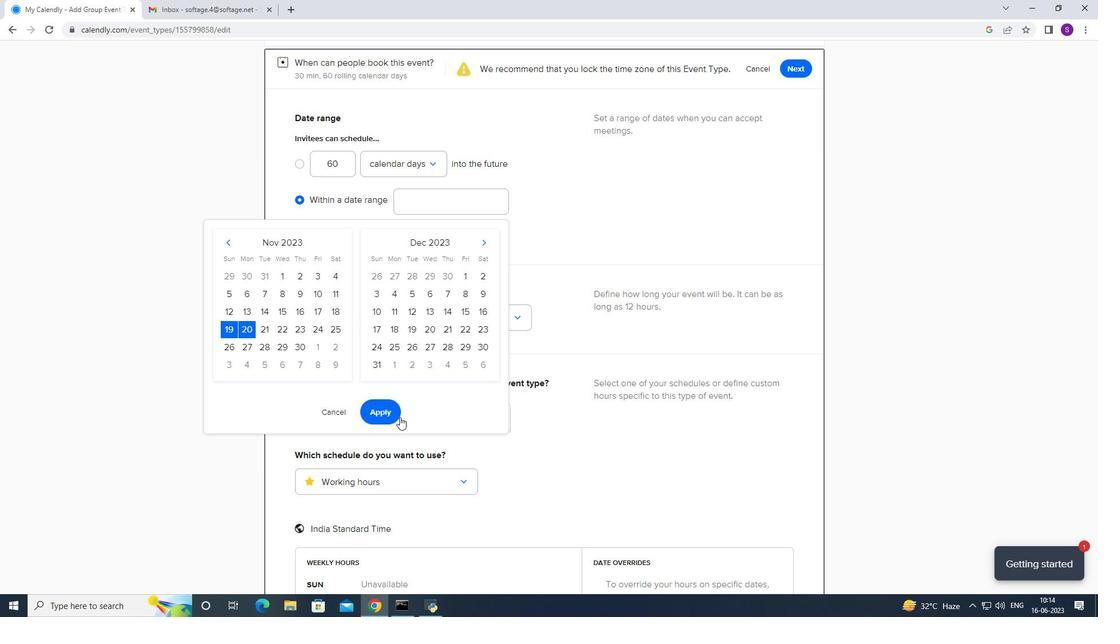 
Action: Mouse moved to (589, 416)
Screenshot: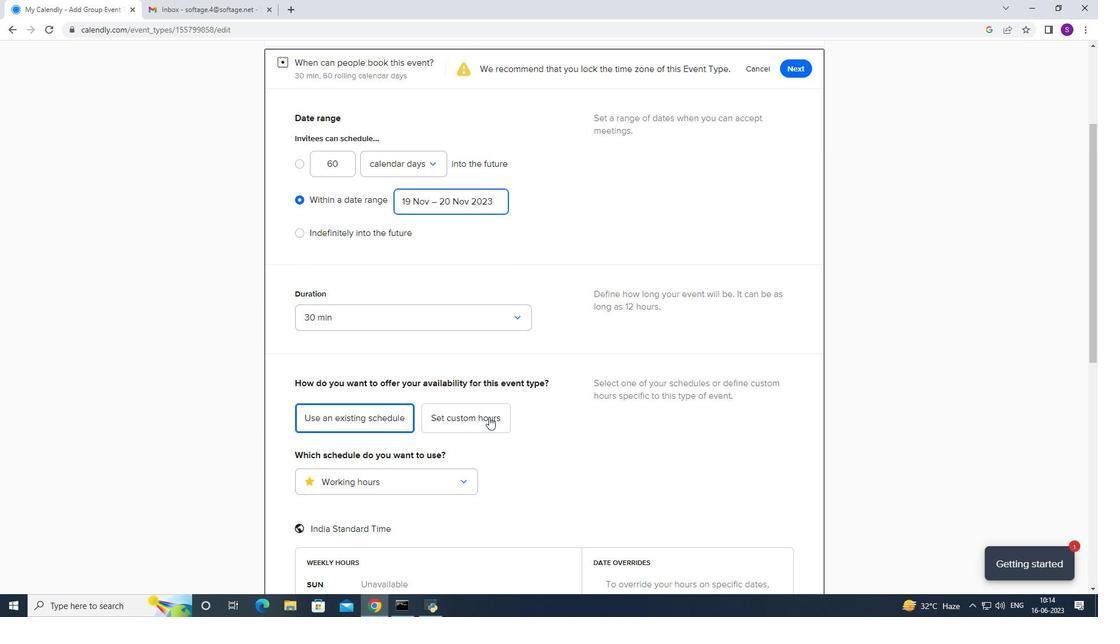 
Action: Mouse scrolled (589, 416) with delta (0, 0)
Screenshot: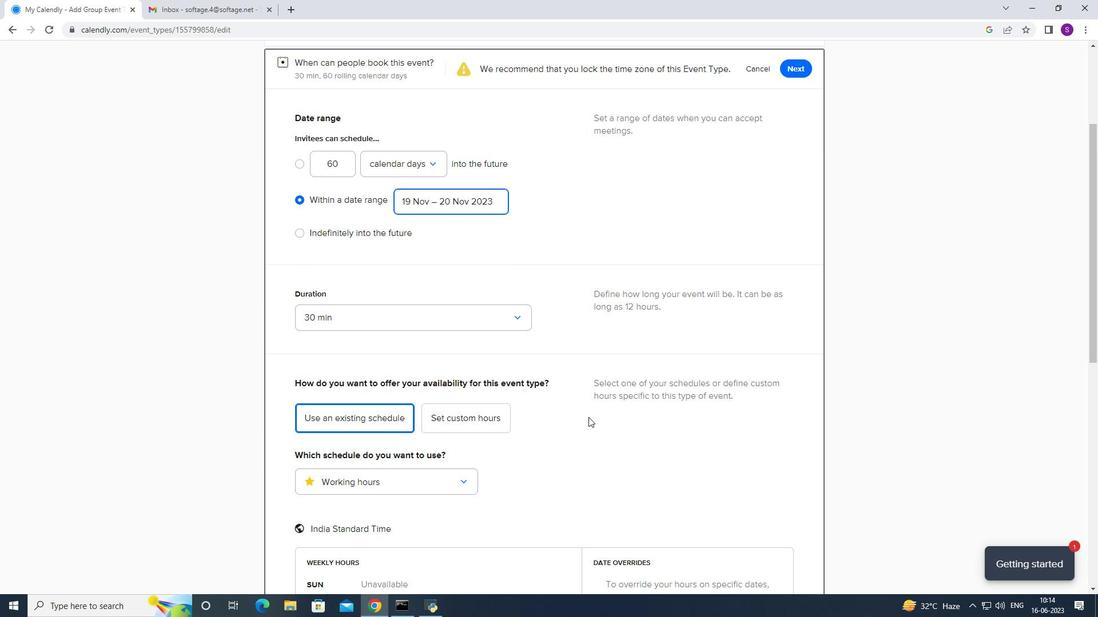 
Action: Mouse scrolled (589, 416) with delta (0, 0)
Screenshot: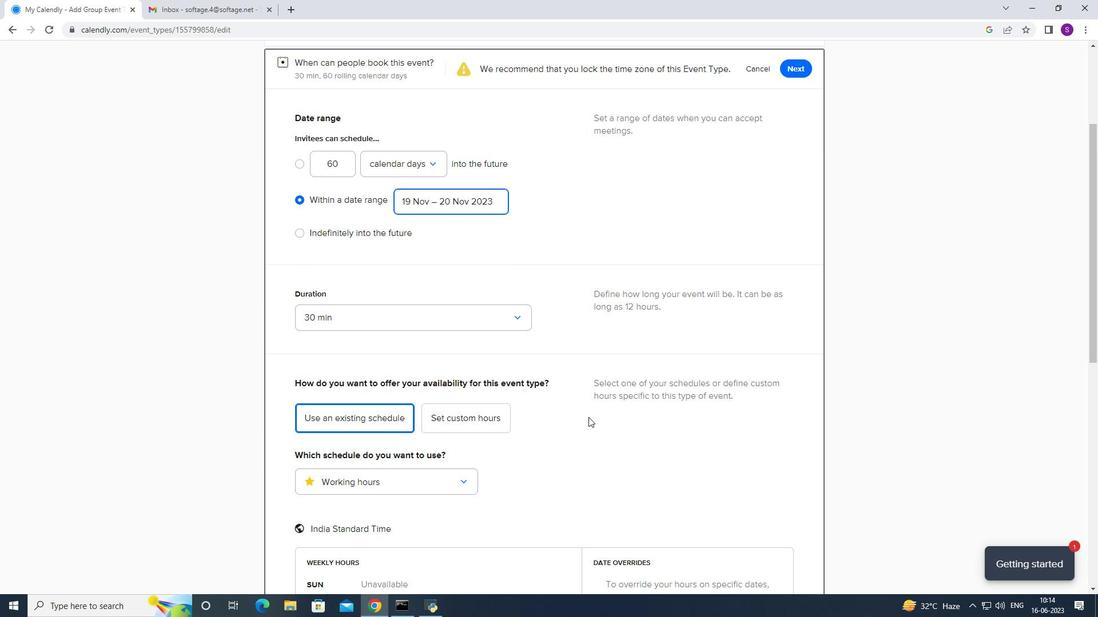 
Action: Mouse scrolled (589, 415) with delta (0, -1)
Screenshot: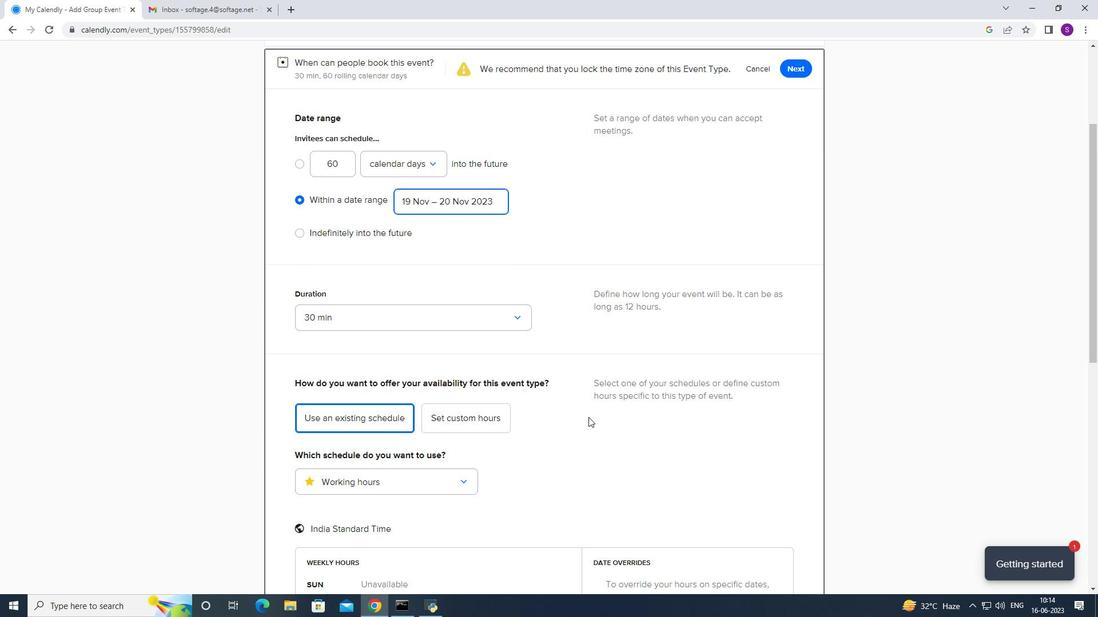 
Action: Mouse scrolled (589, 416) with delta (0, 0)
Screenshot: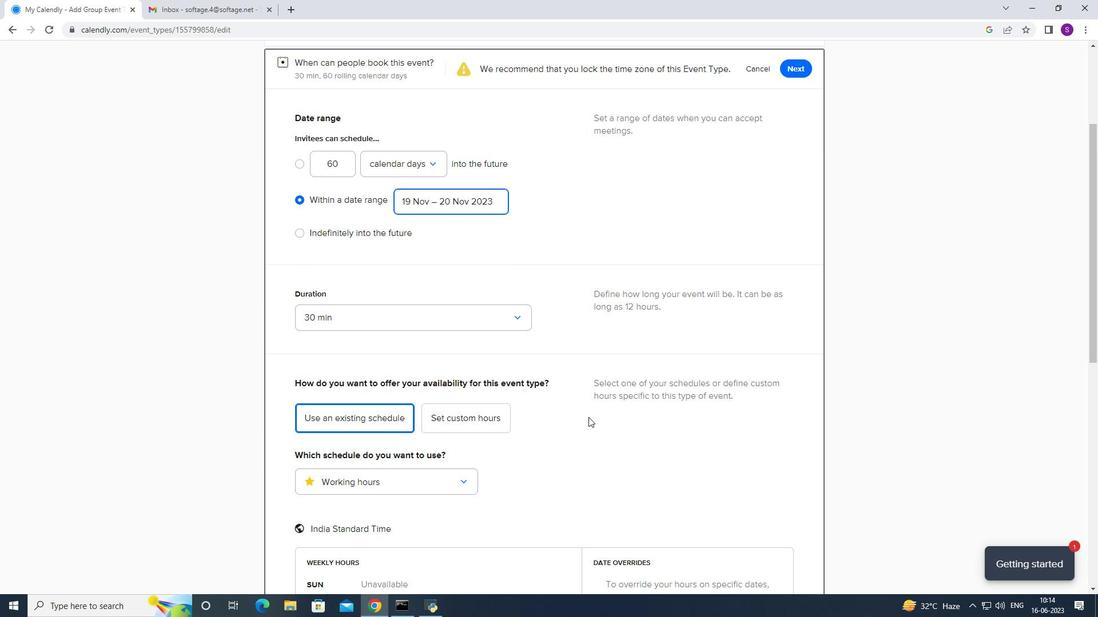 
Action: Mouse scrolled (589, 415) with delta (0, -1)
Screenshot: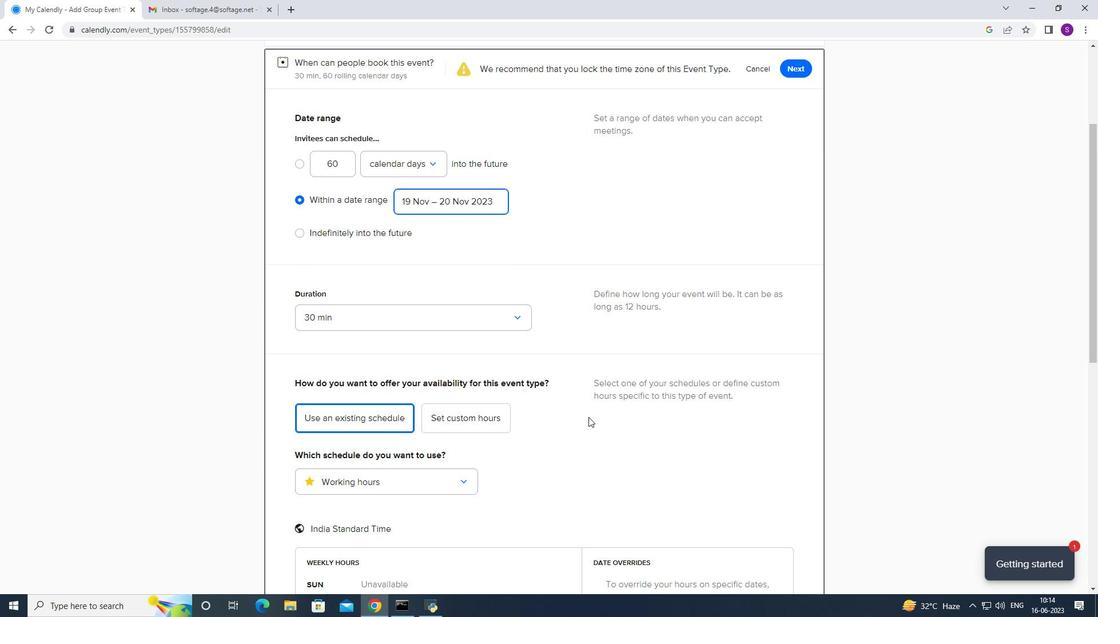 
Action: Mouse scrolled (589, 416) with delta (0, 0)
Screenshot: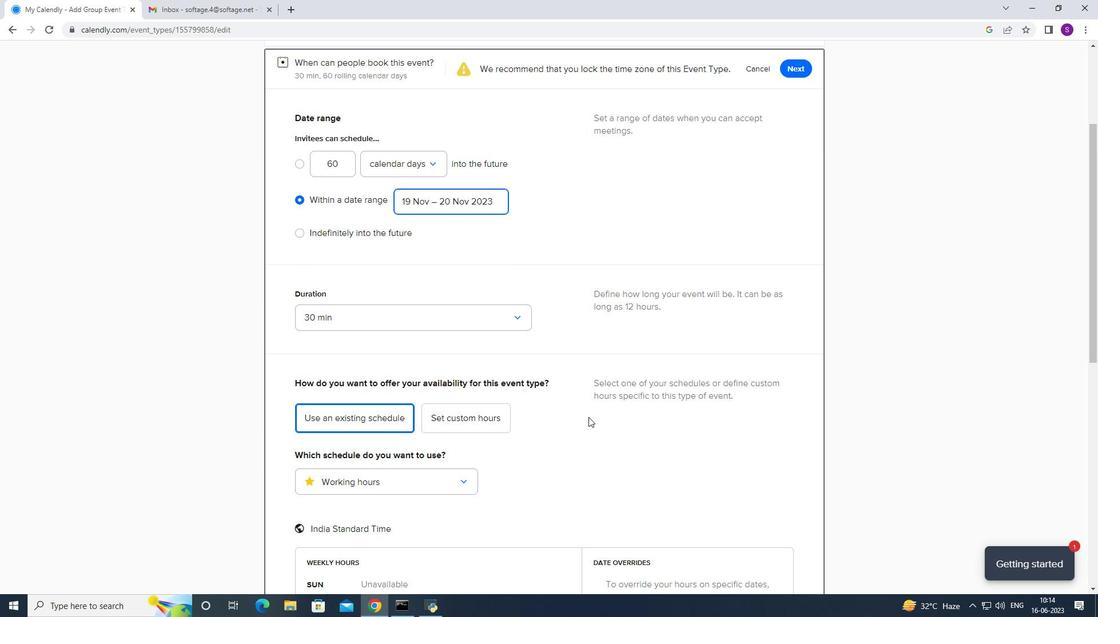 
Action: Mouse moved to (590, 414)
Screenshot: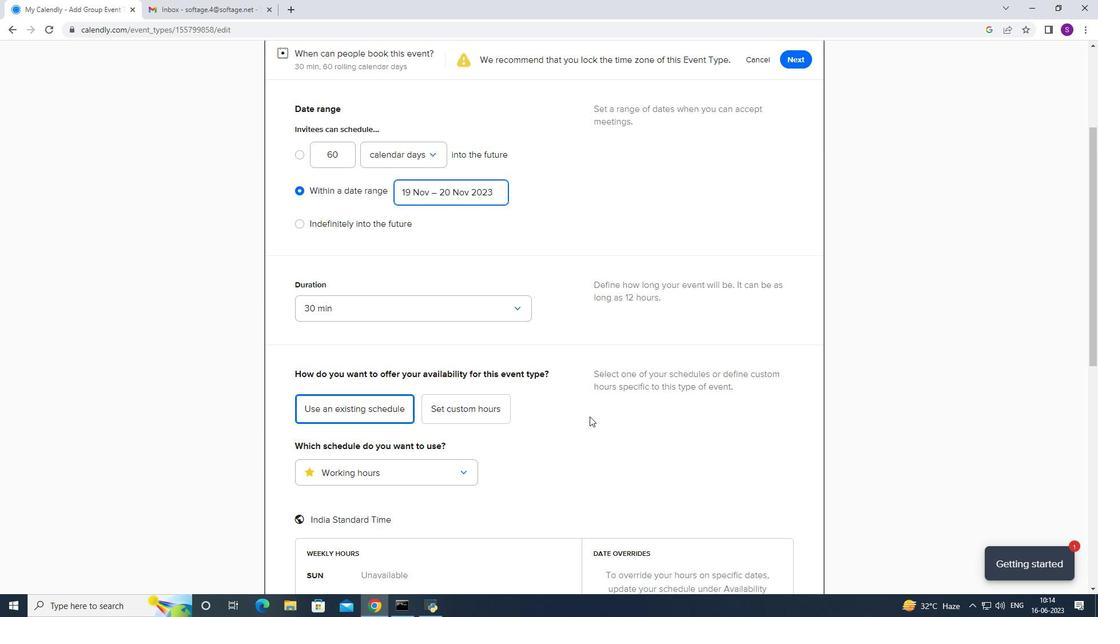 
Action: Mouse scrolled (590, 413) with delta (0, 0)
Screenshot: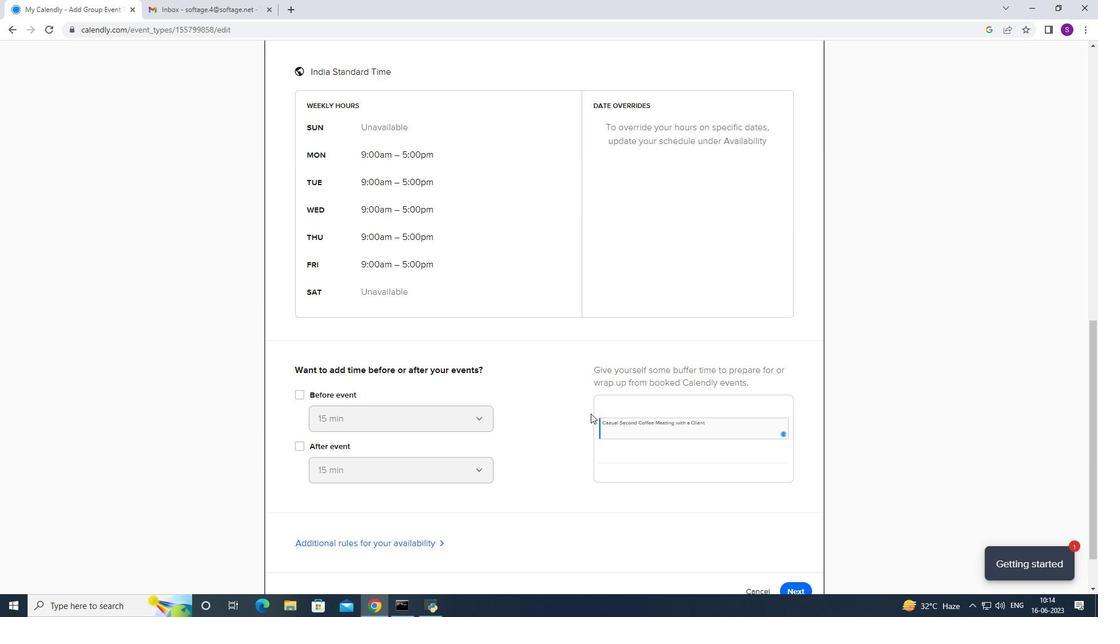 
Action: Mouse scrolled (590, 412) with delta (0, -1)
Screenshot: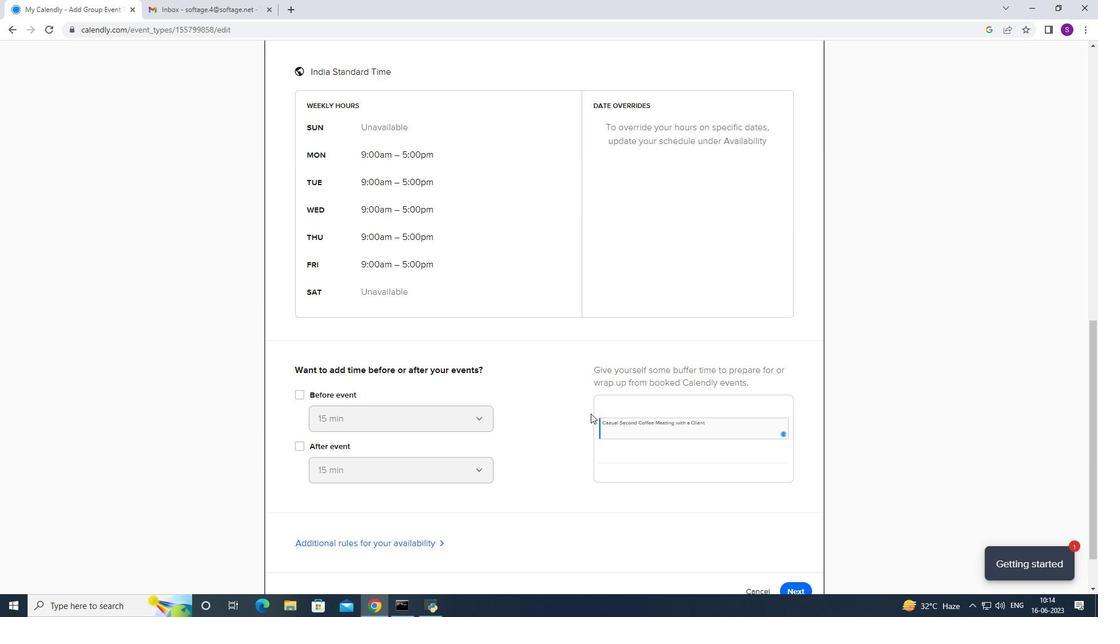 
Action: Mouse scrolled (590, 413) with delta (0, 0)
Screenshot: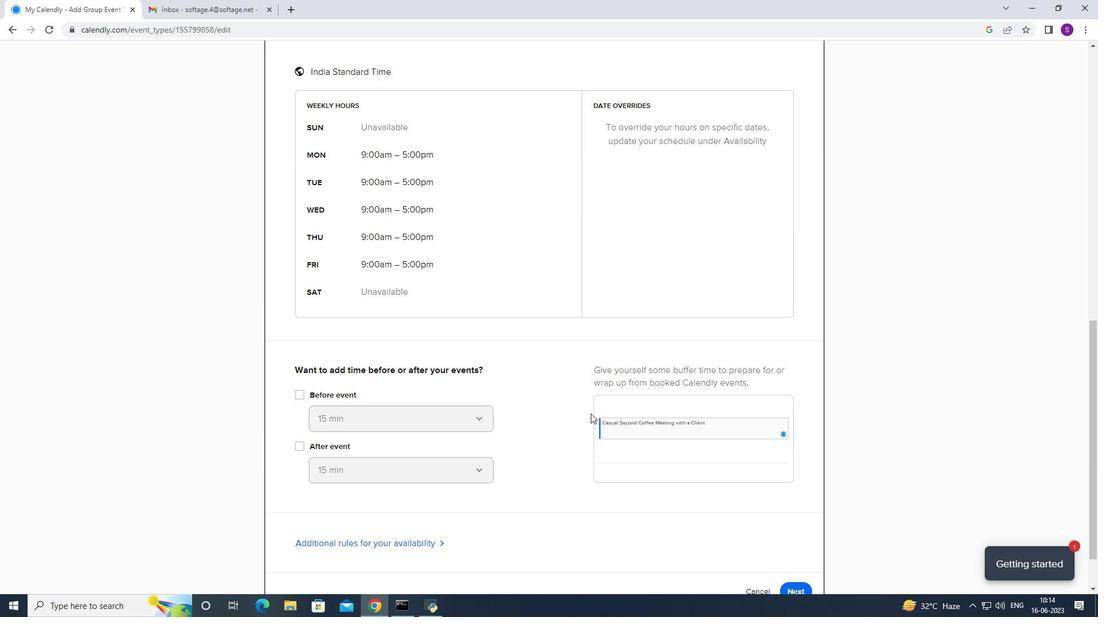 
Action: Mouse scrolled (590, 412) with delta (0, -1)
Screenshot: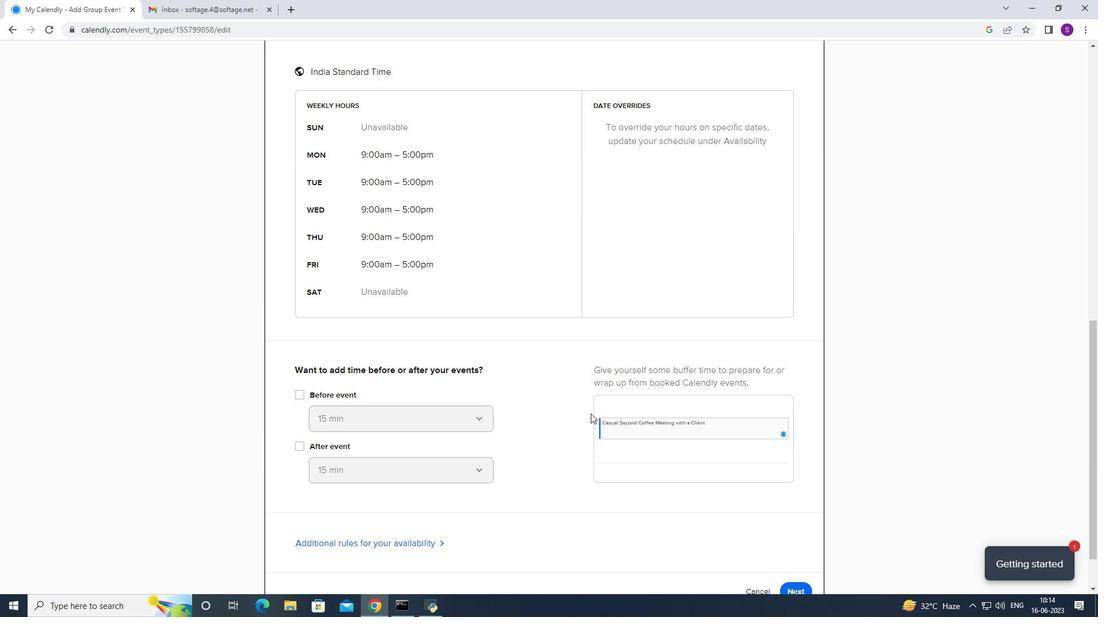 
Action: Mouse scrolled (590, 413) with delta (0, 0)
Screenshot: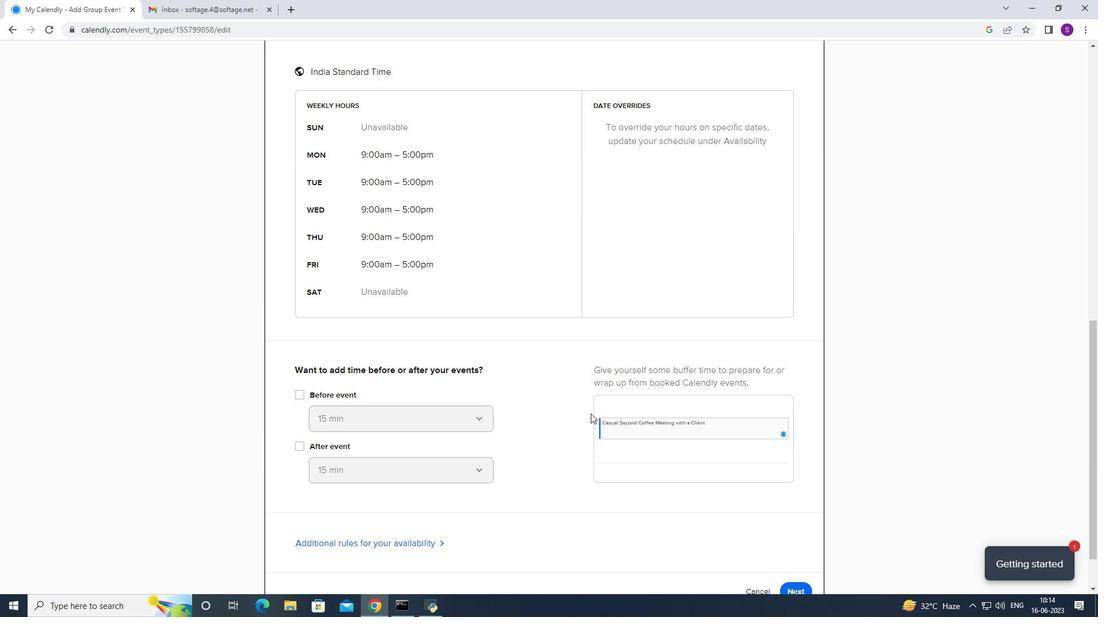 
Action: Mouse moved to (789, 538)
Screenshot: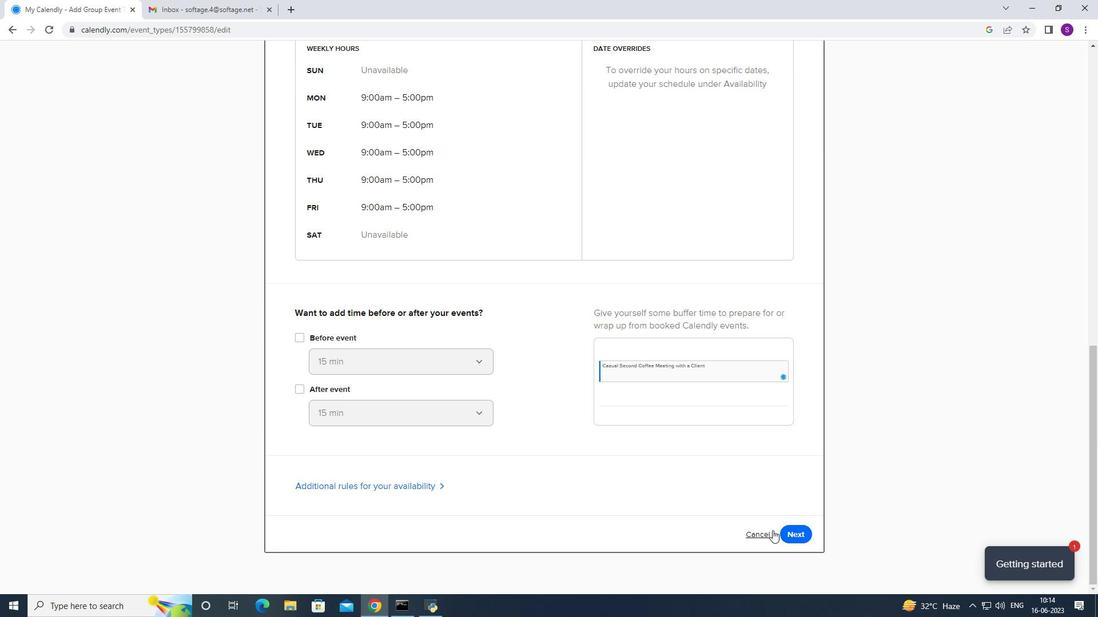 
Action: Mouse pressed left at (789, 538)
Screenshot: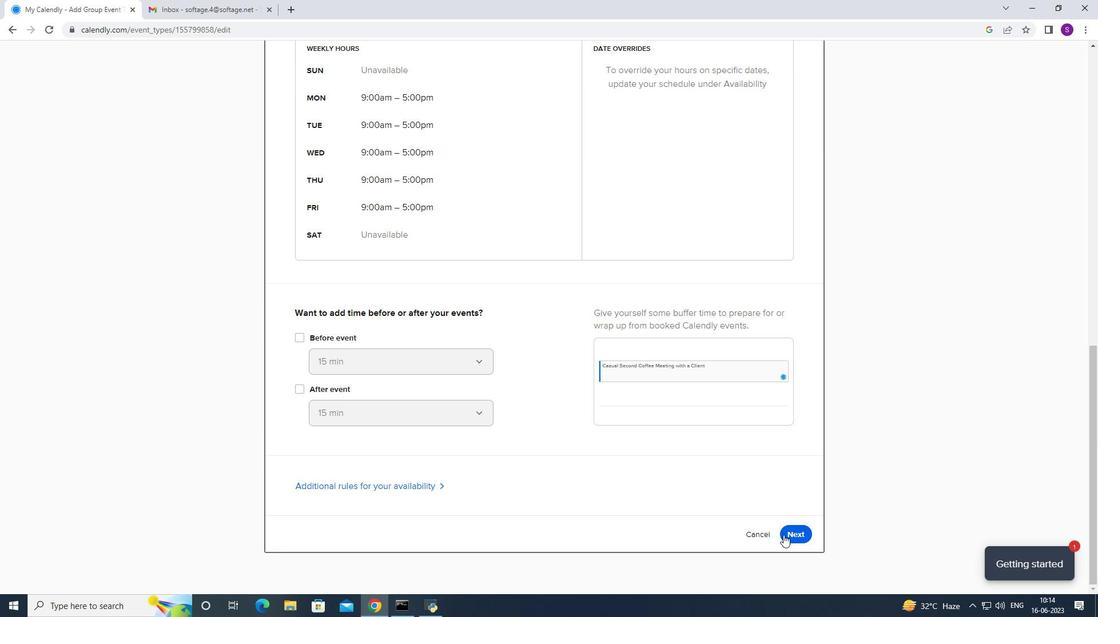 
Action: Mouse moved to (803, 96)
Screenshot: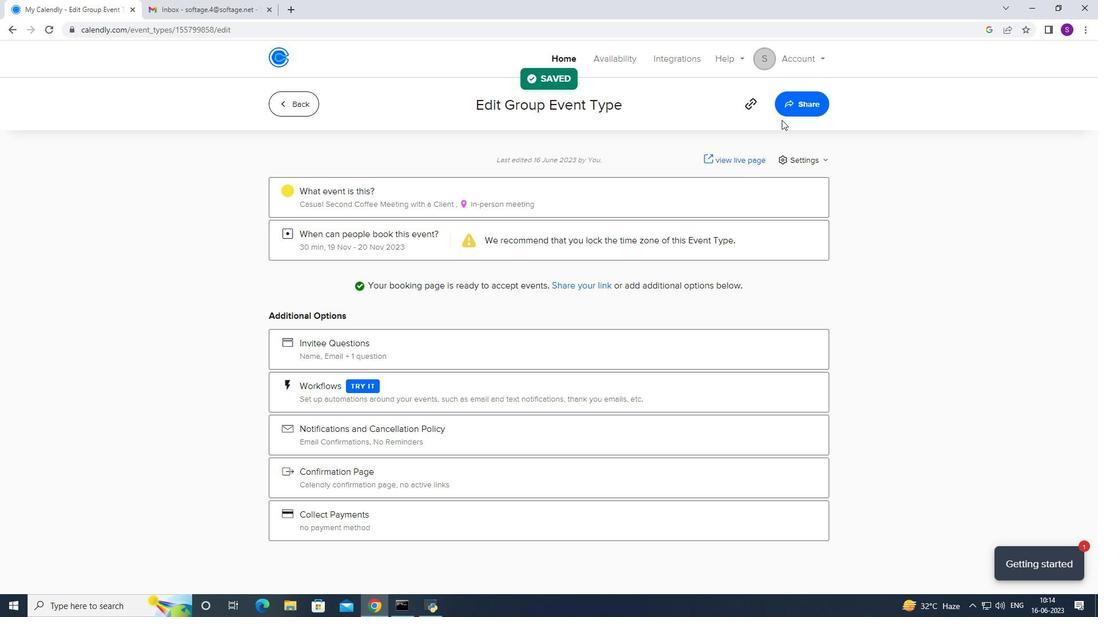 
Action: Mouse pressed left at (803, 96)
Screenshot: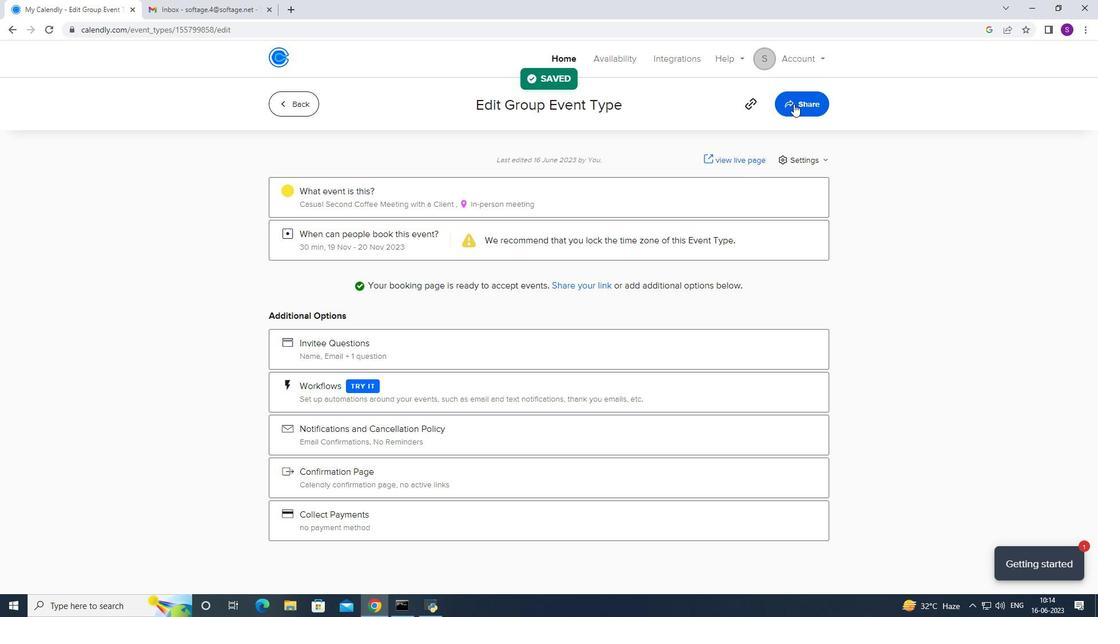 
Action: Mouse moved to (668, 207)
Screenshot: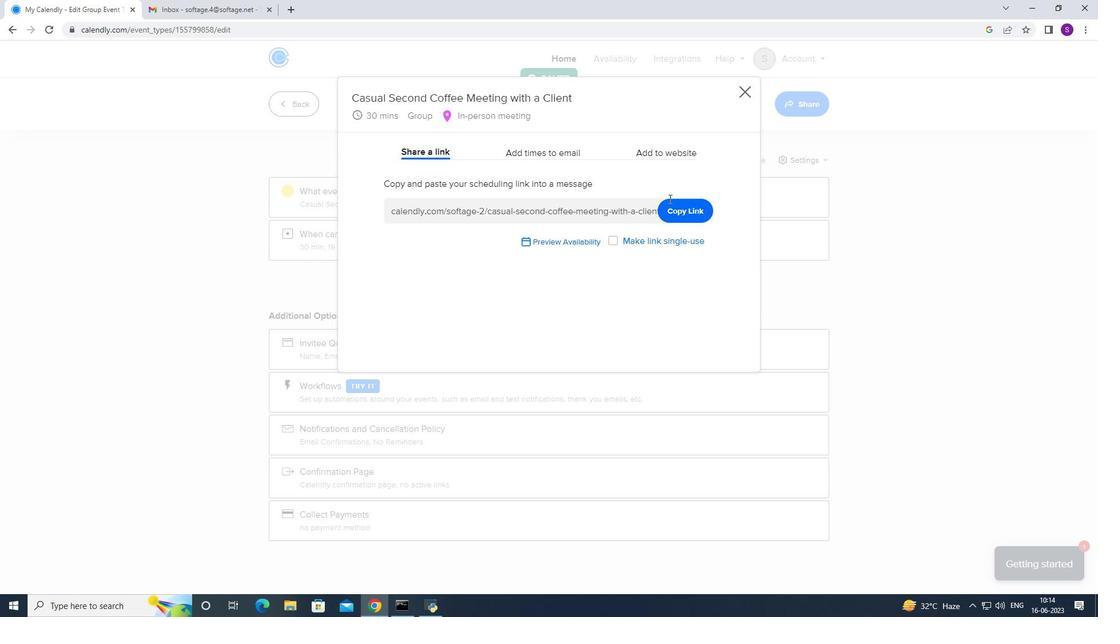 
Action: Mouse pressed left at (668, 207)
Screenshot: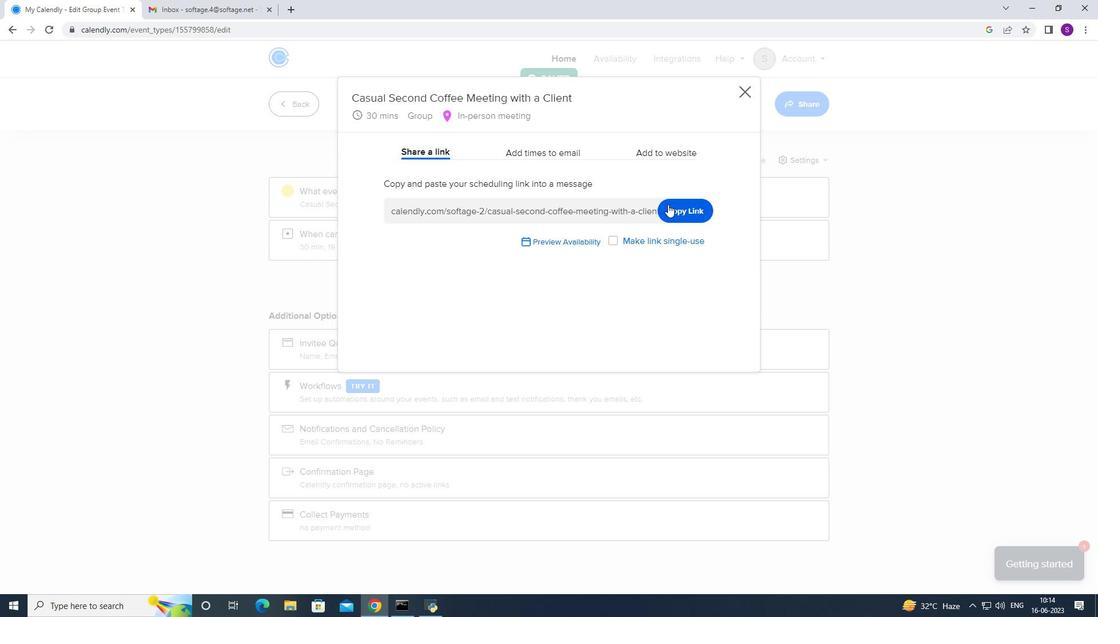 
Action: Mouse moved to (160, 17)
Screenshot: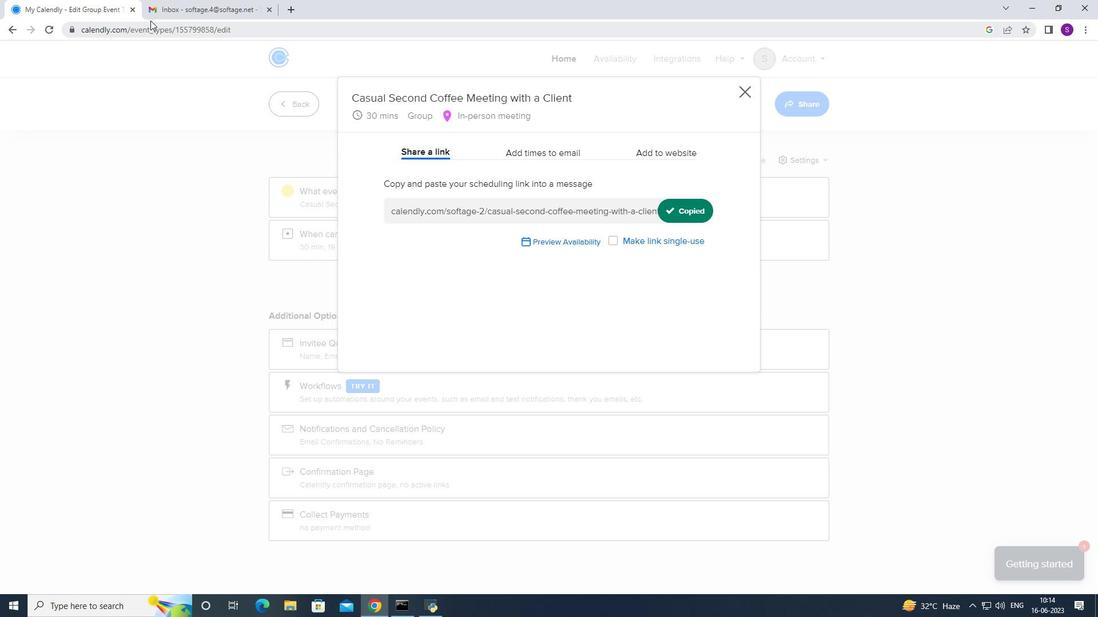
Action: Mouse pressed left at (160, 17)
Screenshot: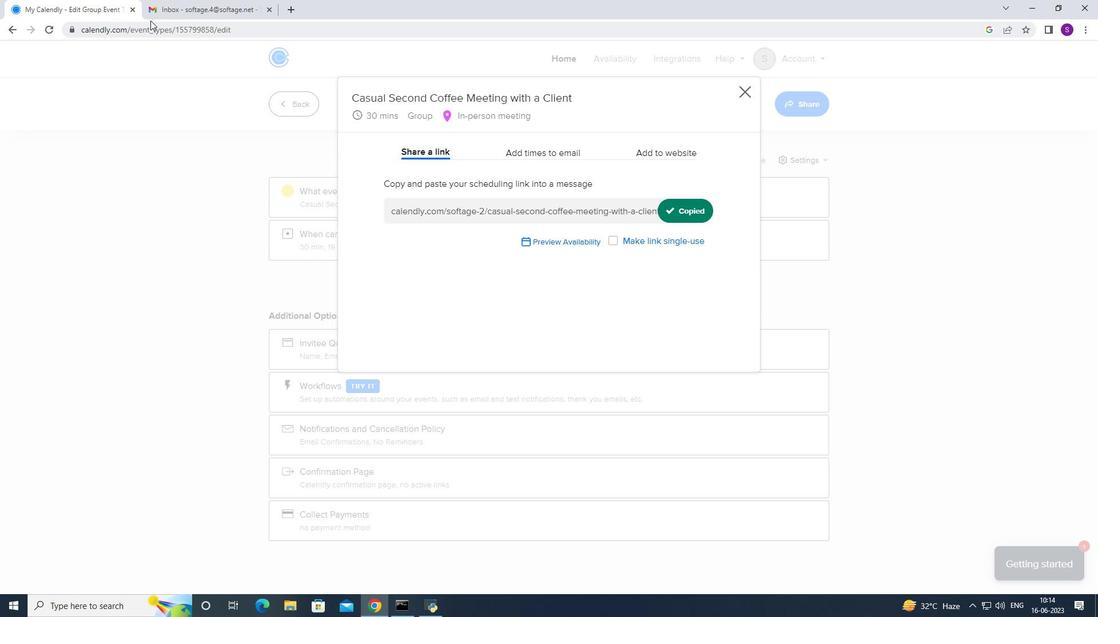 
Action: Mouse moved to (97, 94)
Screenshot: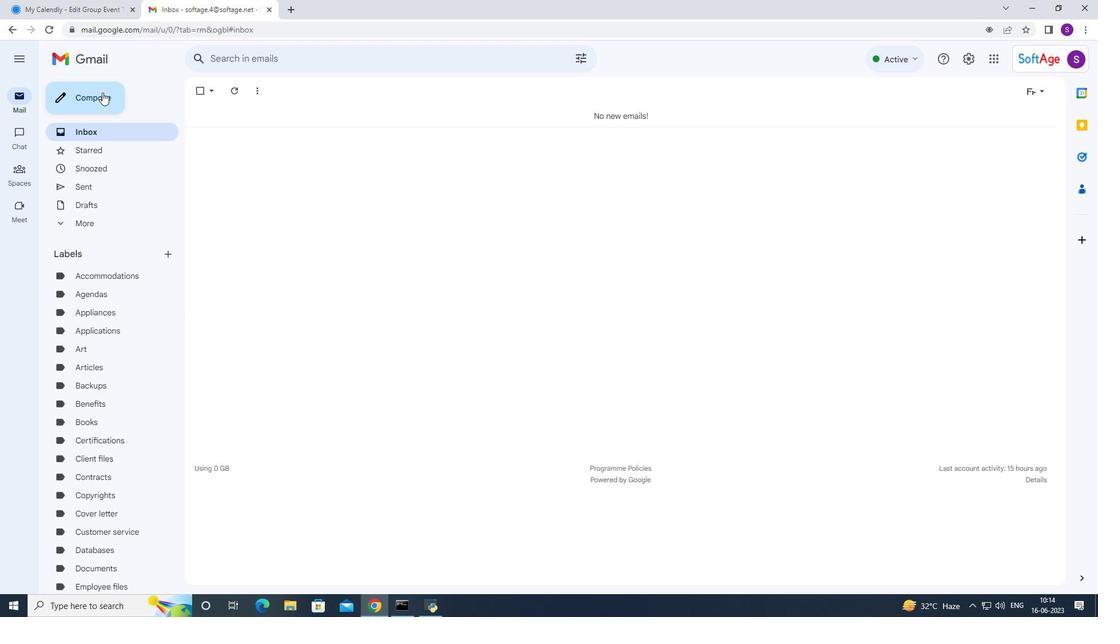 
Action: Mouse pressed left at (97, 94)
Screenshot: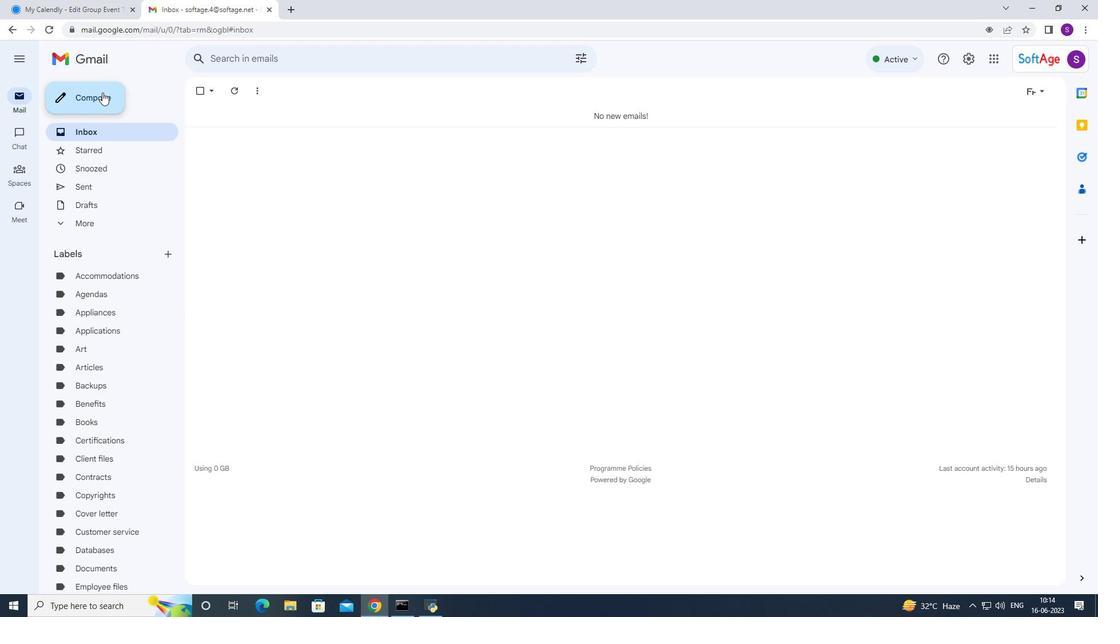 
Action: Mouse moved to (721, 360)
Screenshot: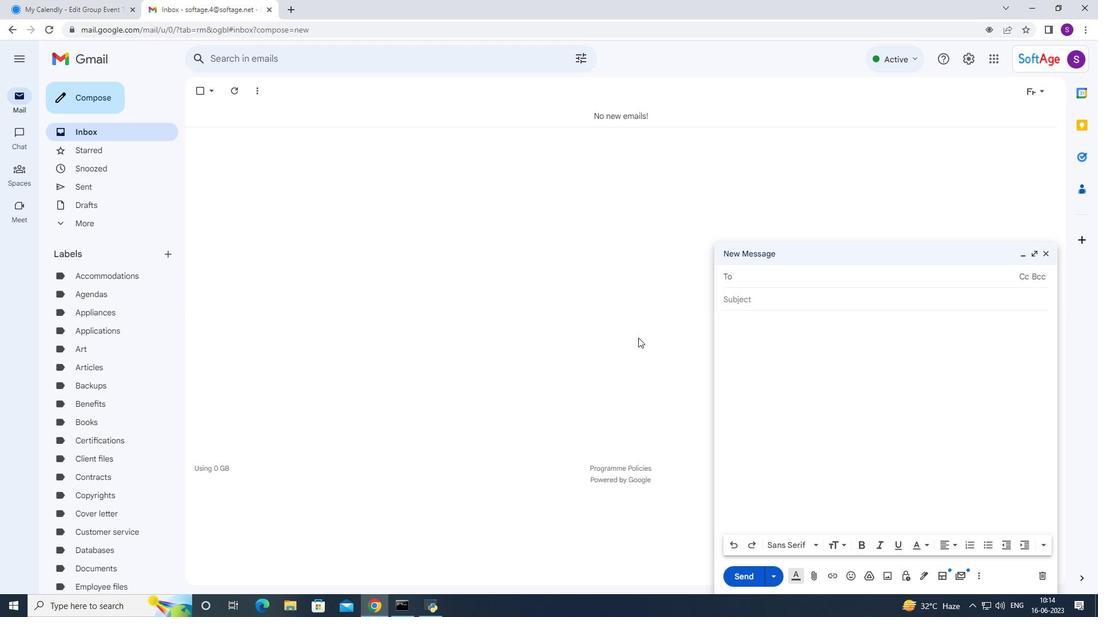 
Action: Mouse pressed right at (721, 360)
Screenshot: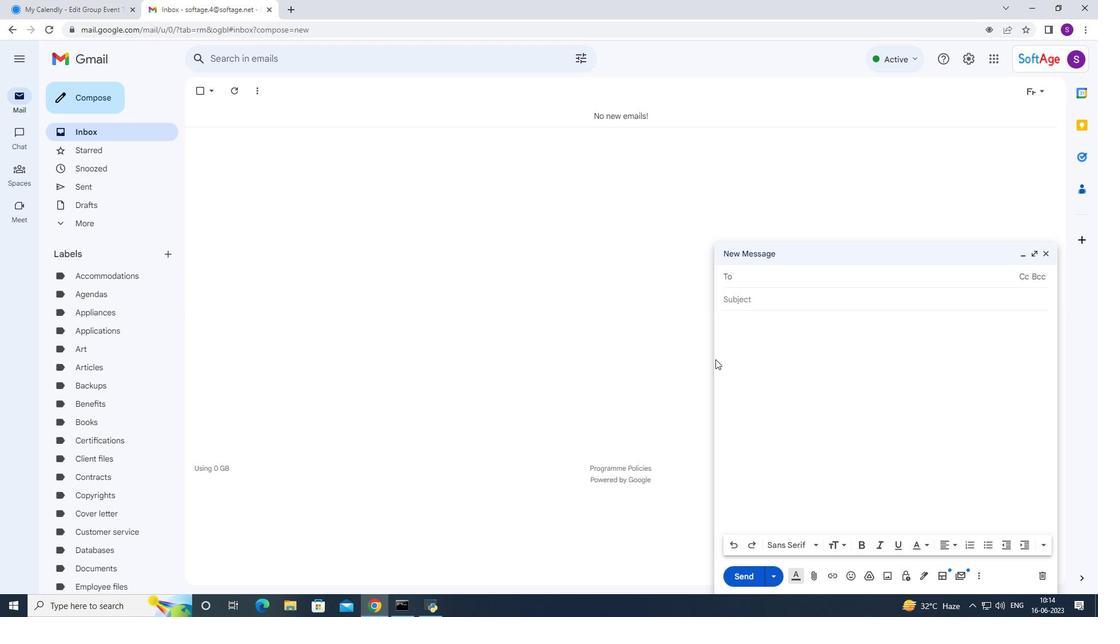 
Action: Mouse moved to (749, 336)
Screenshot: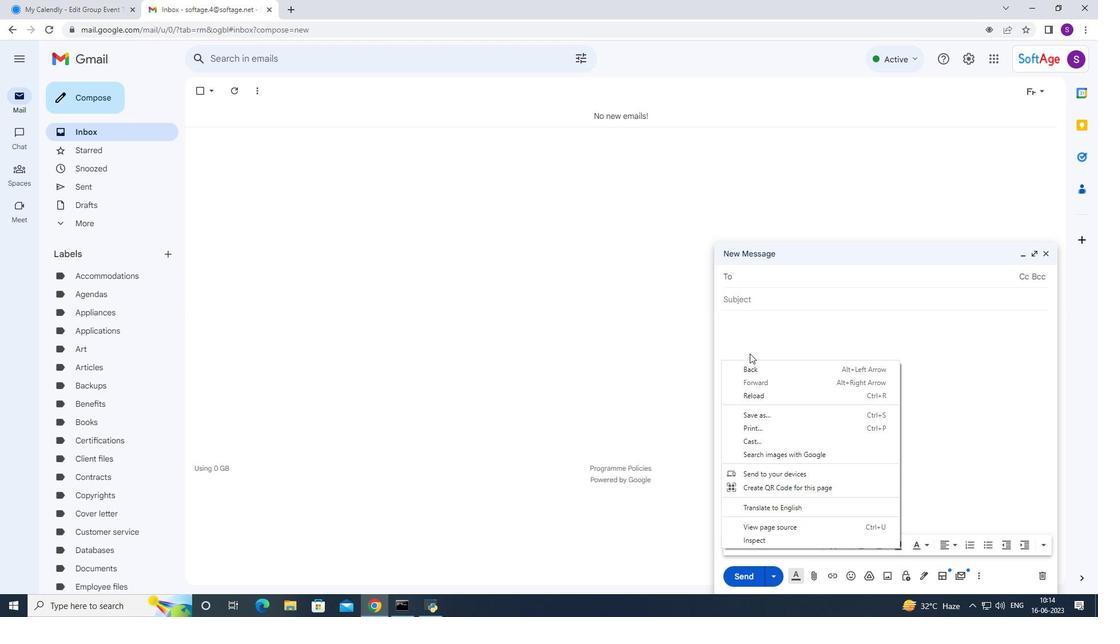
Action: Mouse pressed left at (749, 336)
Screenshot: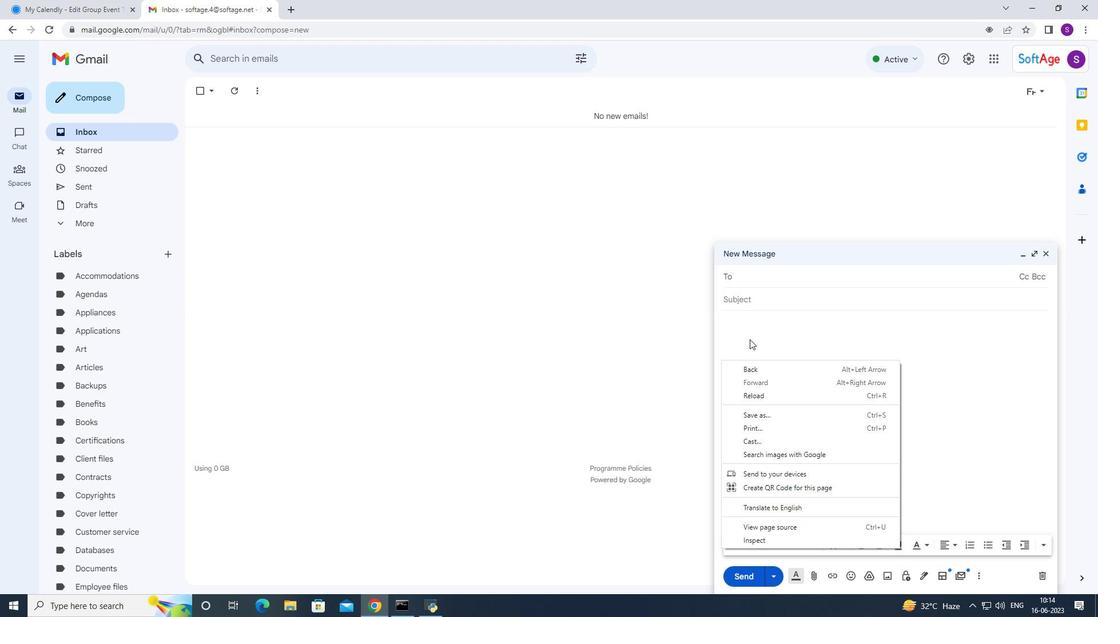 
Action: Mouse pressed right at (749, 336)
Screenshot: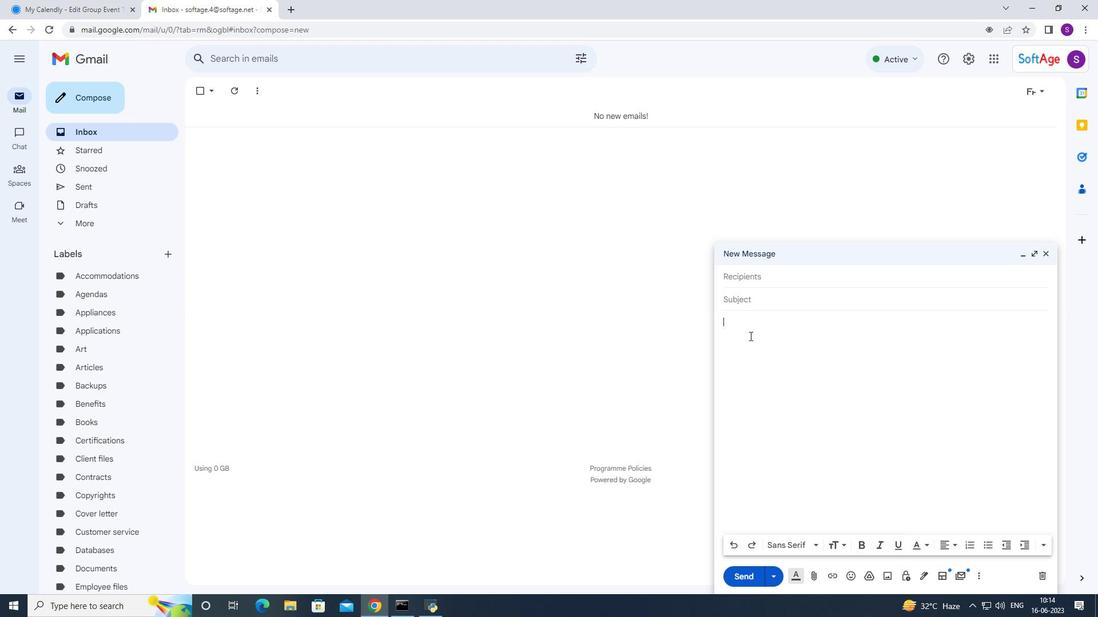 
Action: Mouse moved to (768, 428)
Screenshot: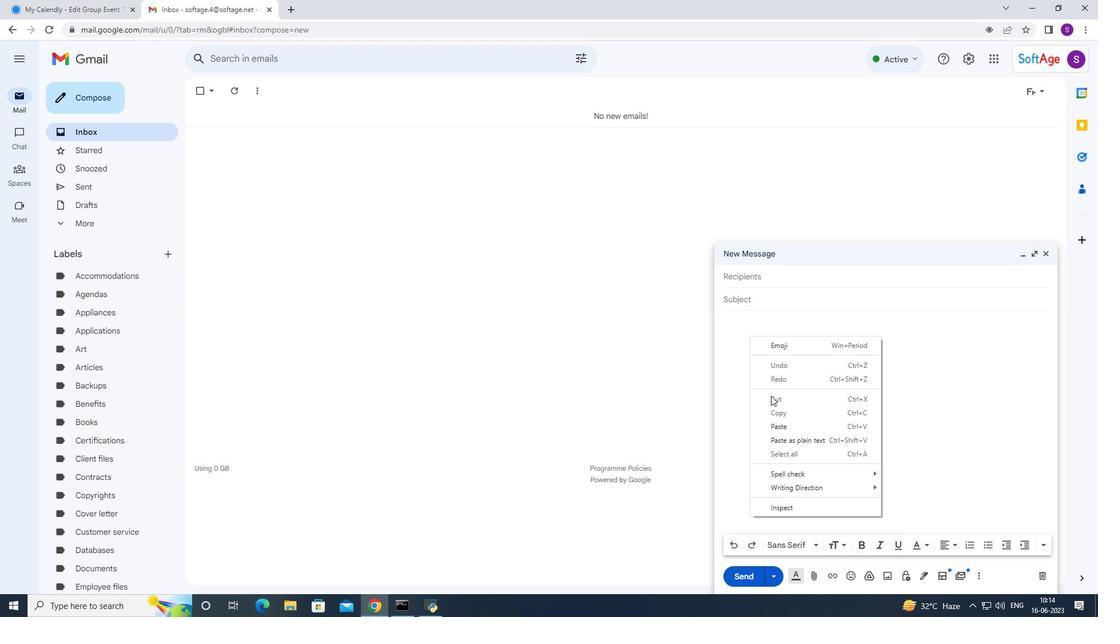 
Action: Mouse pressed left at (768, 428)
Screenshot: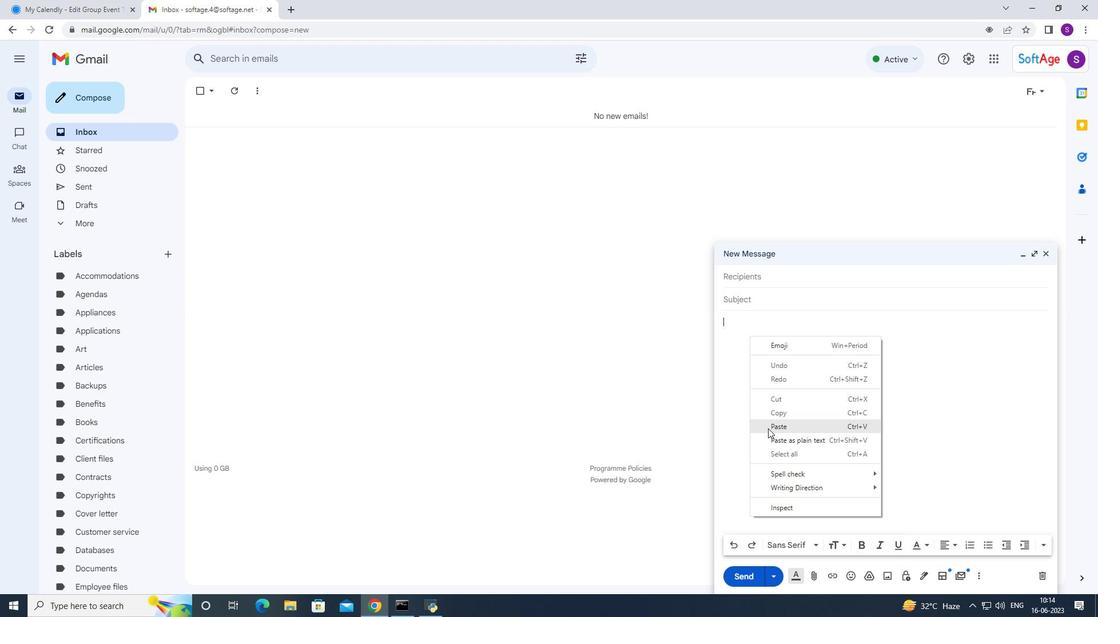 
Action: Mouse moved to (761, 282)
Screenshot: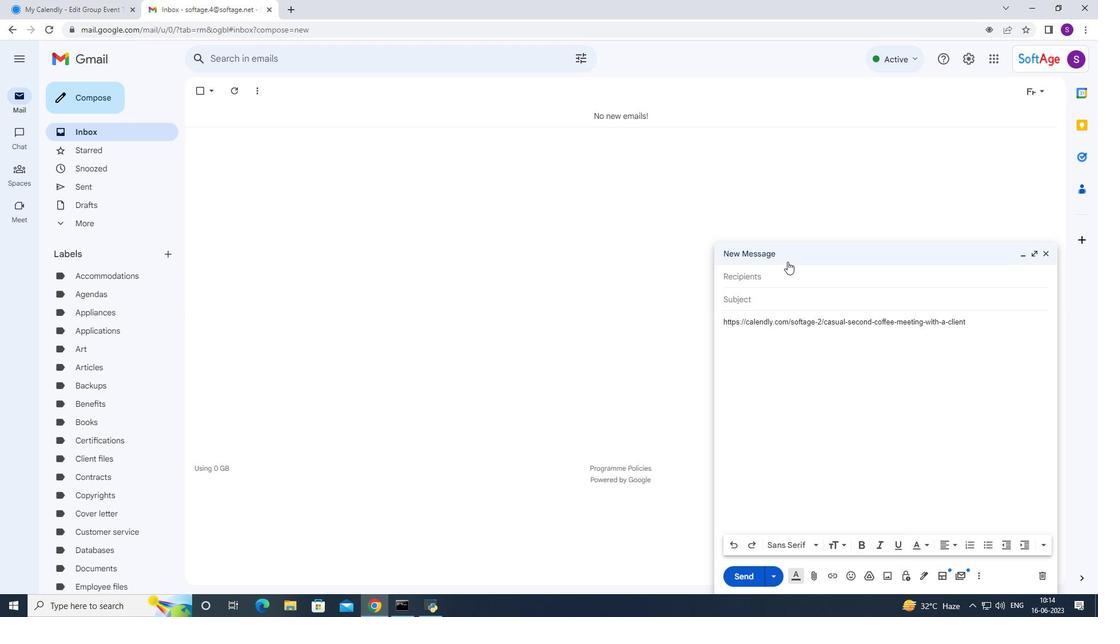
Action: Mouse pressed left at (761, 282)
Screenshot: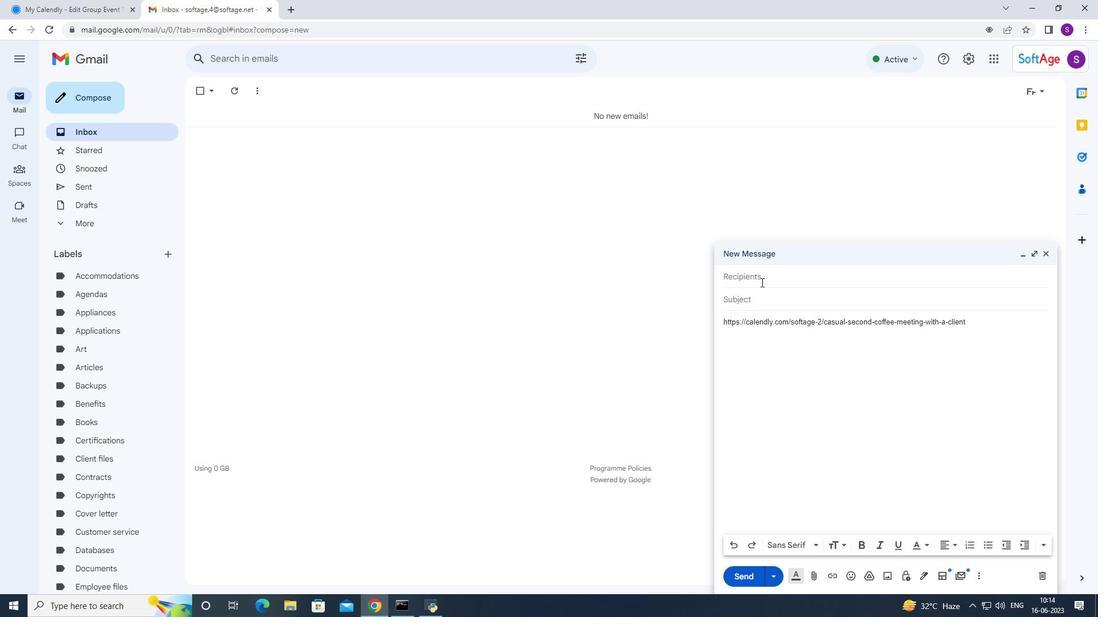 
Action: Mouse moved to (761, 282)
Screenshot: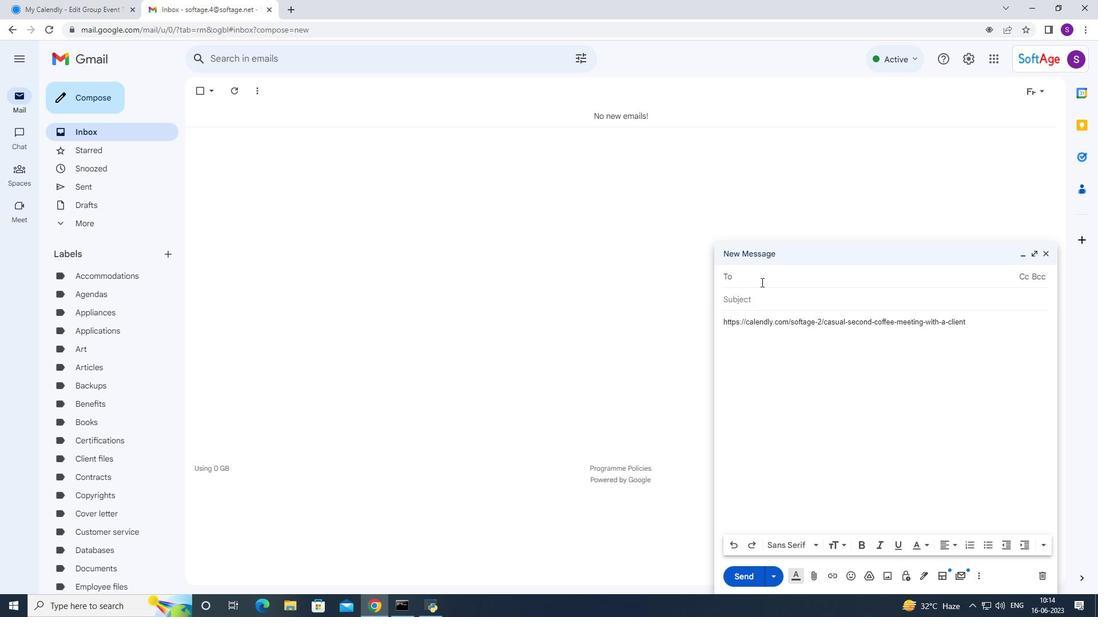 
Action: Key pressed so
Screenshot: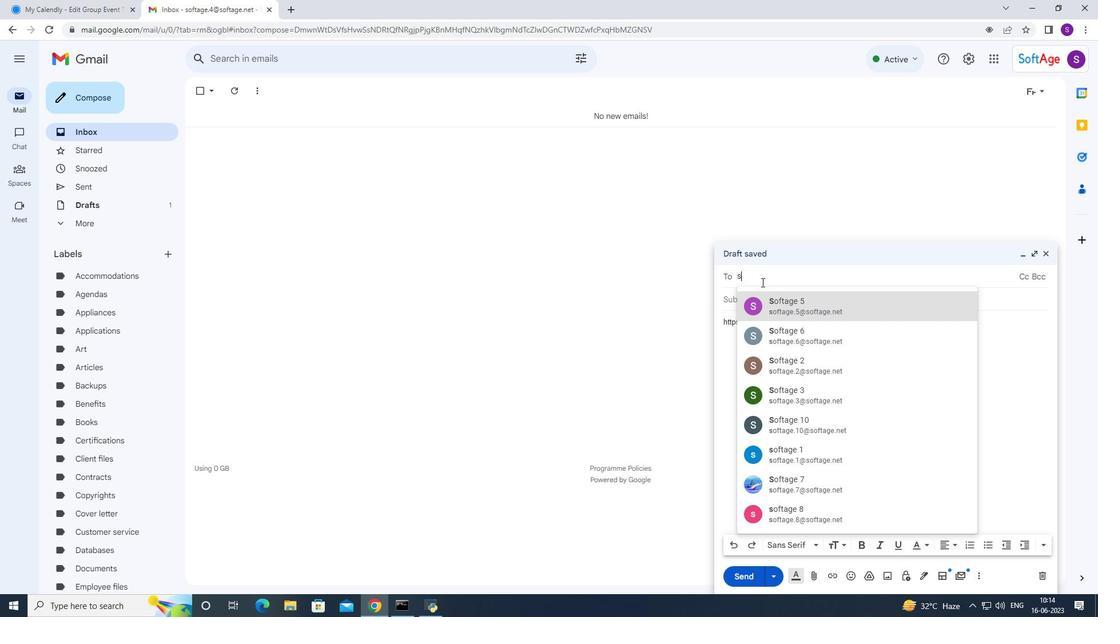 
Action: Mouse moved to (765, 281)
Screenshot: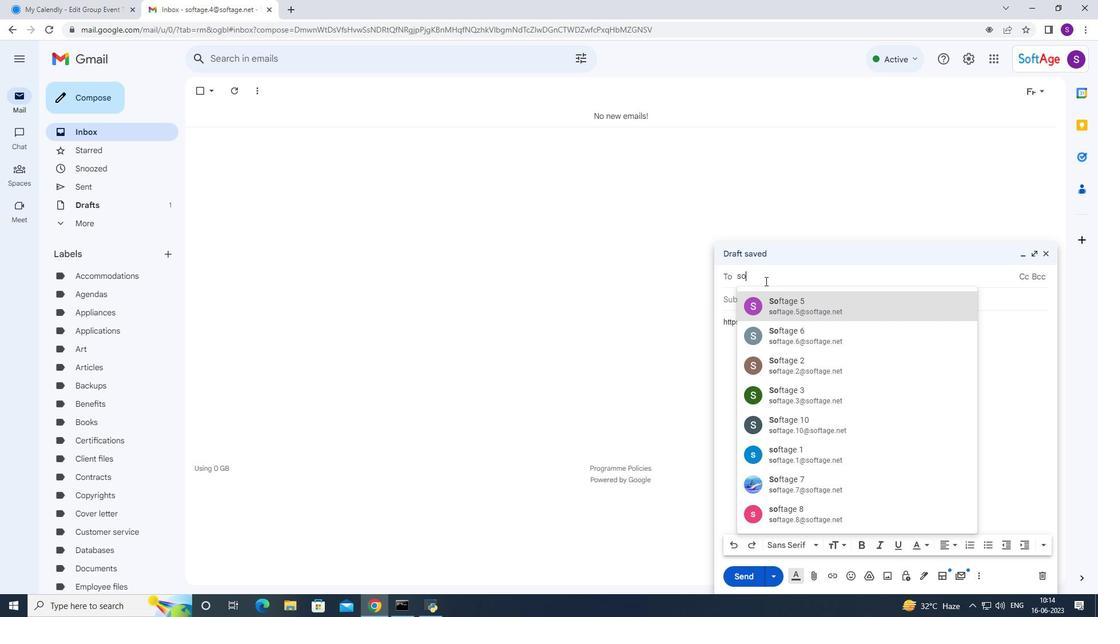
Action: Key pressed f
Screenshot: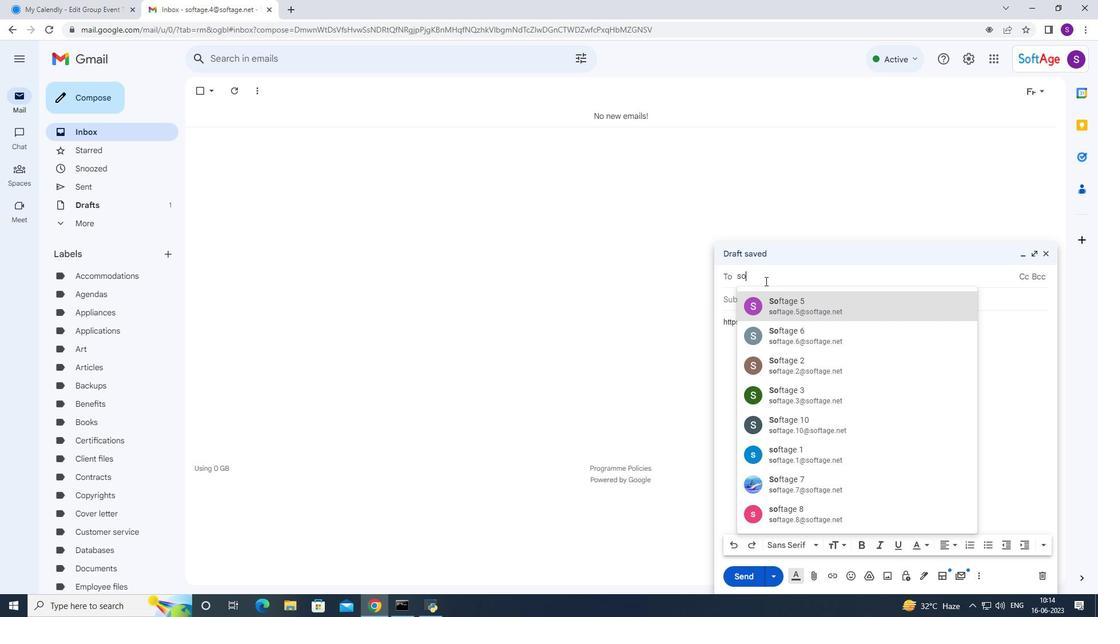 
Action: Mouse moved to (764, 268)
Screenshot: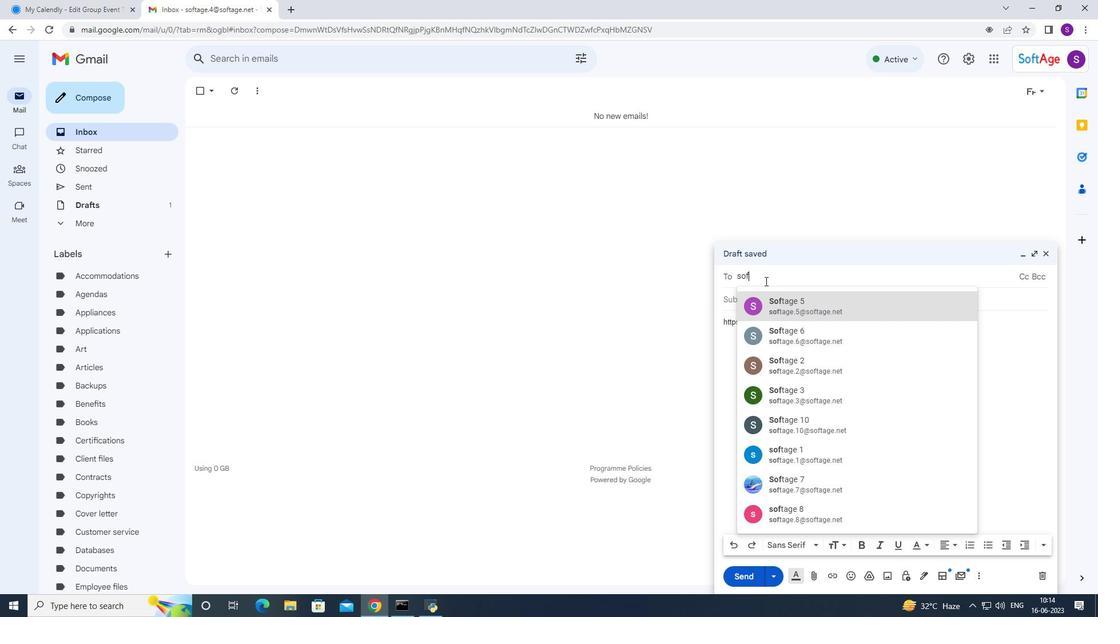 
Action: Key pressed t
Screenshot: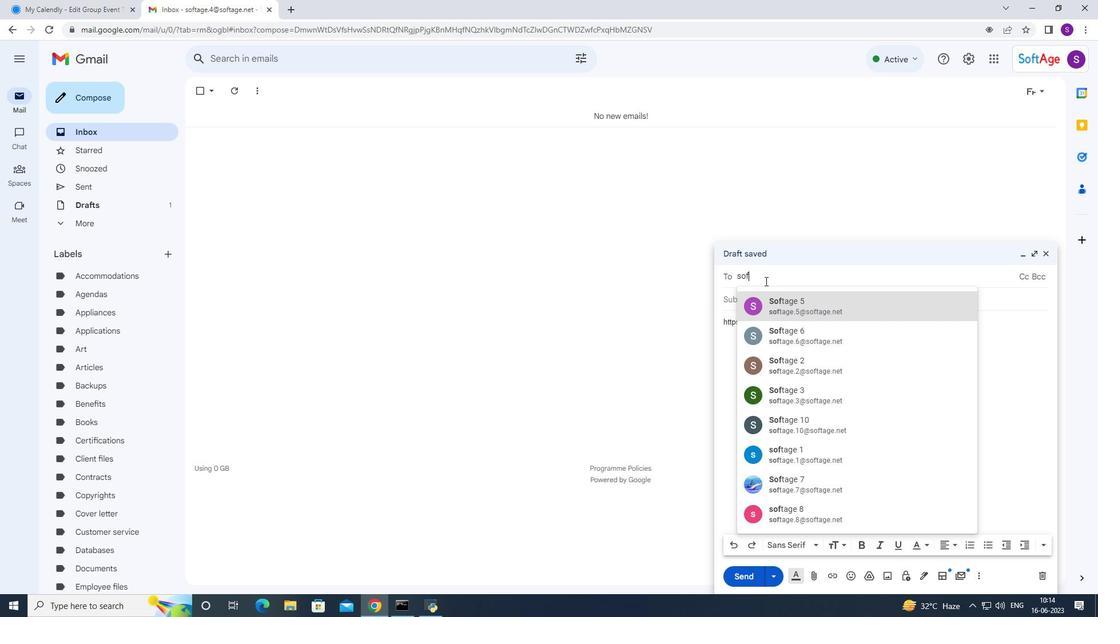 
Action: Mouse moved to (773, 460)
Screenshot: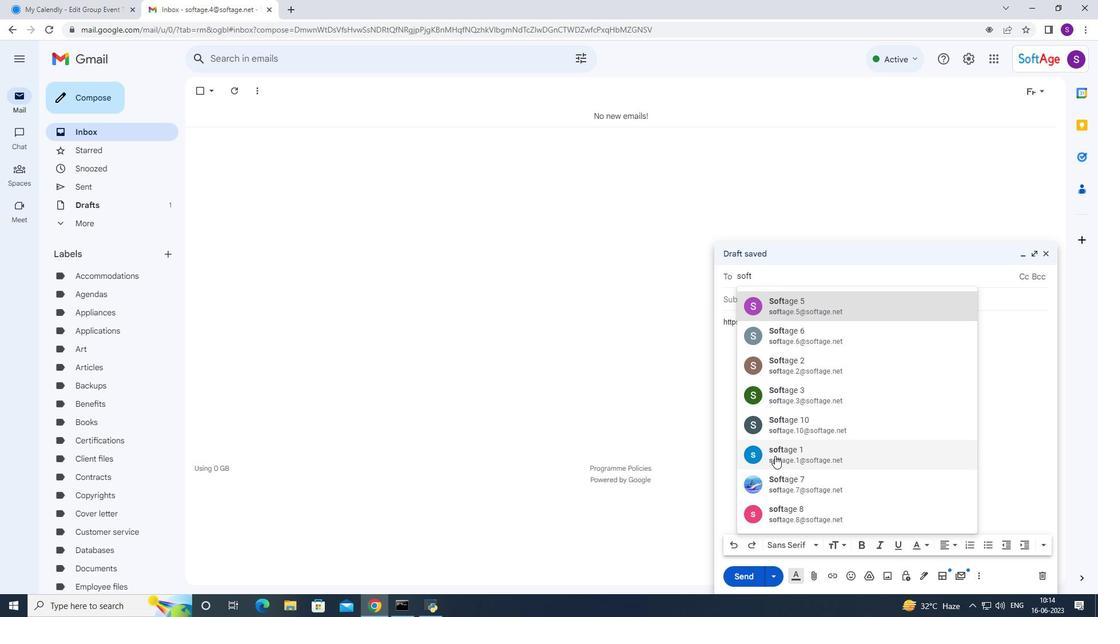 
Action: Mouse pressed left at (773, 460)
Screenshot: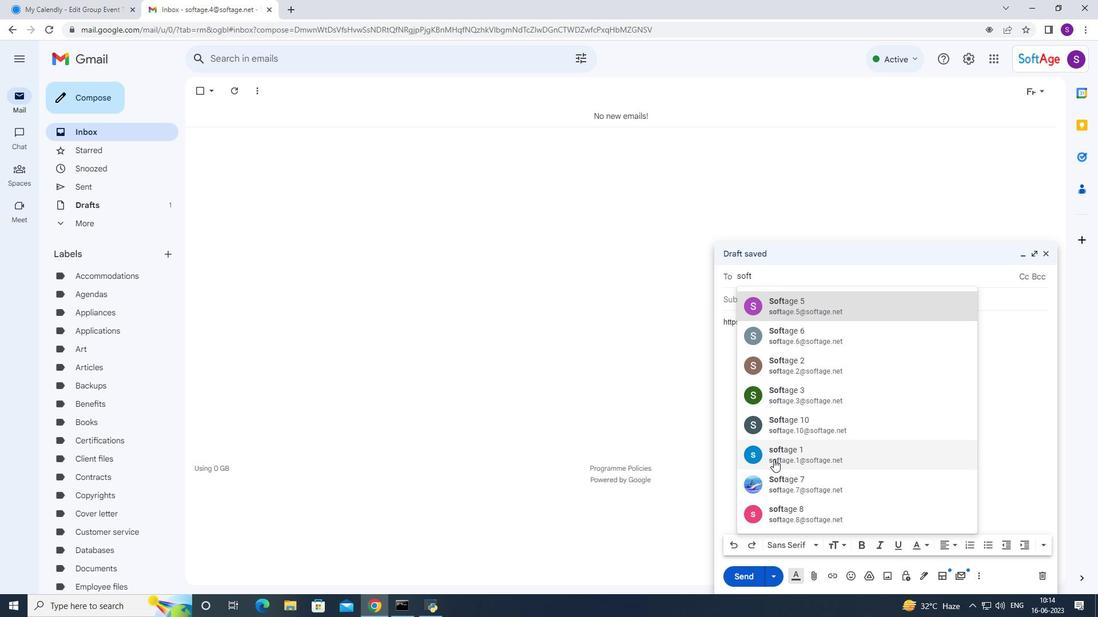 
Action: Key pressed 2
Screenshot: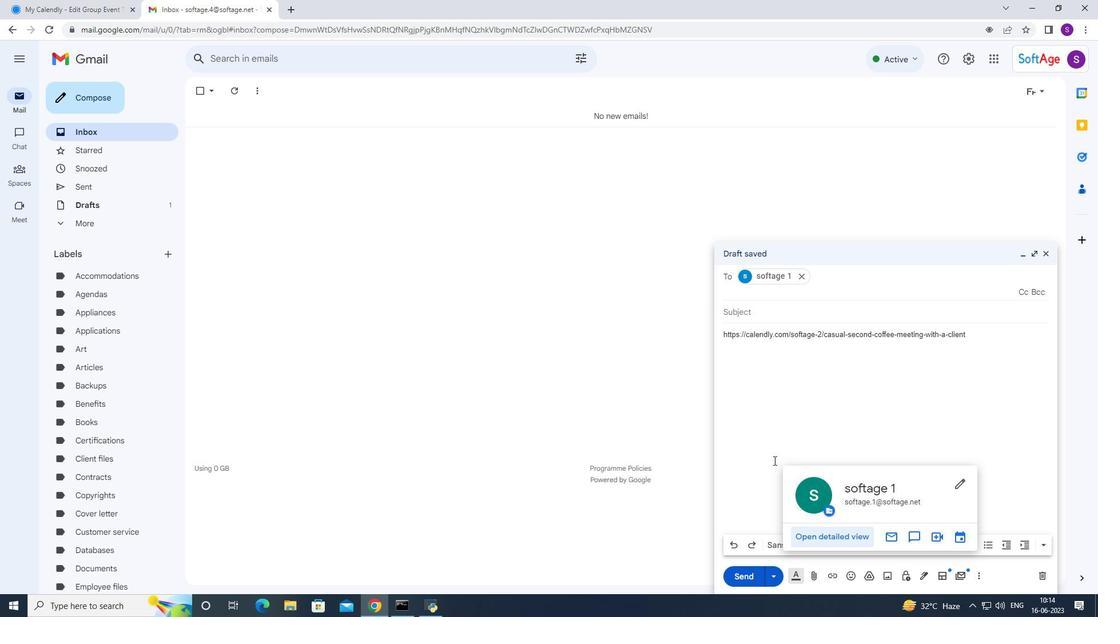 
Action: Mouse moved to (909, 284)
Screenshot: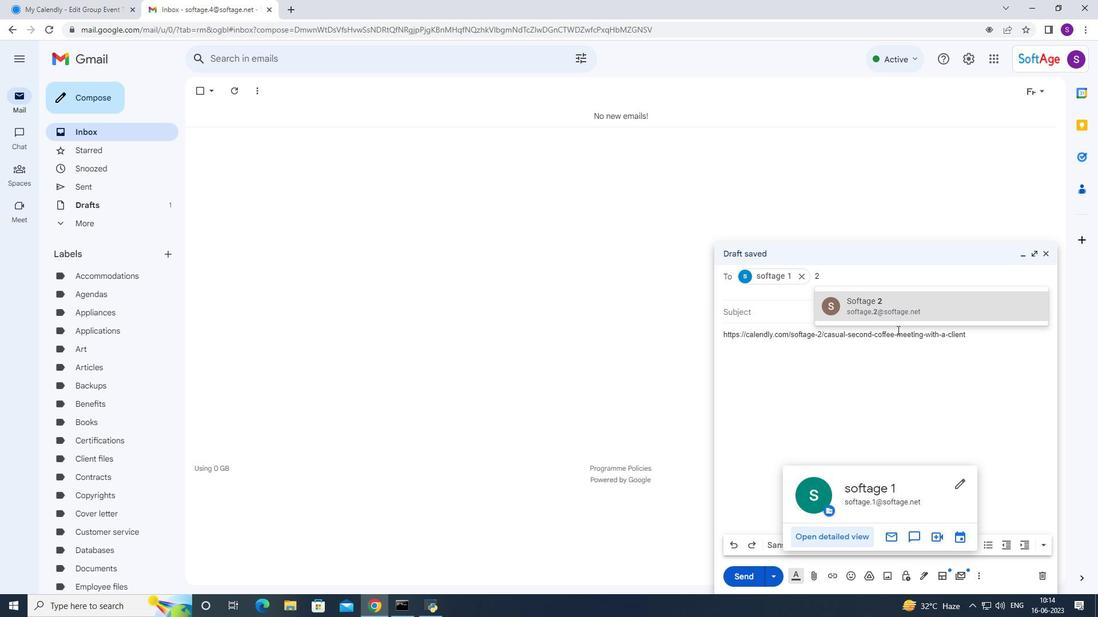 
Action: Mouse pressed left at (909, 284)
Screenshot: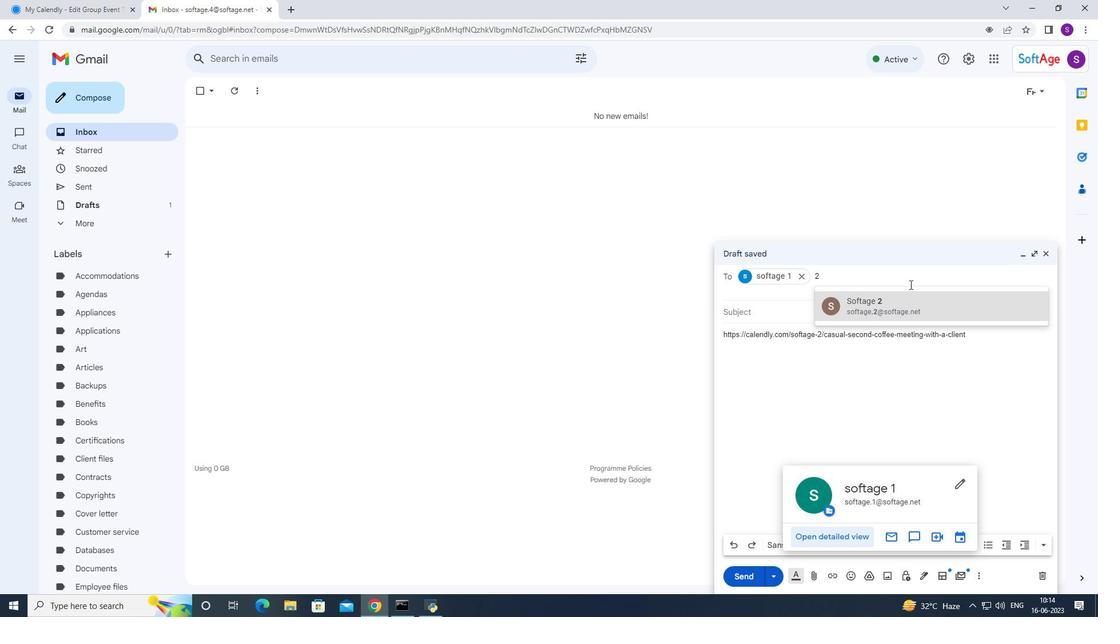 
Action: Mouse moved to (883, 304)
Screenshot: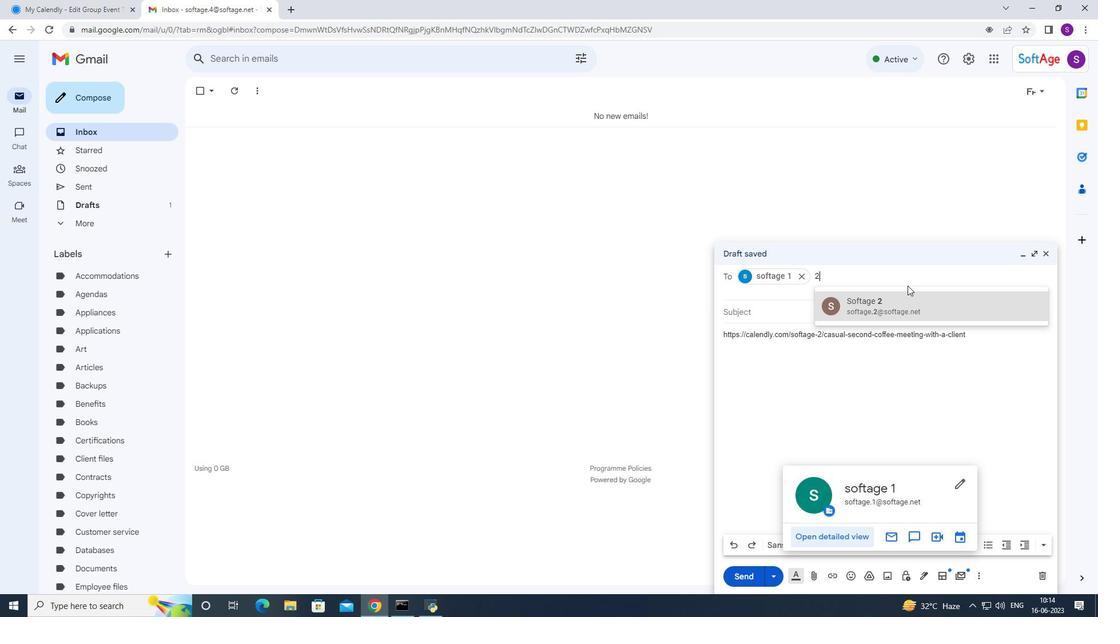 
Action: Mouse pressed left at (883, 304)
Screenshot: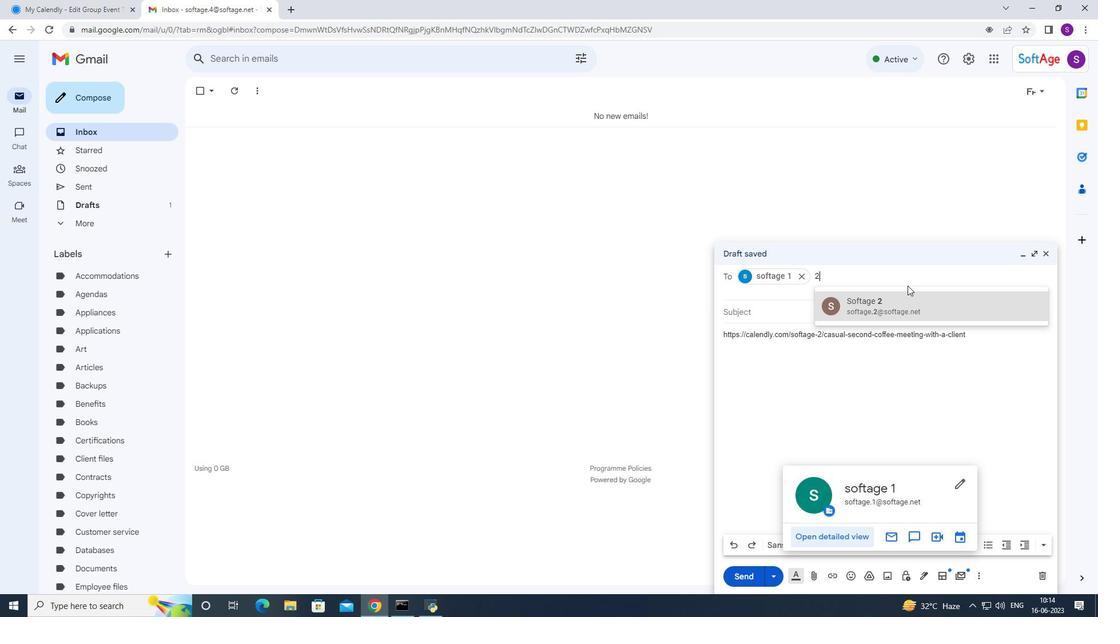 
Action: Mouse moved to (780, 409)
Screenshot: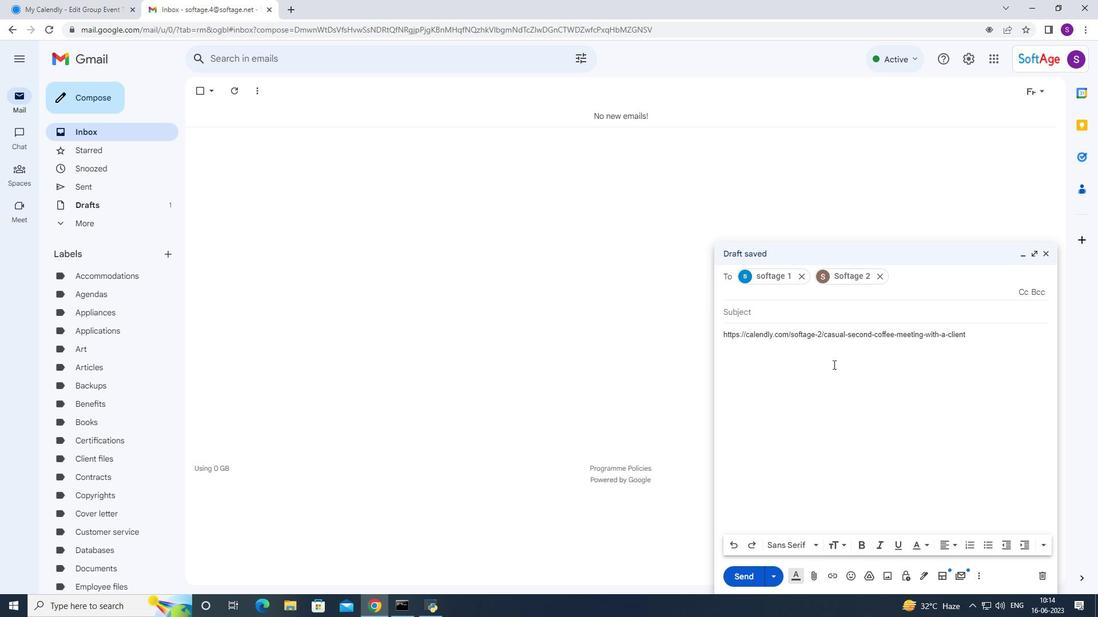 
Action: Mouse pressed left at (780, 409)
Screenshot: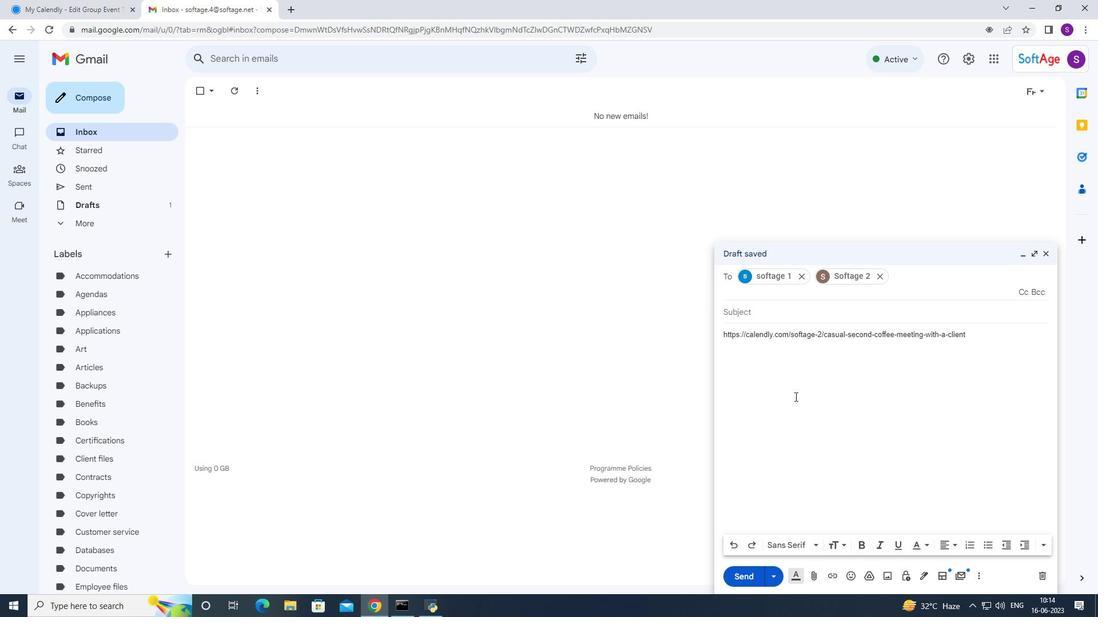 
Action: Mouse moved to (740, 577)
Screenshot: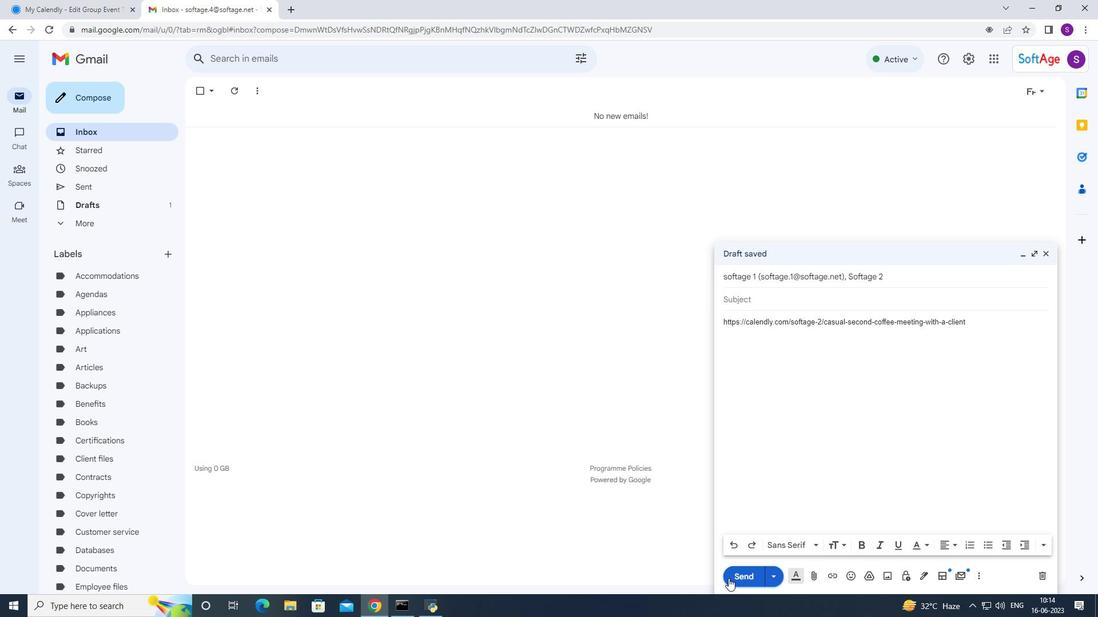 
Action: Mouse pressed left at (740, 577)
Screenshot: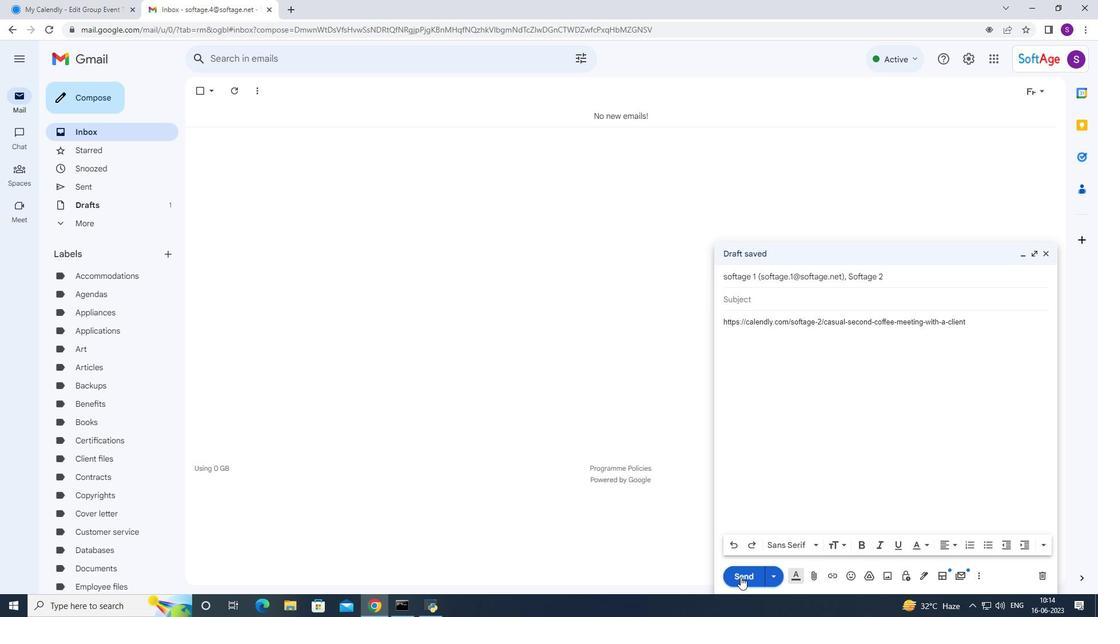 
